 Task: Look for Airbnb options in Wuzhou, China from 15th December, 2023 to 22th December, 2023 for 2 adults.  With 1  bedroom having 1 bed and 1 bathroom. Property type can be hotel. Amenities needed are: washing machine.
Action: Mouse moved to (601, 113)
Screenshot: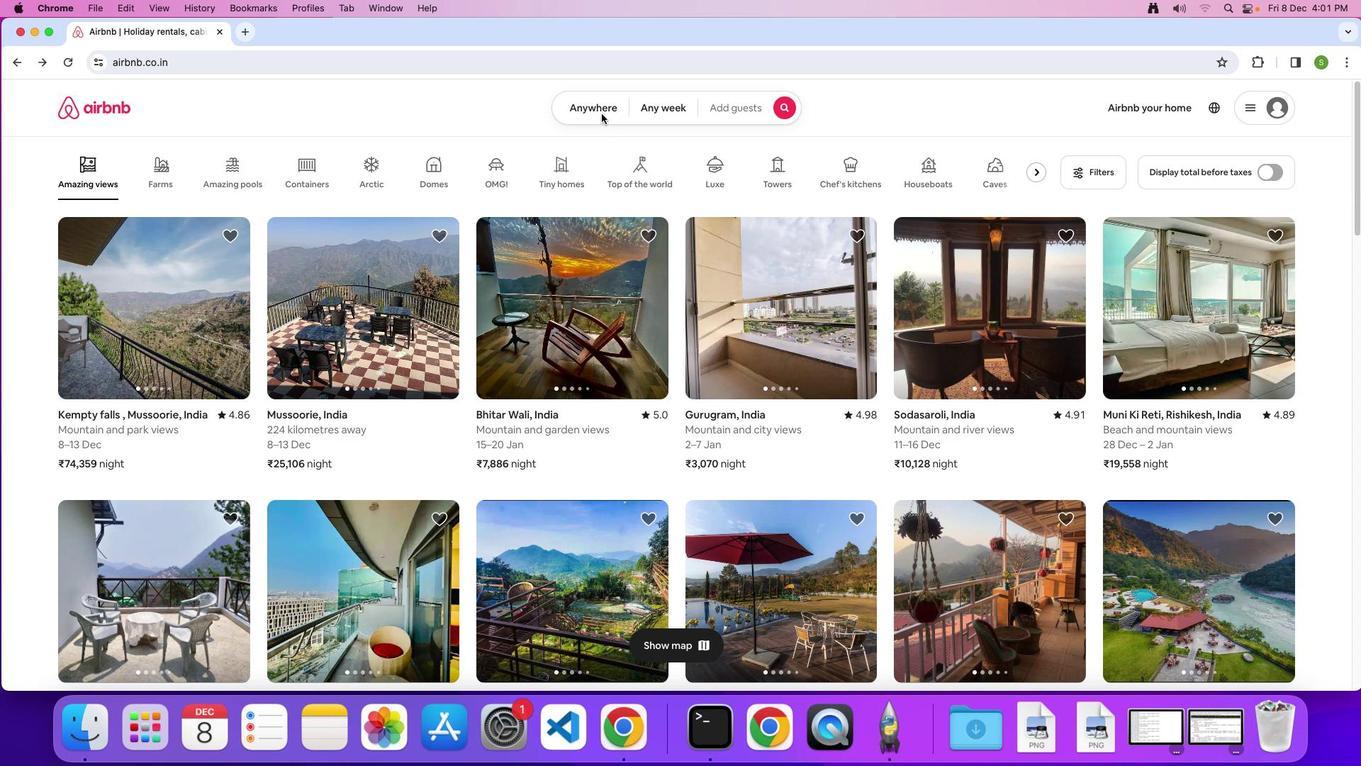 
Action: Mouse pressed left at (601, 113)
Screenshot: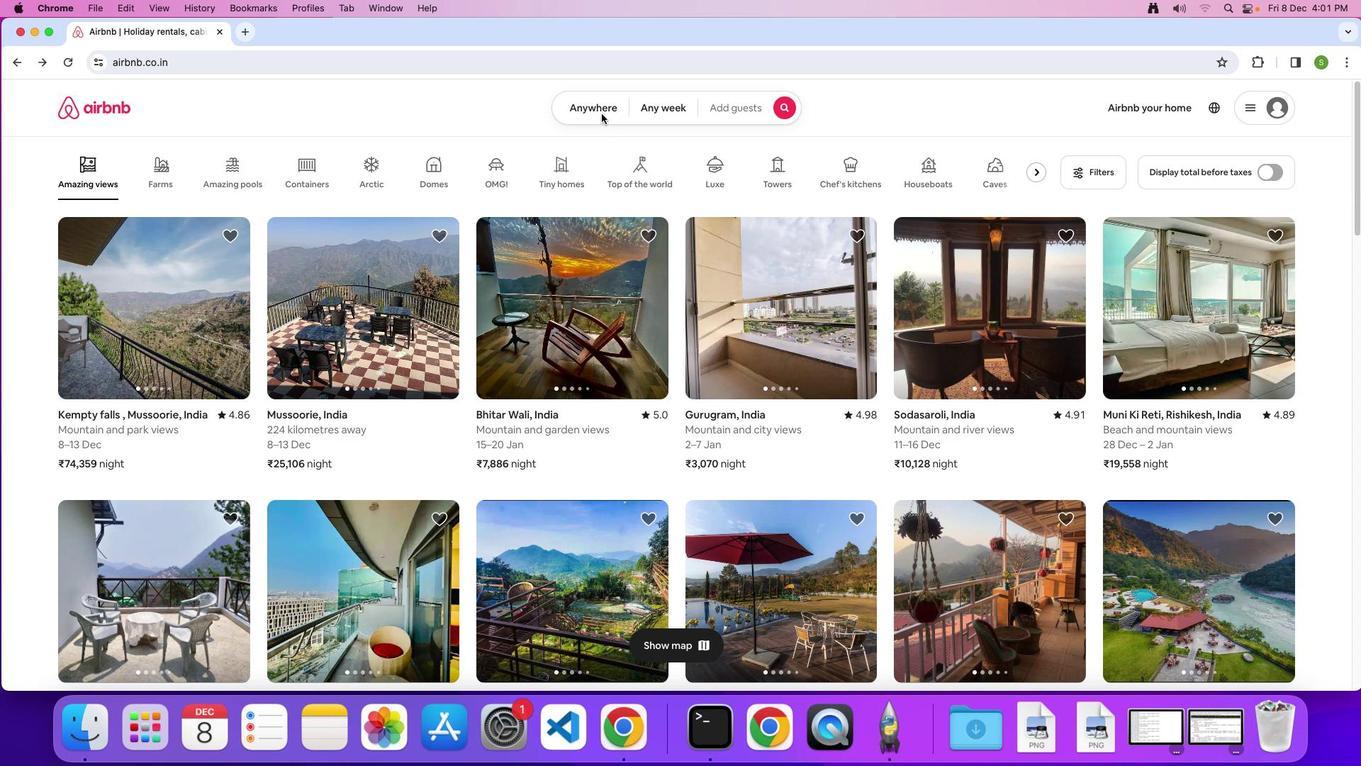 
Action: Mouse moved to (592, 113)
Screenshot: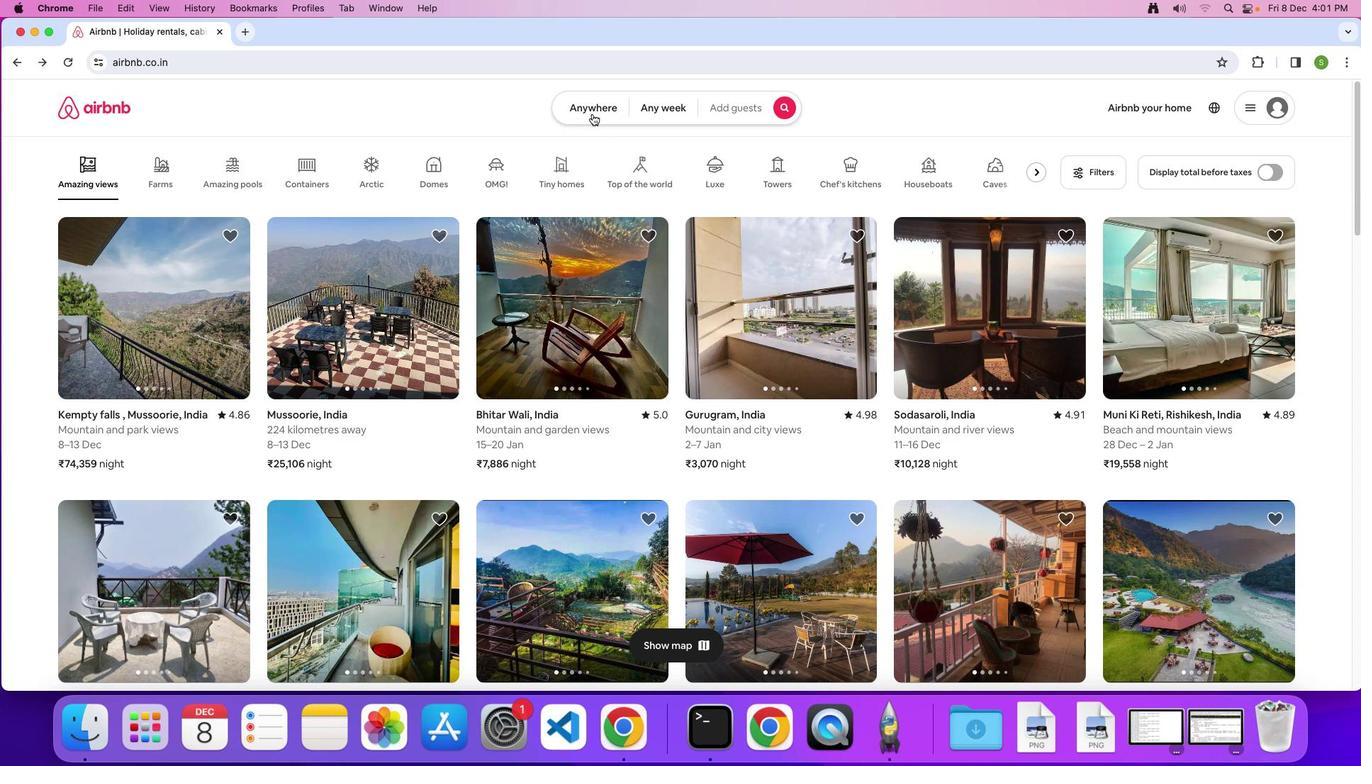 
Action: Mouse pressed left at (592, 113)
Screenshot: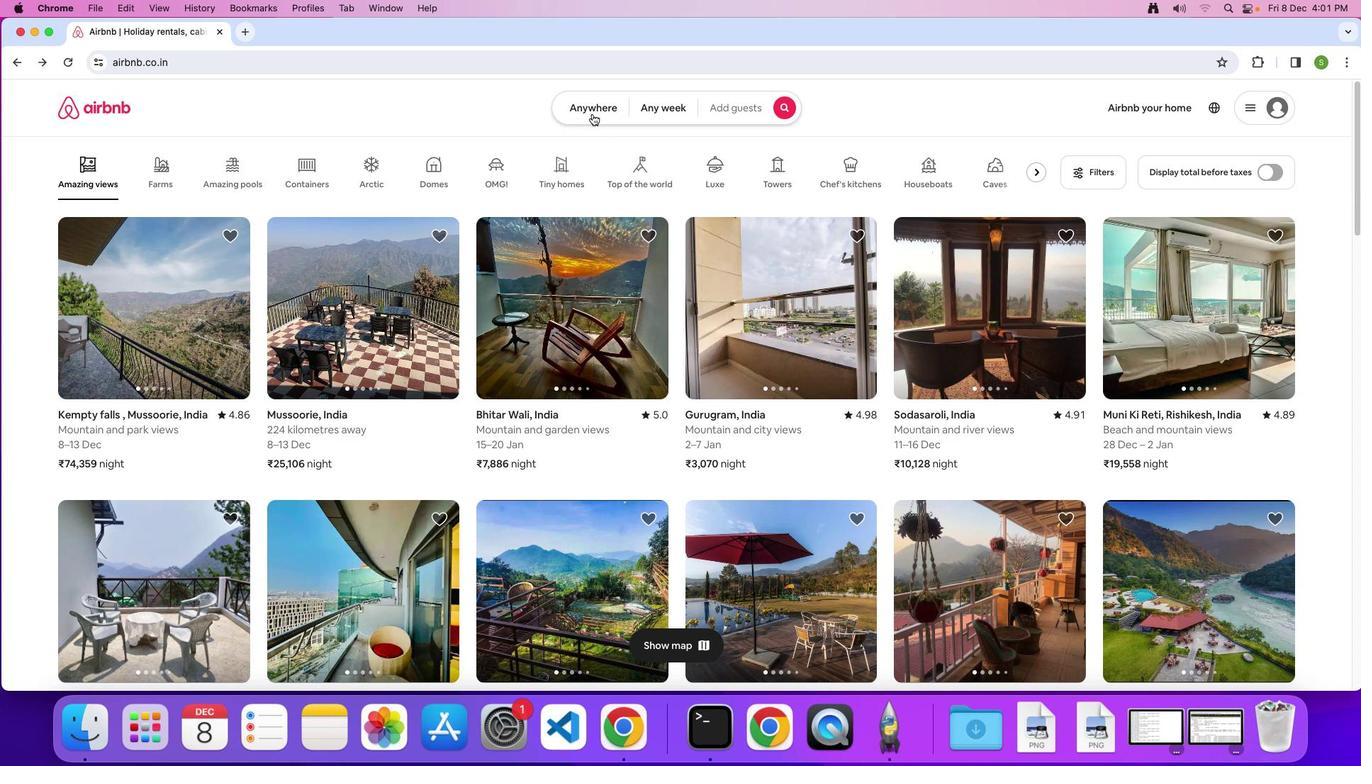 
Action: Mouse moved to (526, 163)
Screenshot: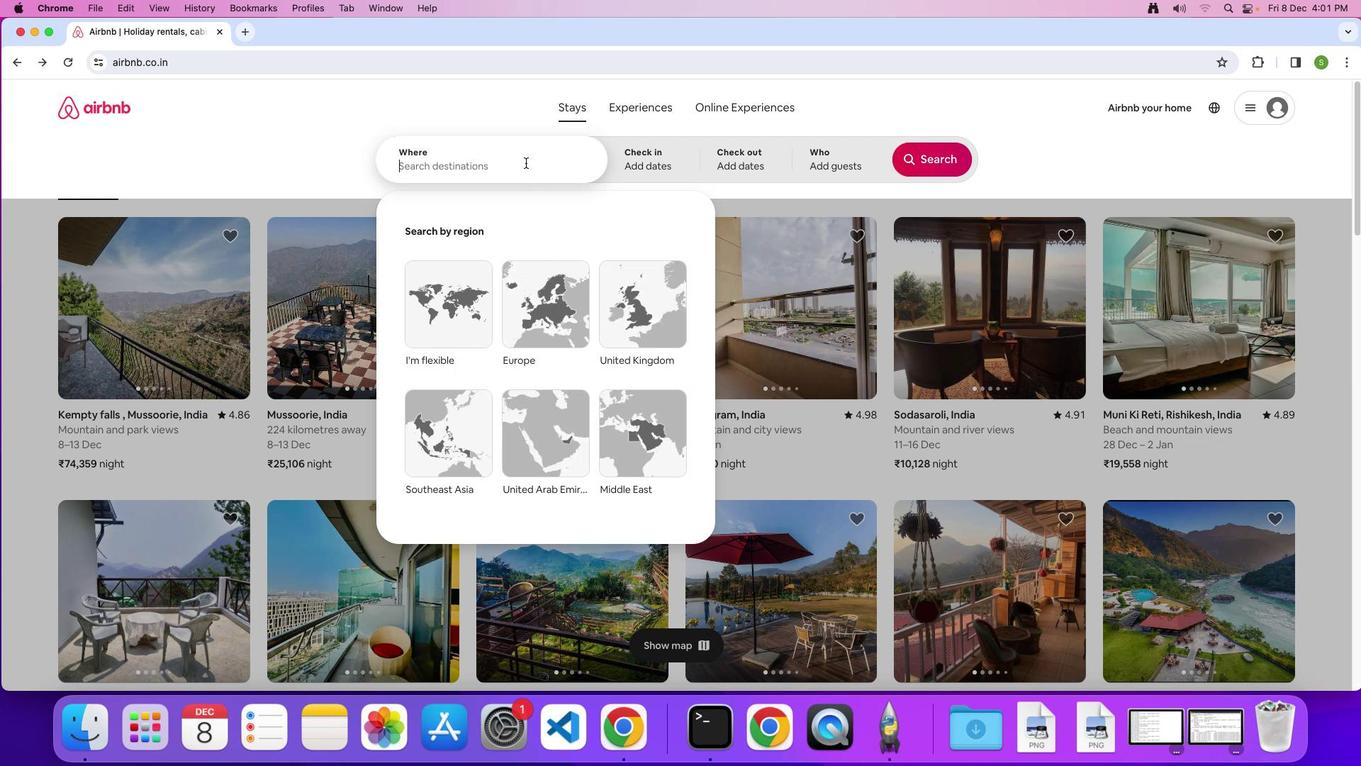 
Action: Mouse pressed left at (526, 163)
Screenshot: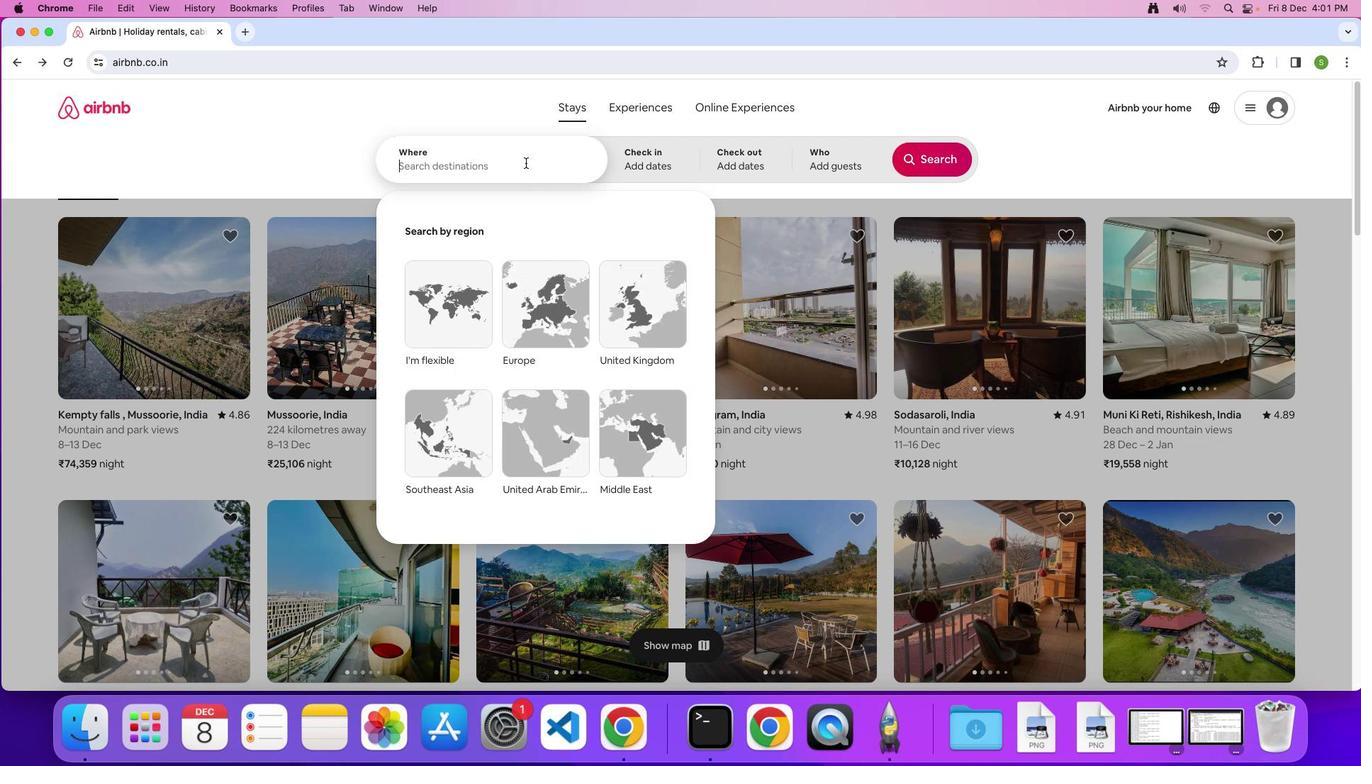 
Action: Key pressed Key.shift'W'Key.caps_lock'u''z''h''o''u'','Key.spaceKey.shift'C''h''i''n''a'Key.enter
Screenshot: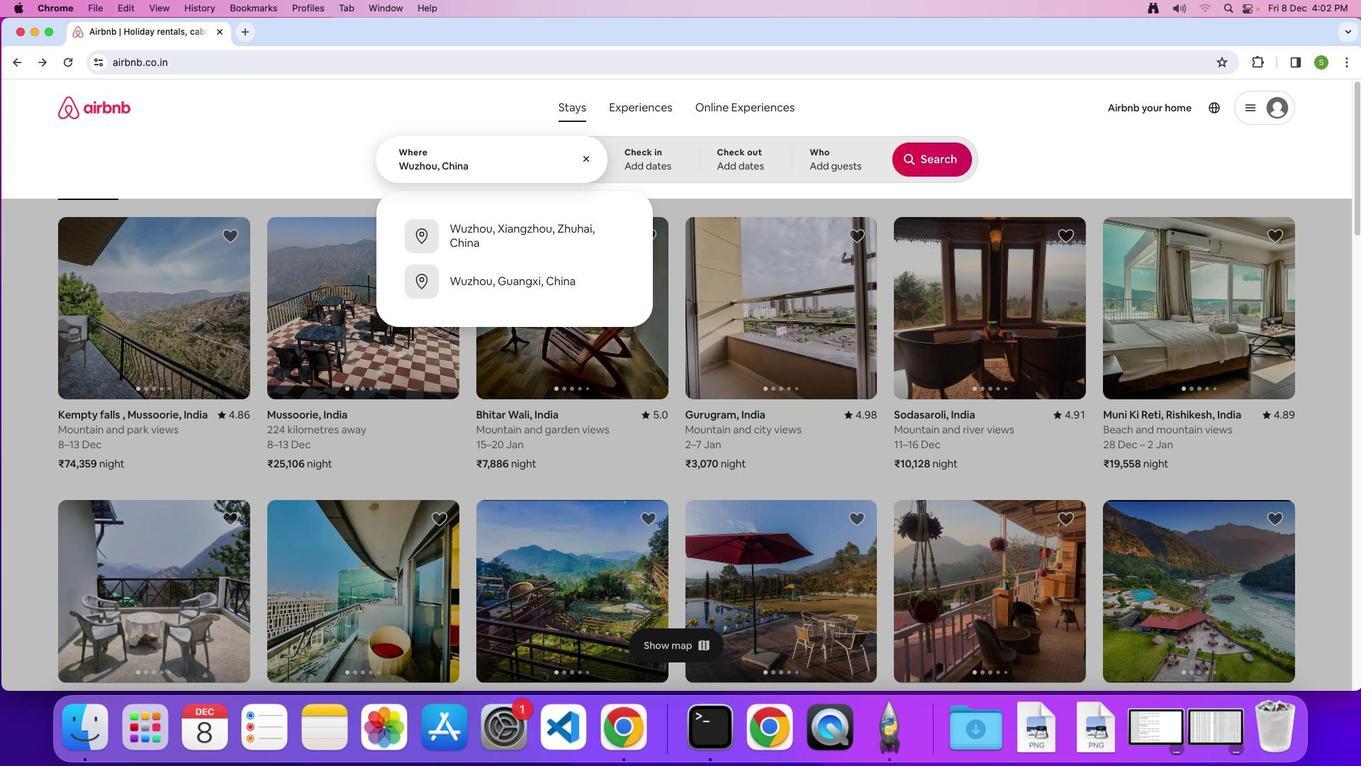 
Action: Mouse moved to (602, 407)
Screenshot: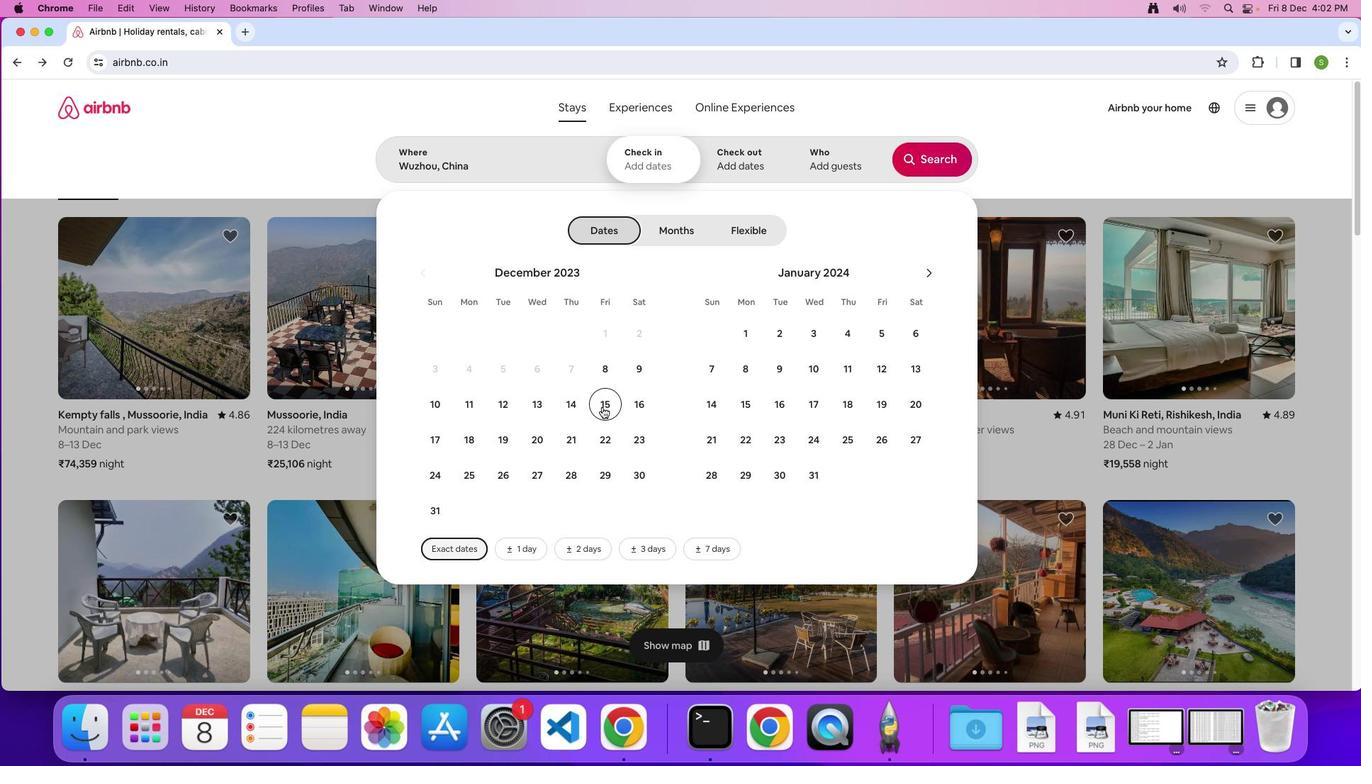 
Action: Mouse pressed left at (602, 407)
Screenshot: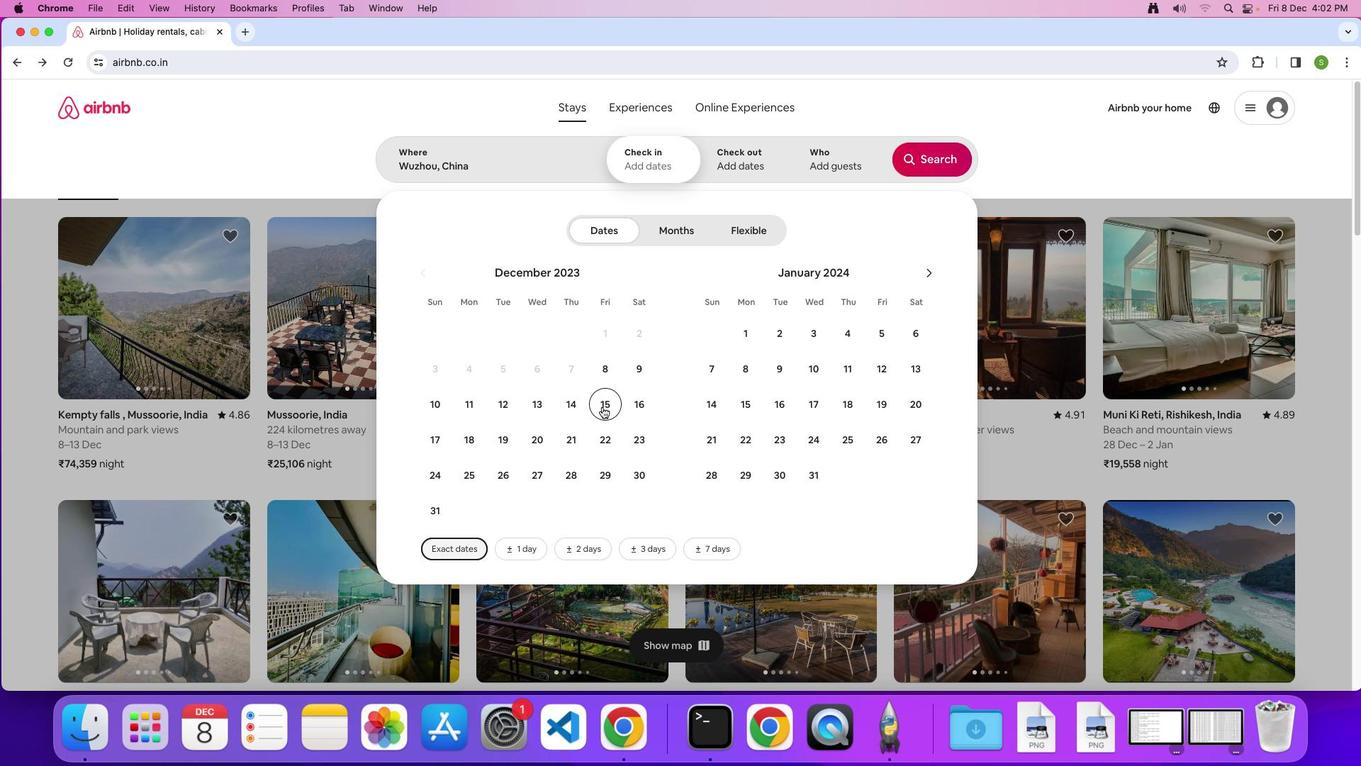 
Action: Mouse moved to (606, 434)
Screenshot: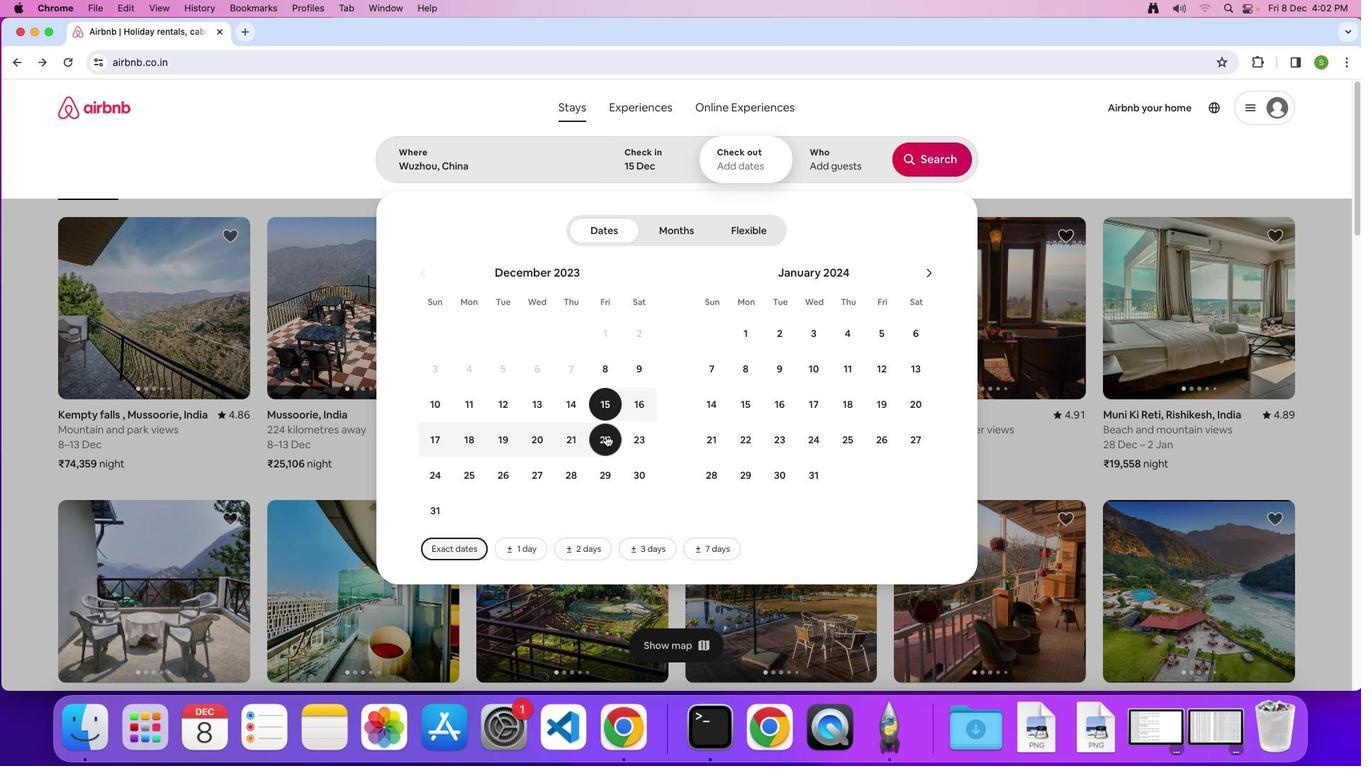 
Action: Mouse pressed left at (606, 434)
Screenshot: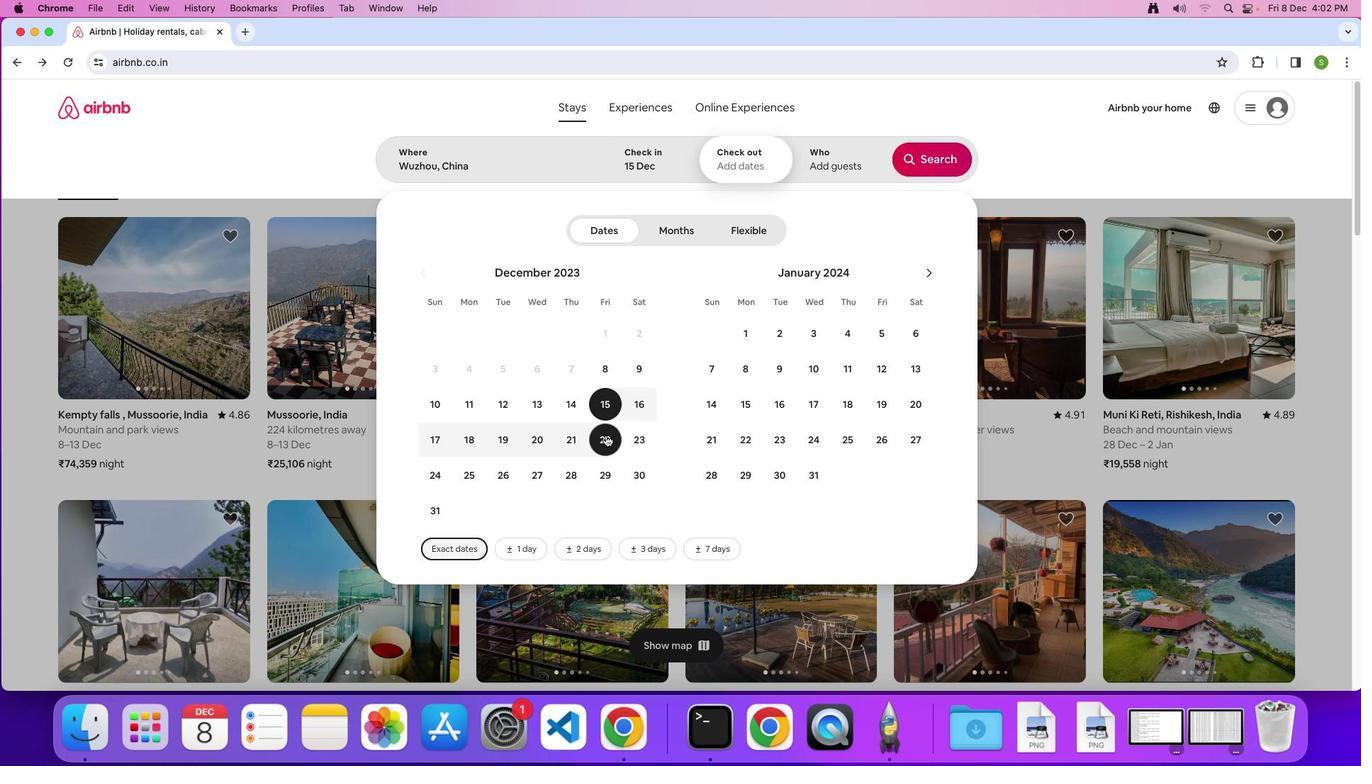 
Action: Mouse moved to (829, 163)
Screenshot: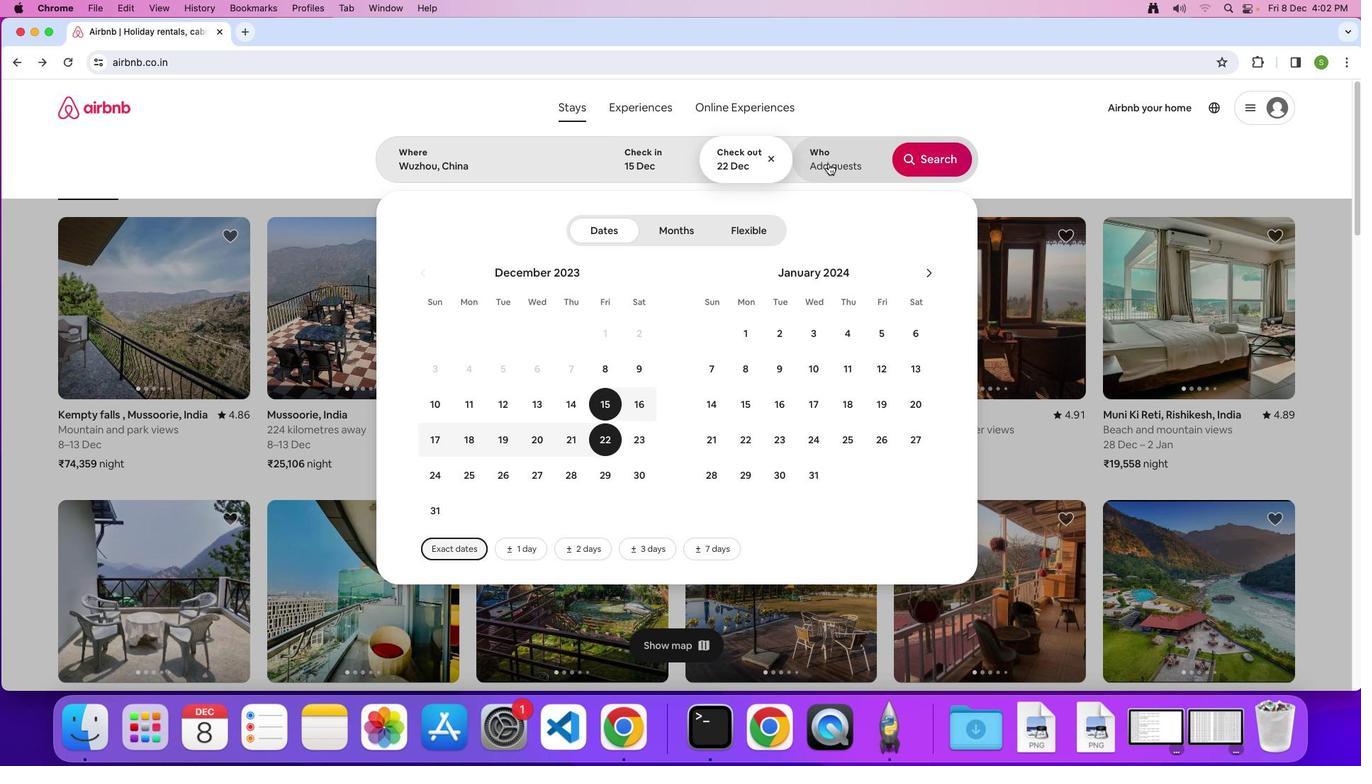 
Action: Mouse pressed left at (829, 163)
Screenshot: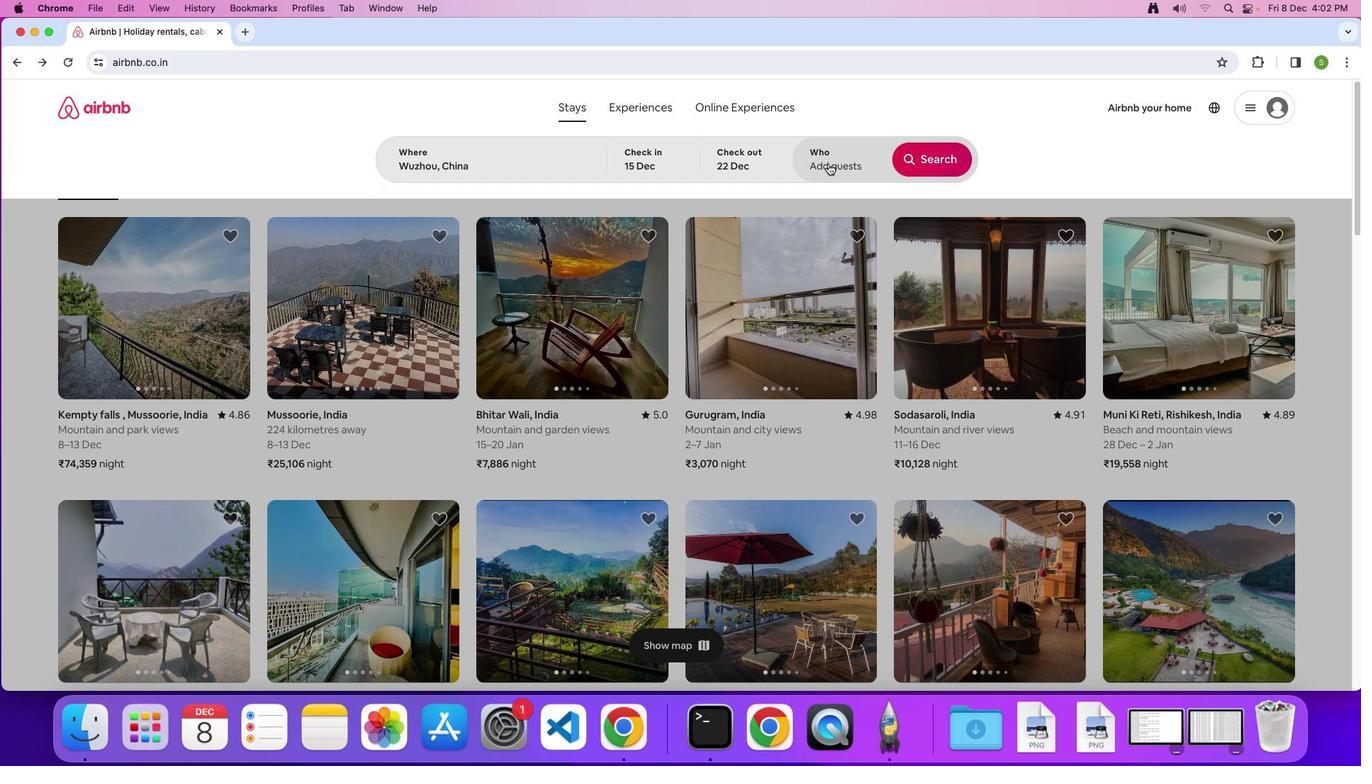 
Action: Mouse moved to (939, 236)
Screenshot: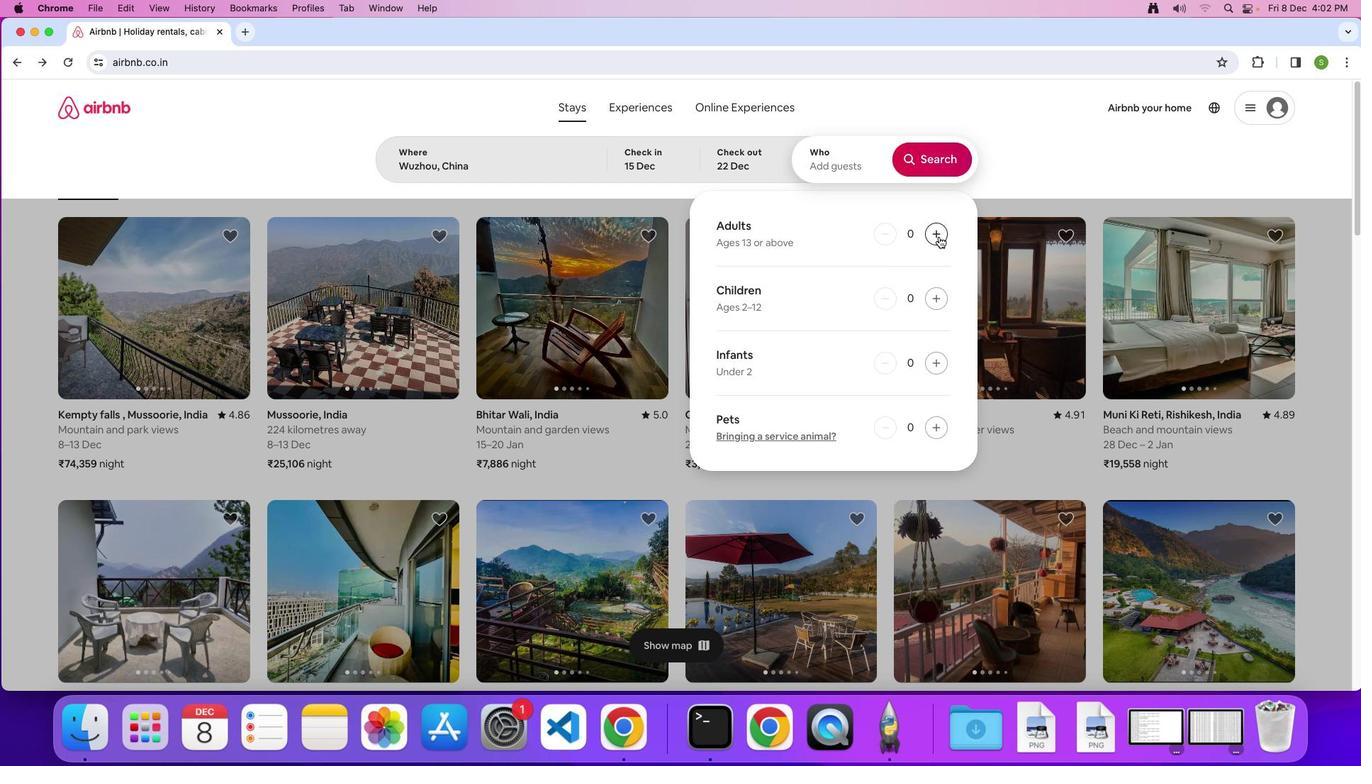 
Action: Mouse pressed left at (939, 236)
Screenshot: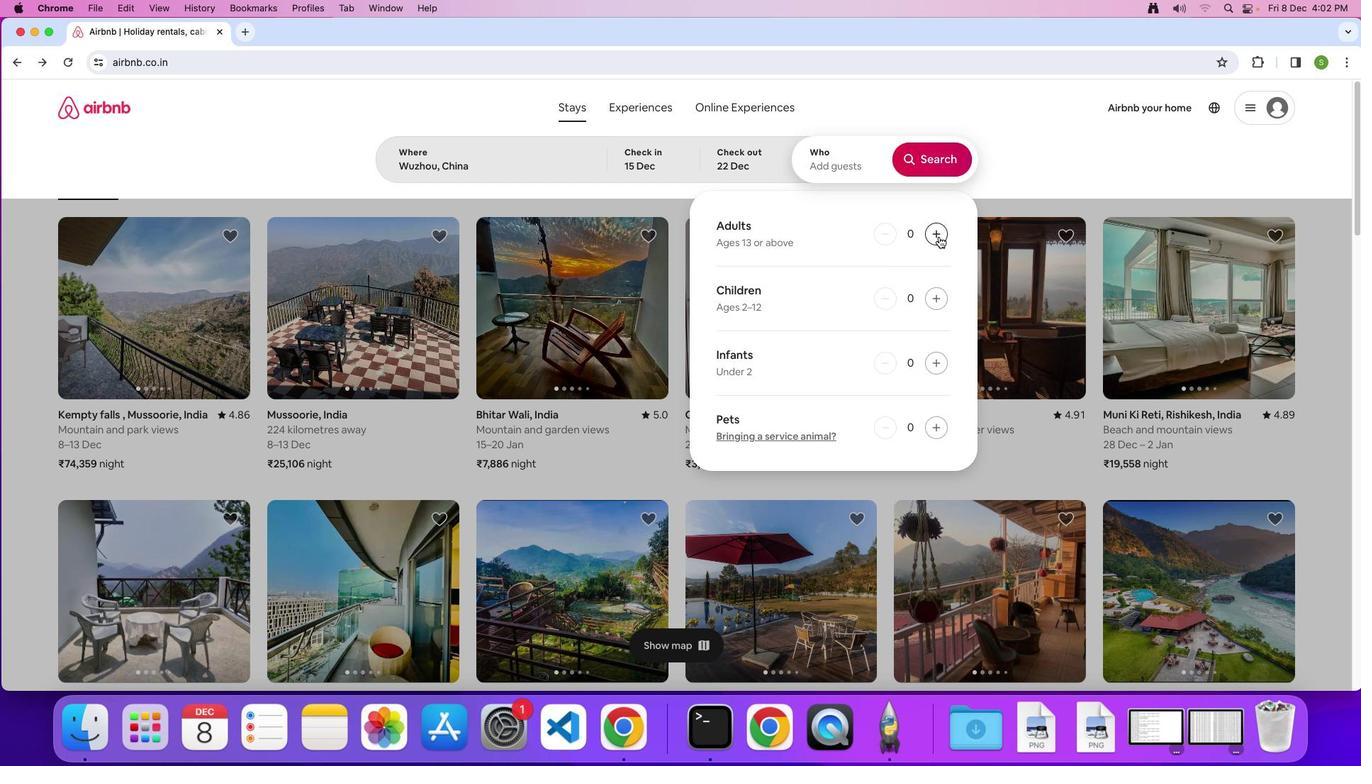 
Action: Mouse pressed left at (939, 236)
Screenshot: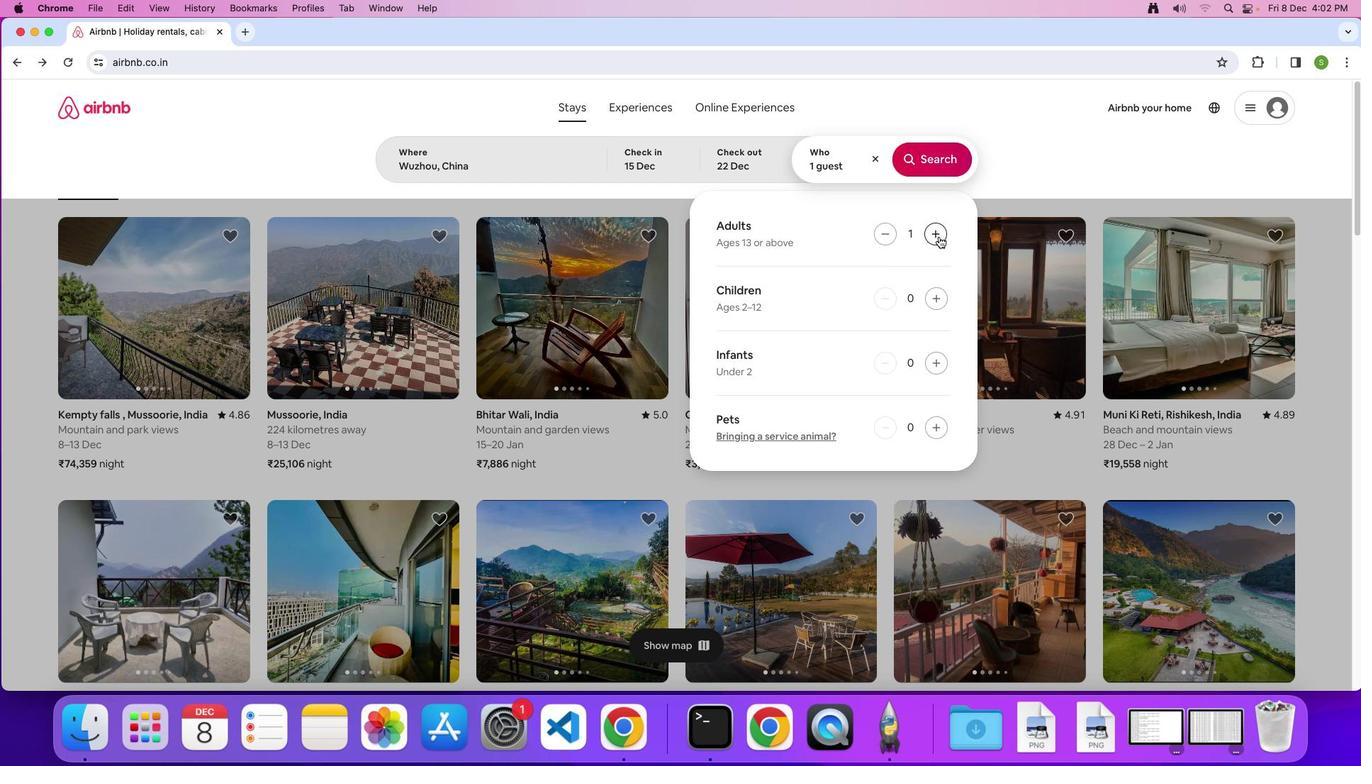 
Action: Mouse moved to (939, 165)
Screenshot: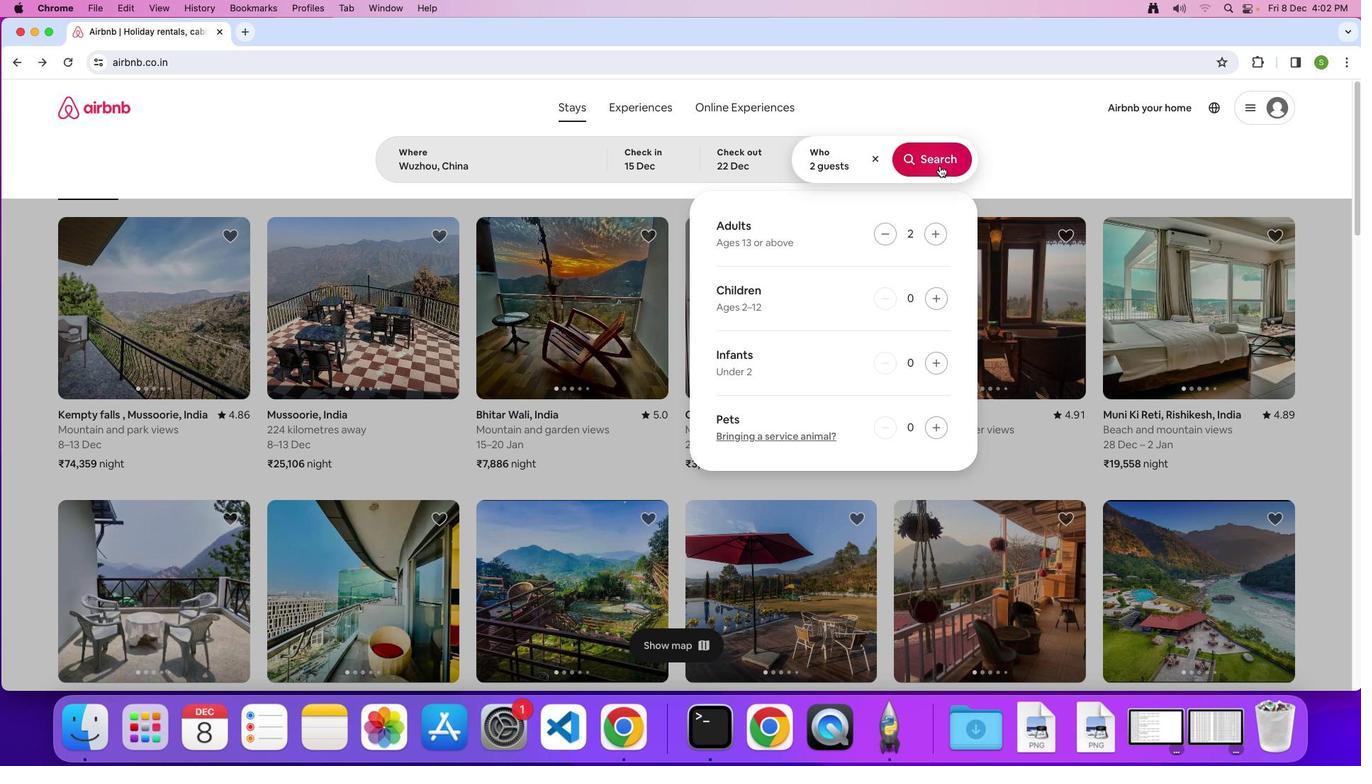 
Action: Mouse pressed left at (939, 165)
Screenshot: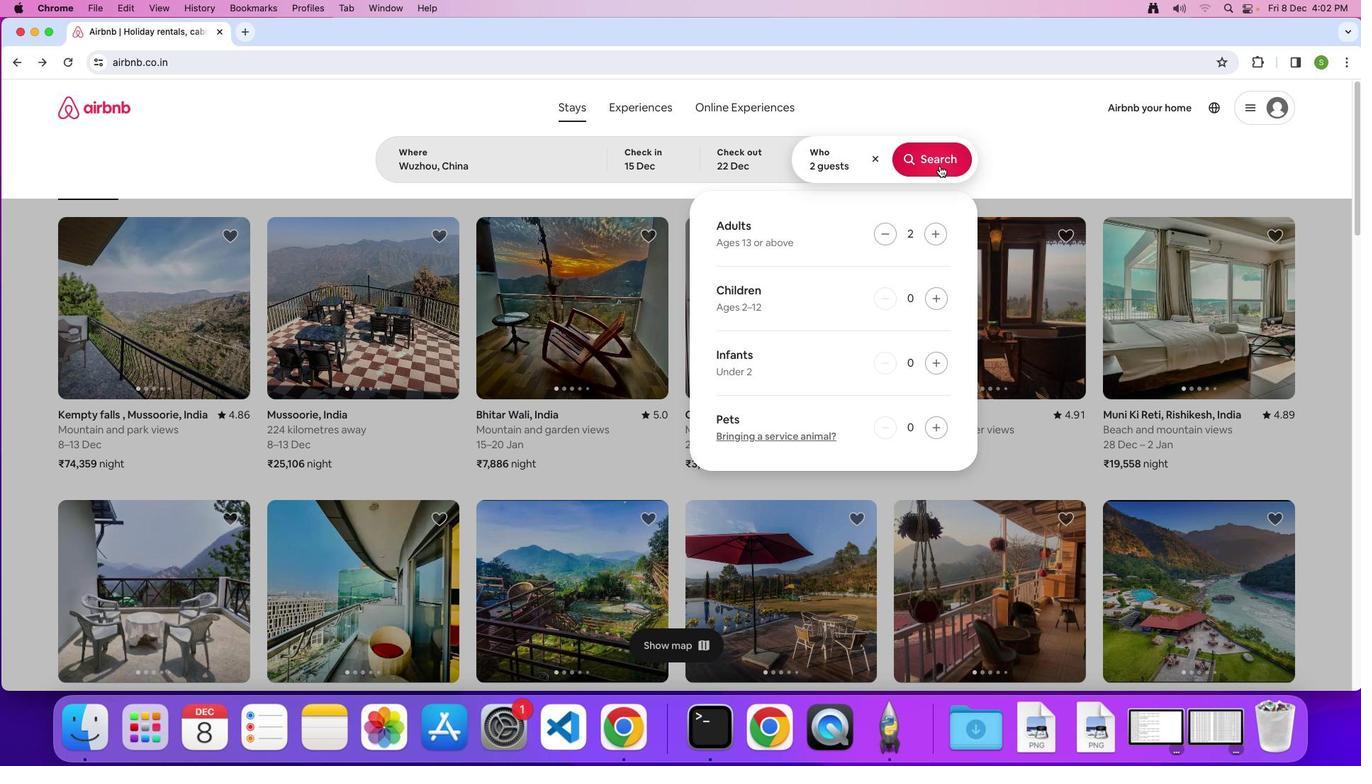 
Action: Mouse moved to (1151, 163)
Screenshot: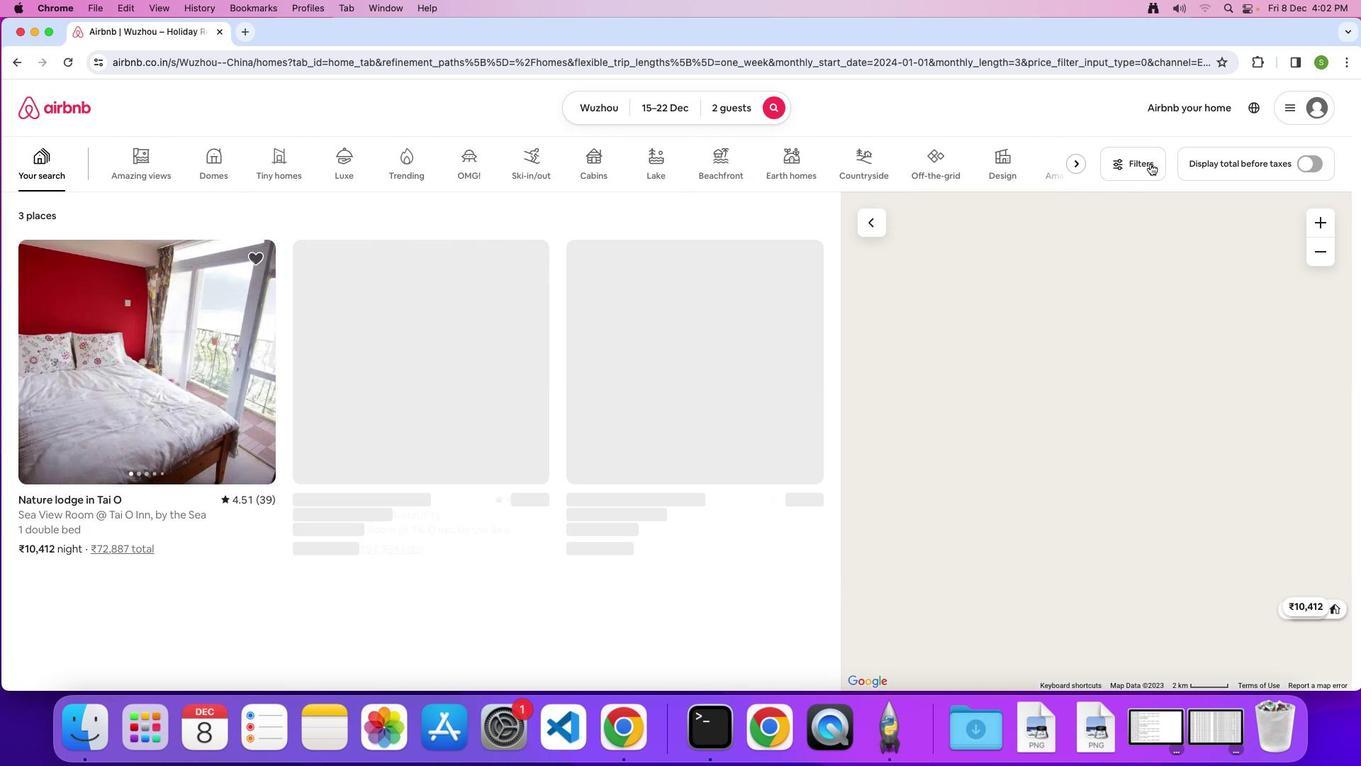 
Action: Mouse pressed left at (1151, 163)
Screenshot: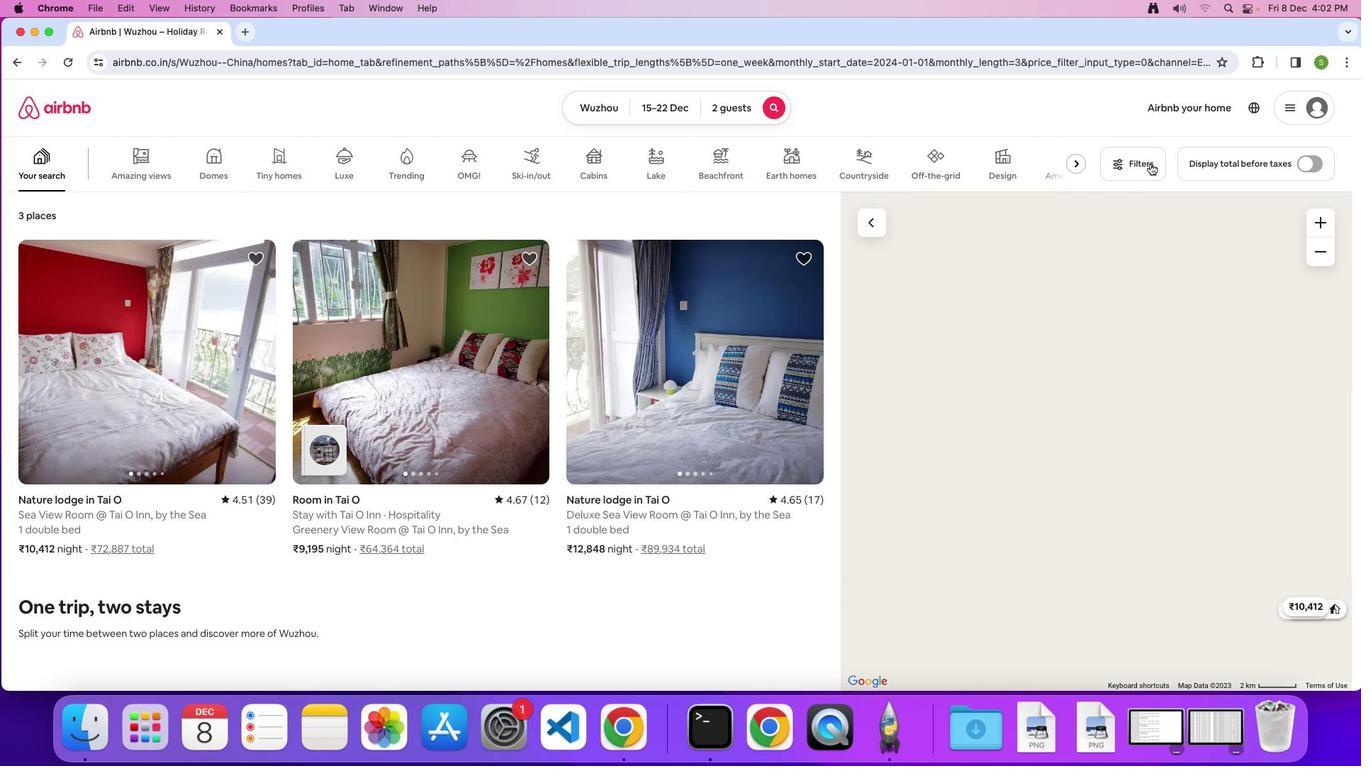
Action: Mouse moved to (690, 436)
Screenshot: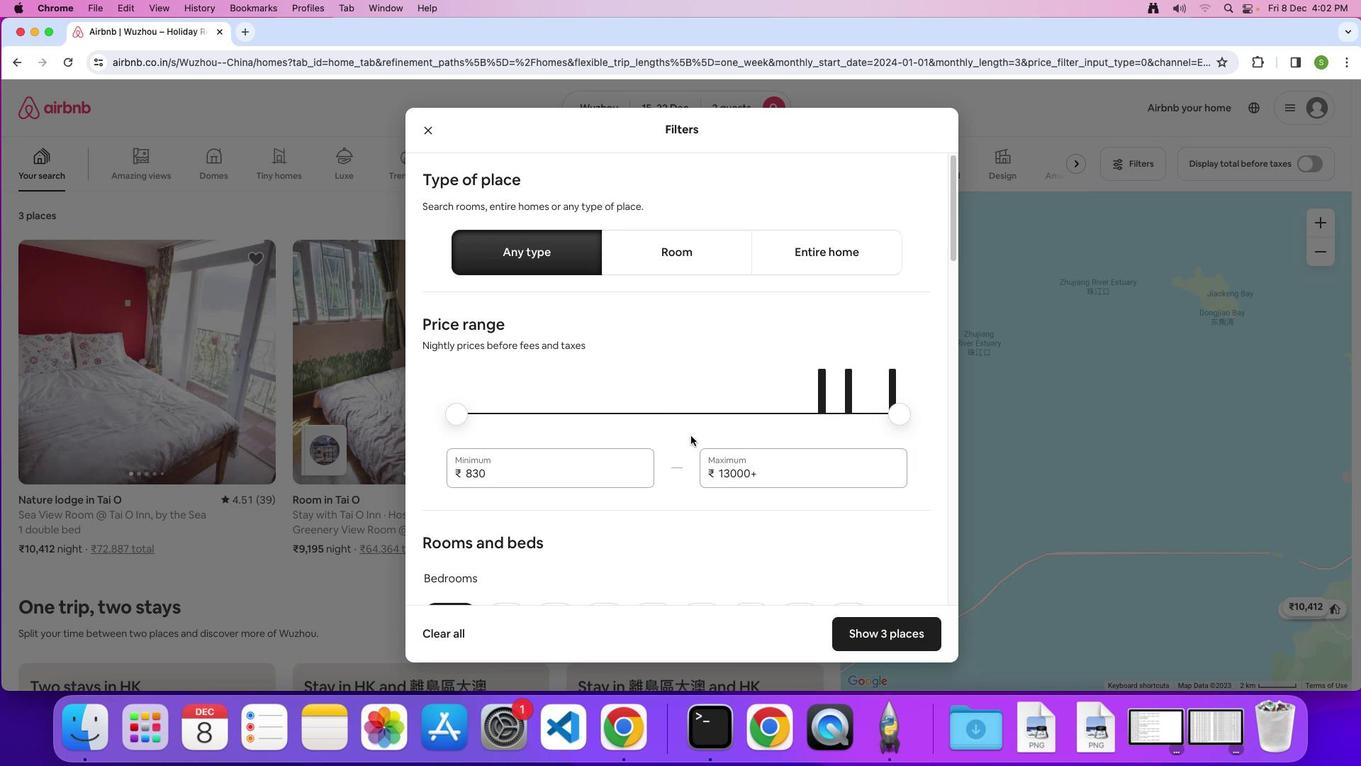 
Action: Mouse scrolled (690, 436) with delta (0, 0)
Screenshot: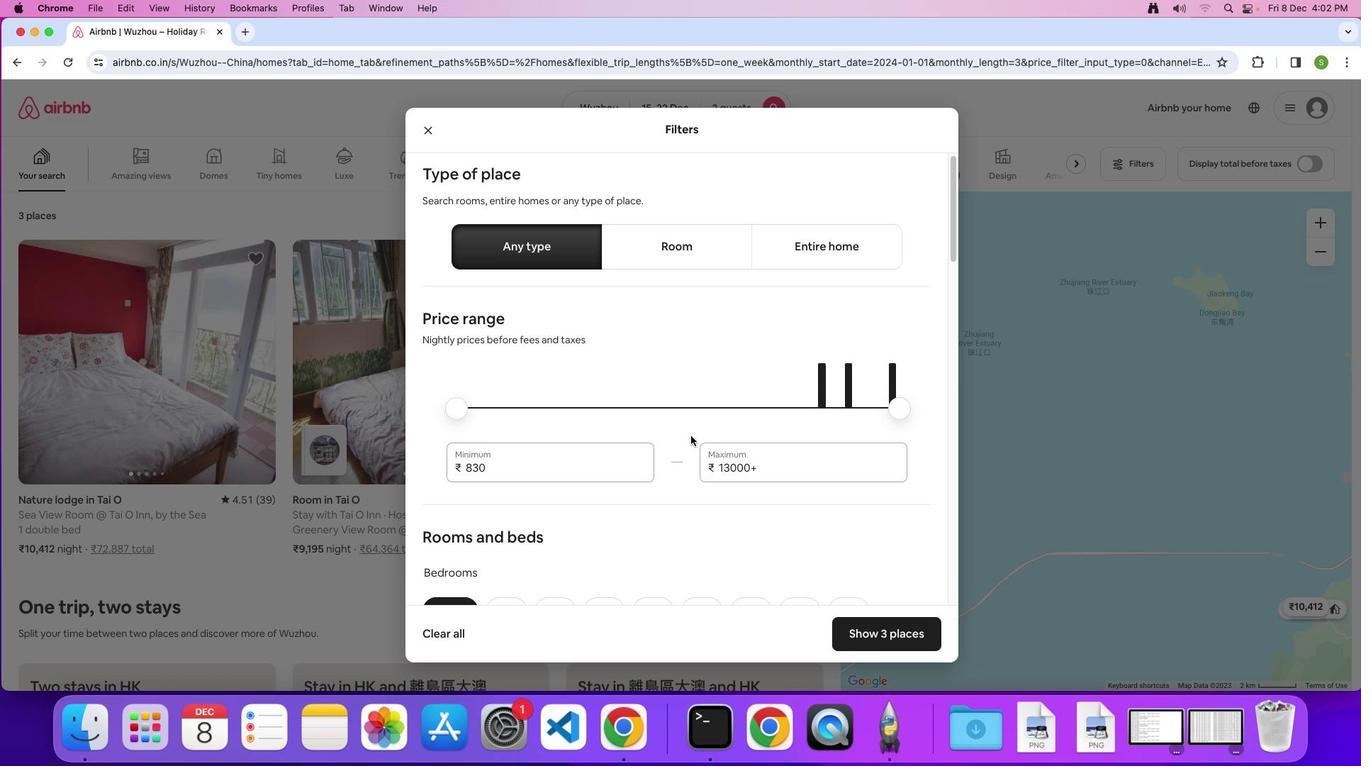 
Action: Mouse scrolled (690, 436) with delta (0, 0)
Screenshot: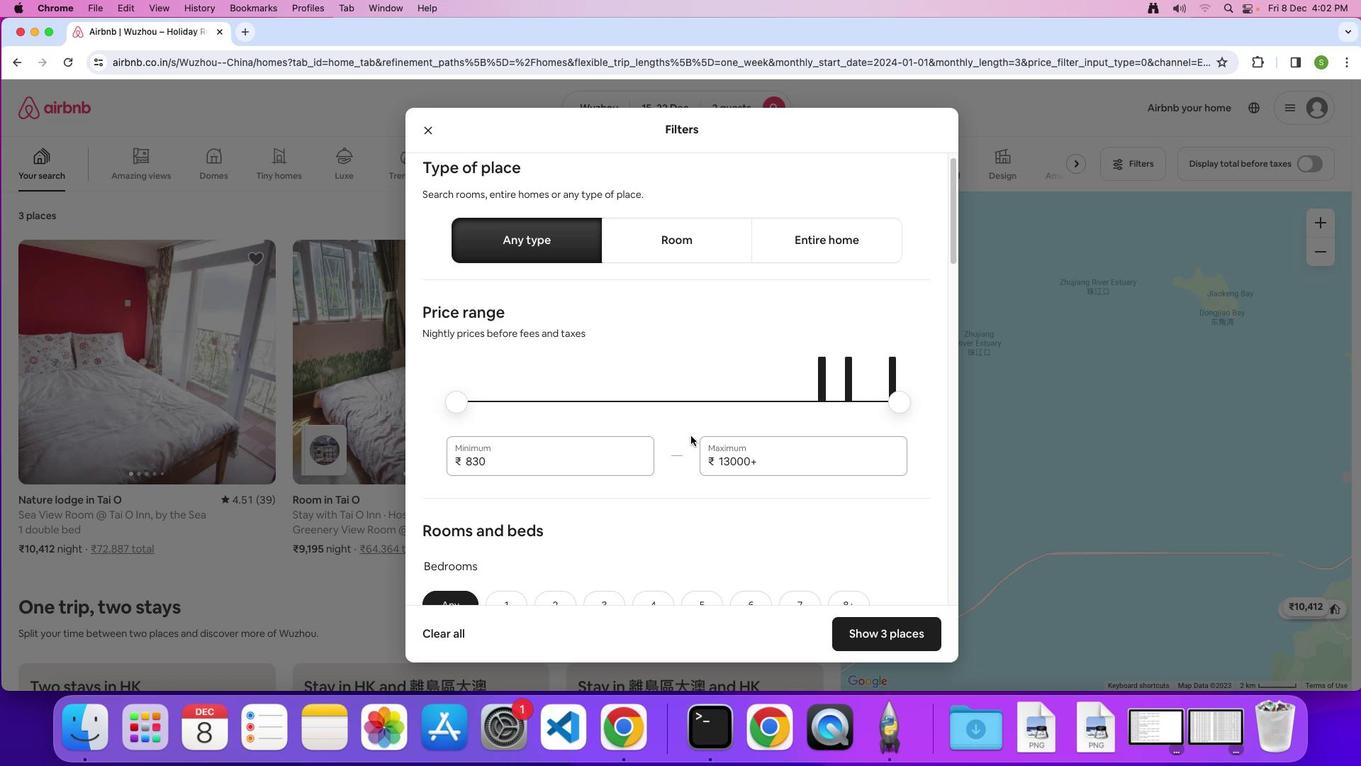 
Action: Mouse scrolled (690, 436) with delta (0, 0)
Screenshot: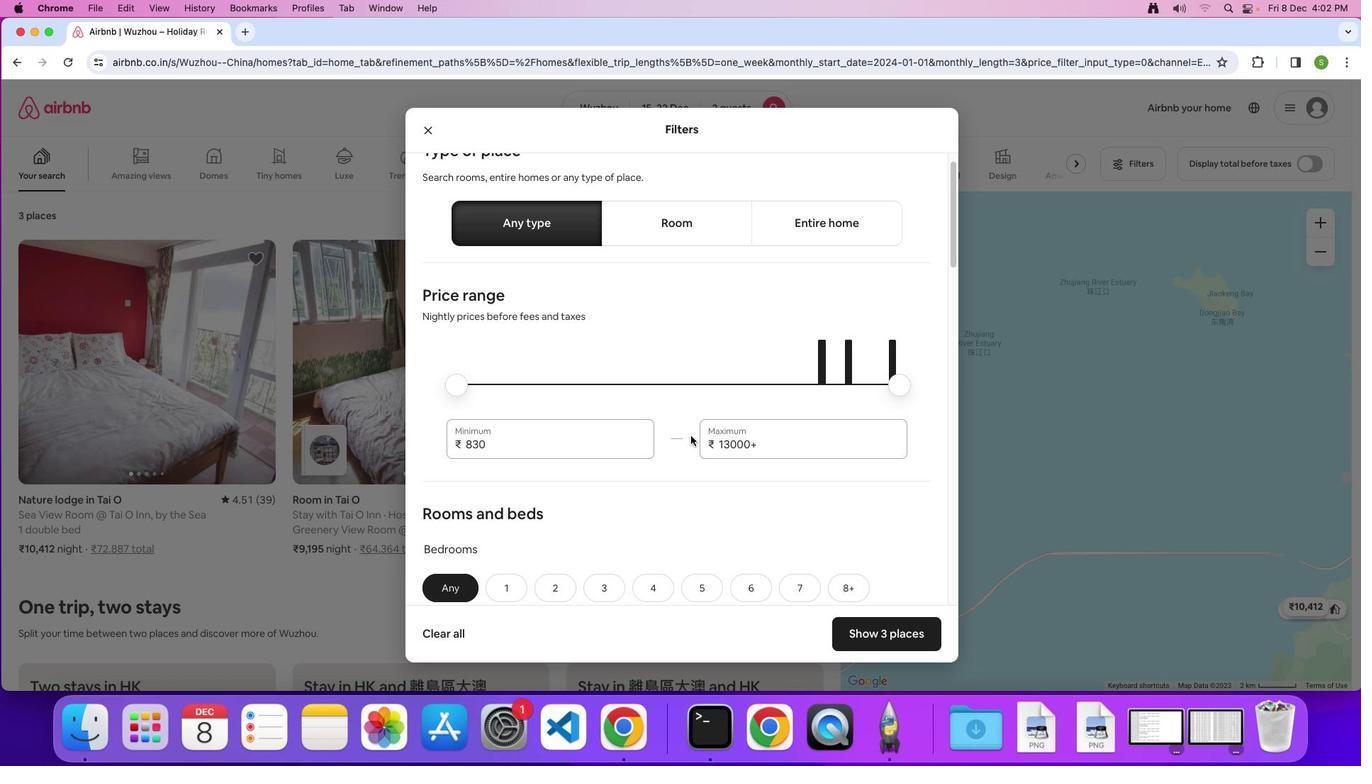 
Action: Mouse scrolled (690, 436) with delta (0, 0)
Screenshot: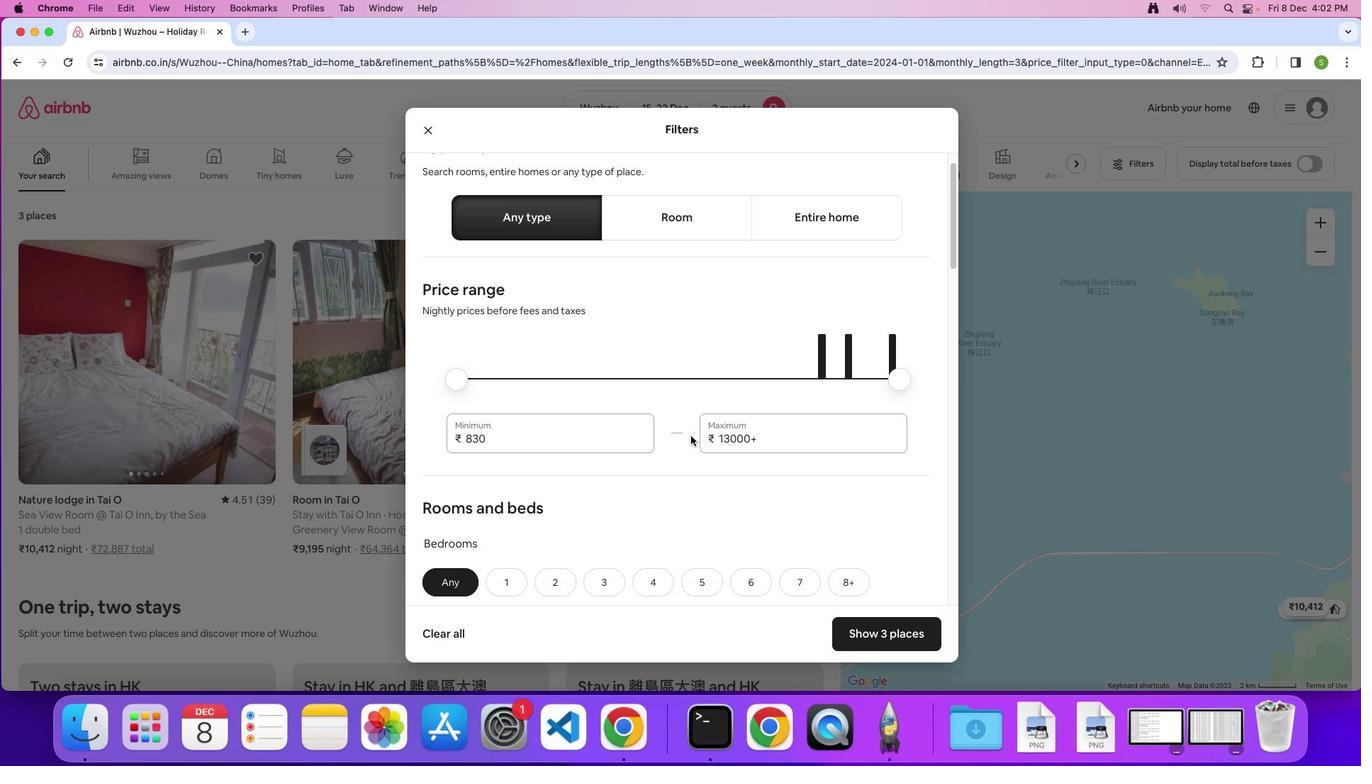 
Action: Mouse scrolled (690, 436) with delta (0, 0)
Screenshot: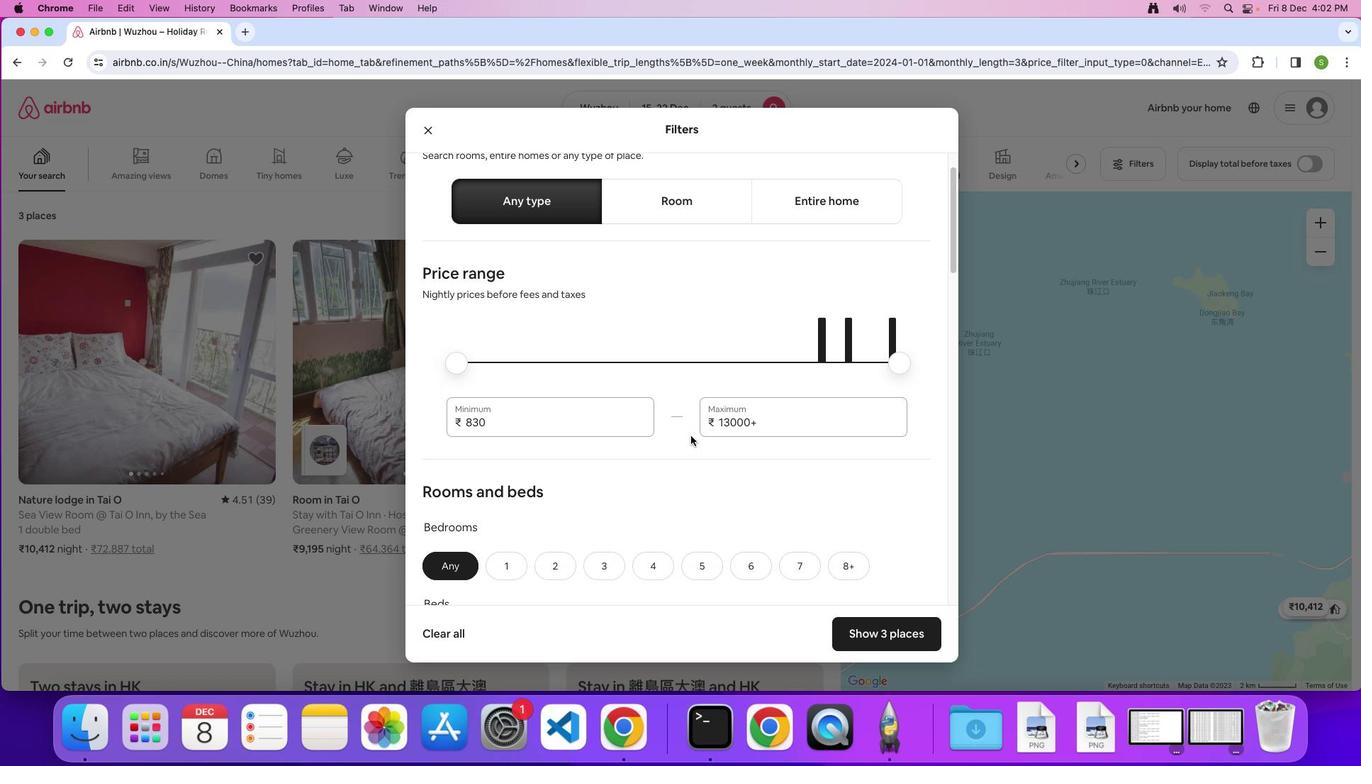 
Action: Mouse scrolled (690, 436) with delta (0, 0)
Screenshot: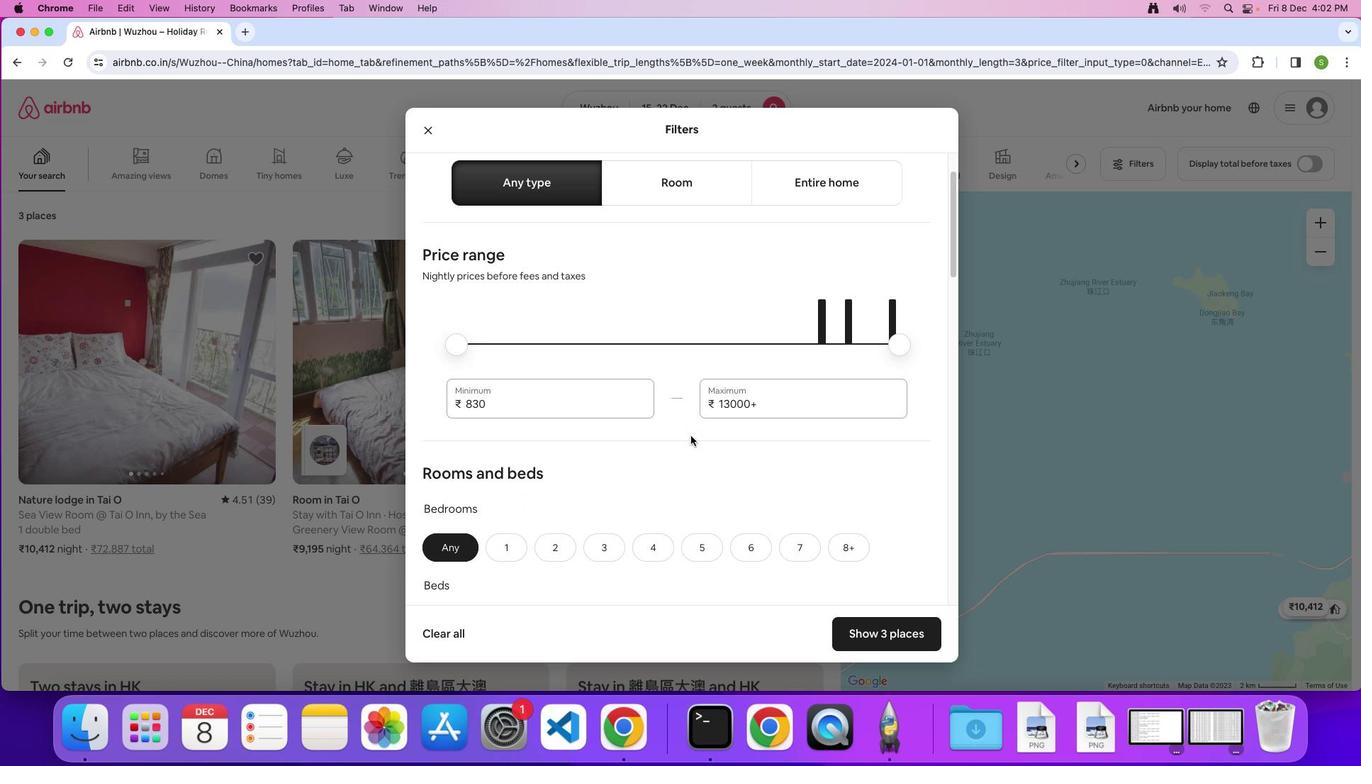 
Action: Mouse scrolled (690, 436) with delta (0, 0)
Screenshot: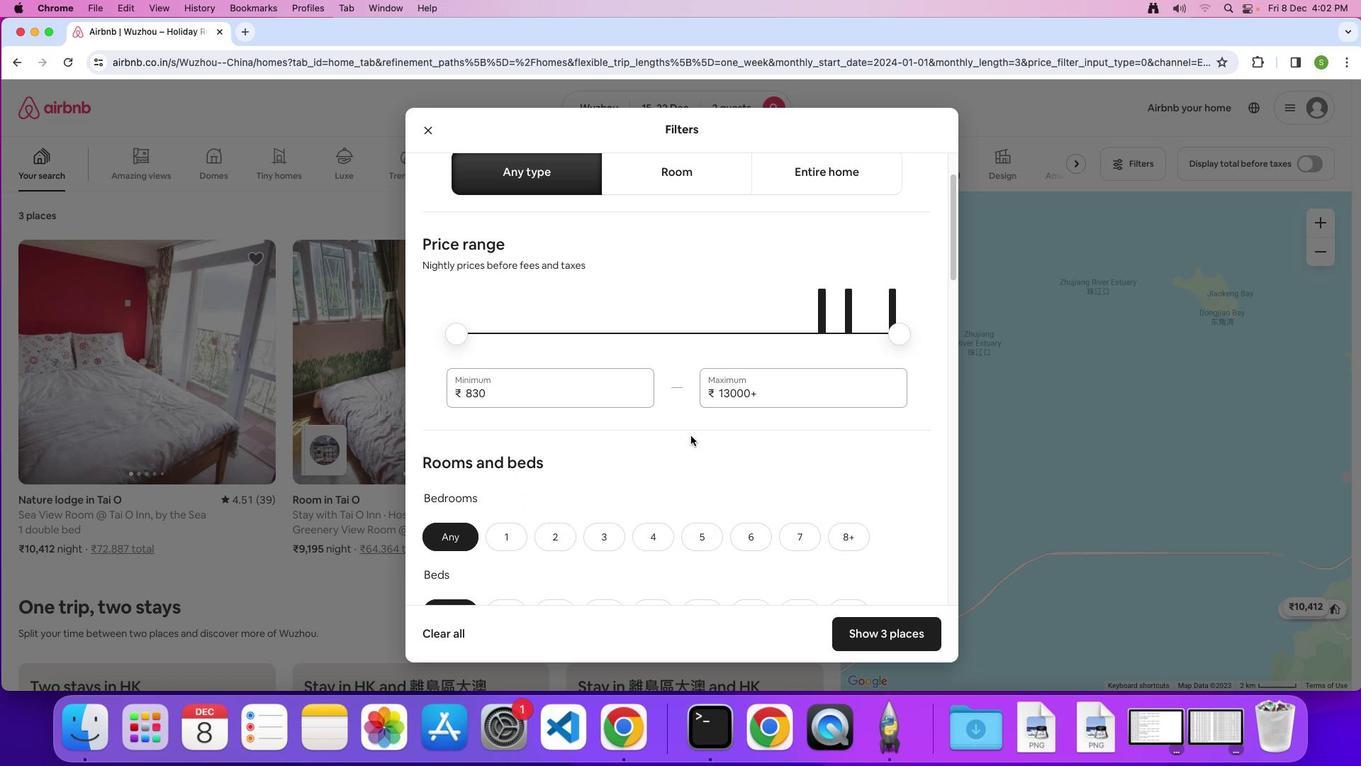 
Action: Mouse scrolled (690, 436) with delta (0, 0)
Screenshot: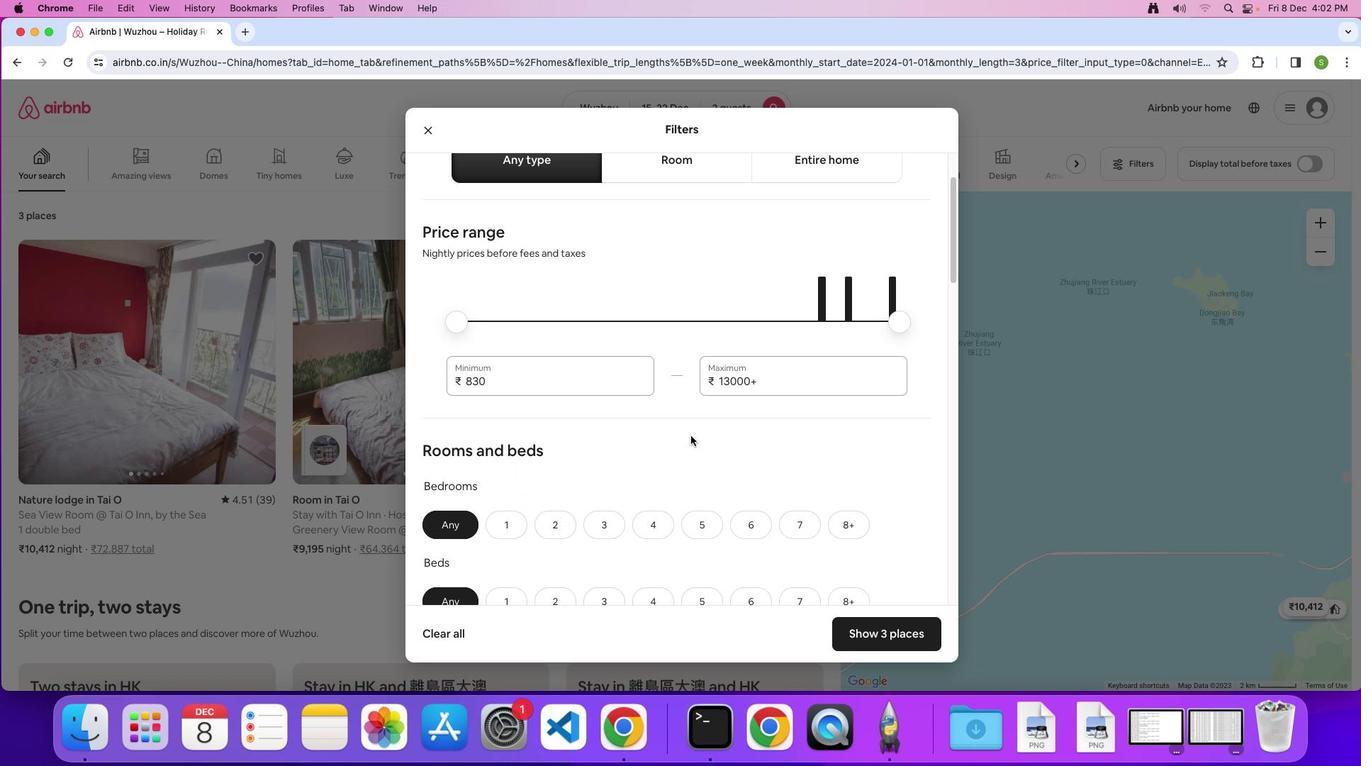 
Action: Mouse scrolled (690, 436) with delta (0, 0)
Screenshot: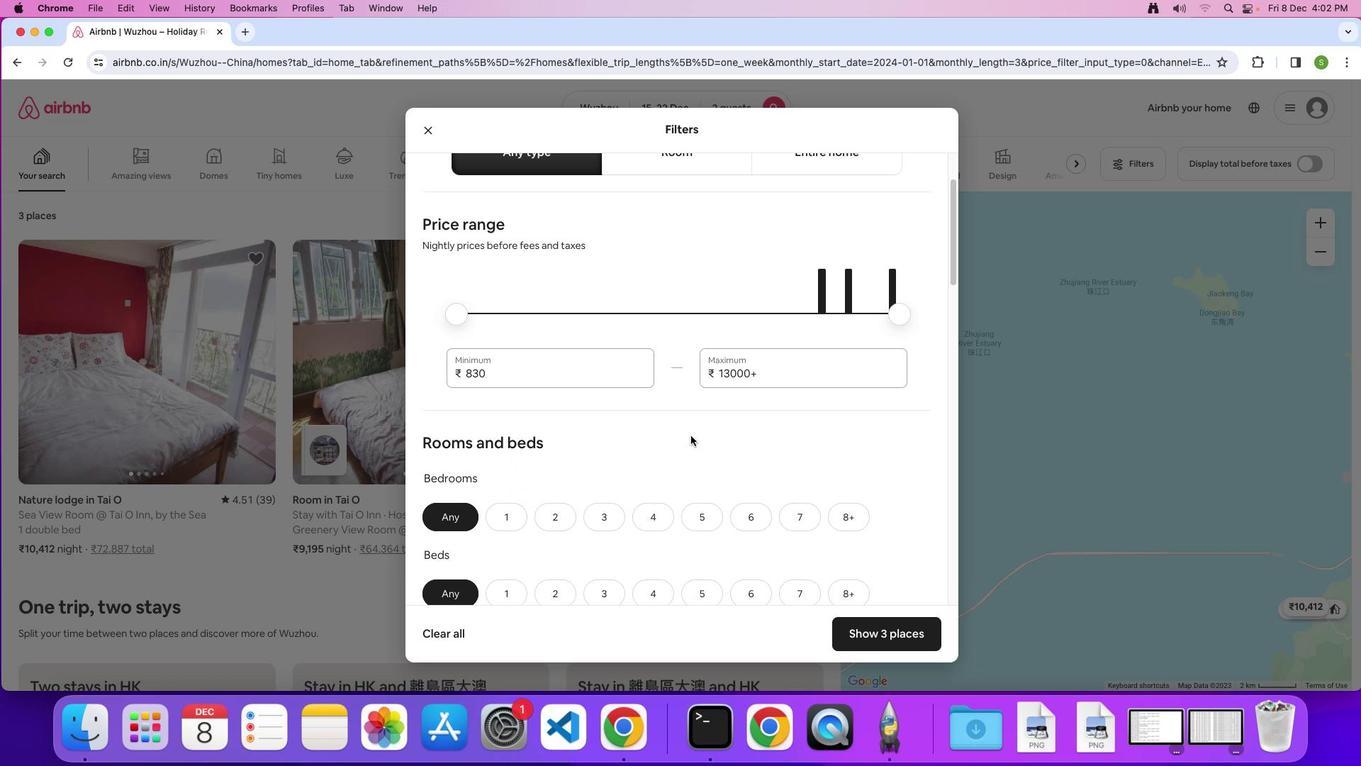 
Action: Mouse scrolled (690, 436) with delta (0, 0)
Screenshot: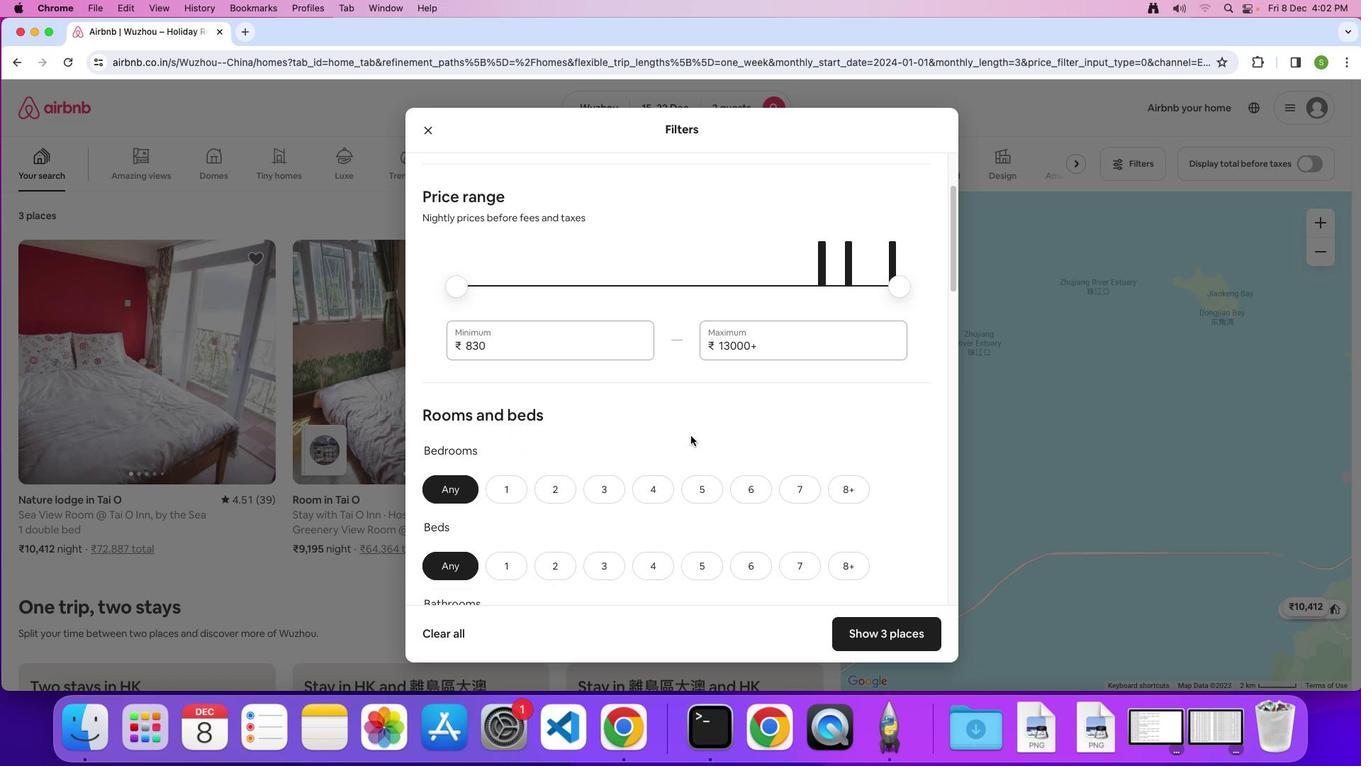
Action: Mouse scrolled (690, 436) with delta (0, 0)
Screenshot: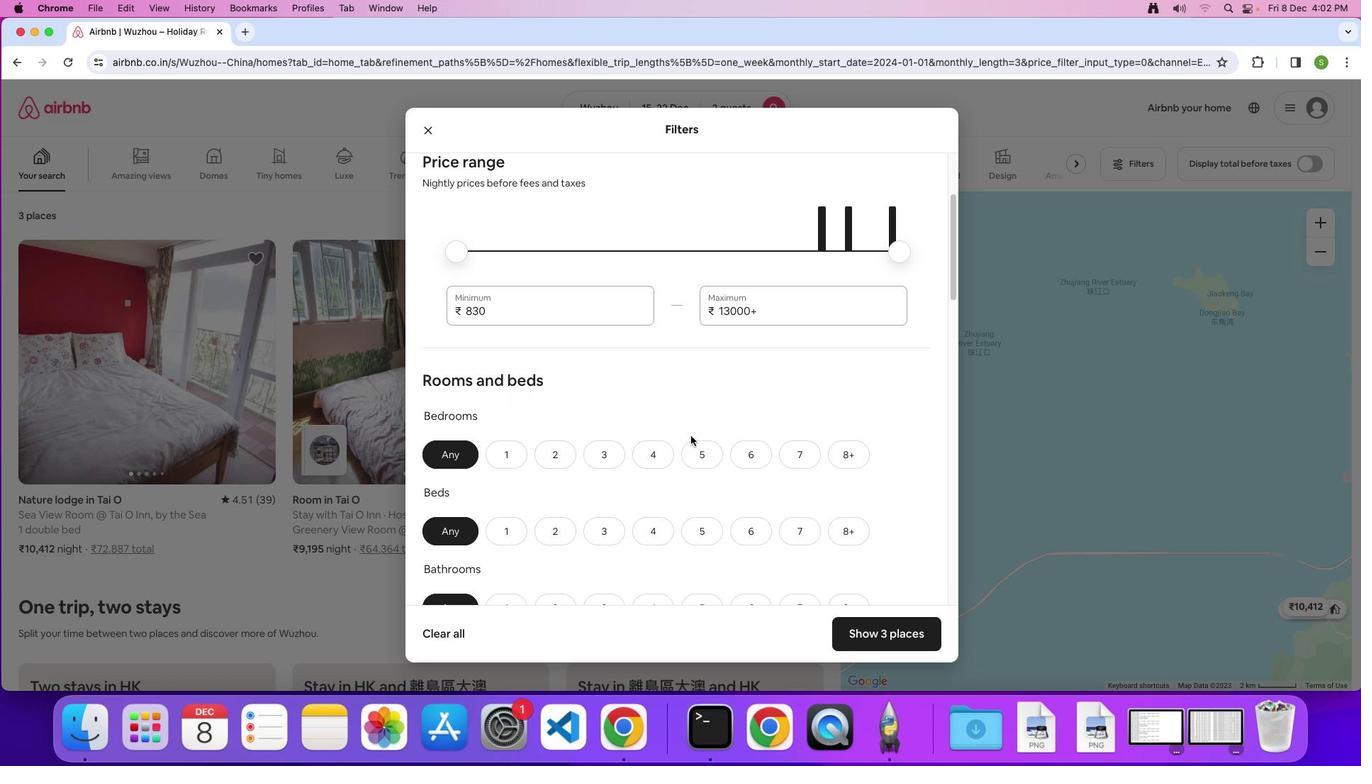 
Action: Mouse scrolled (690, 436) with delta (0, 0)
Screenshot: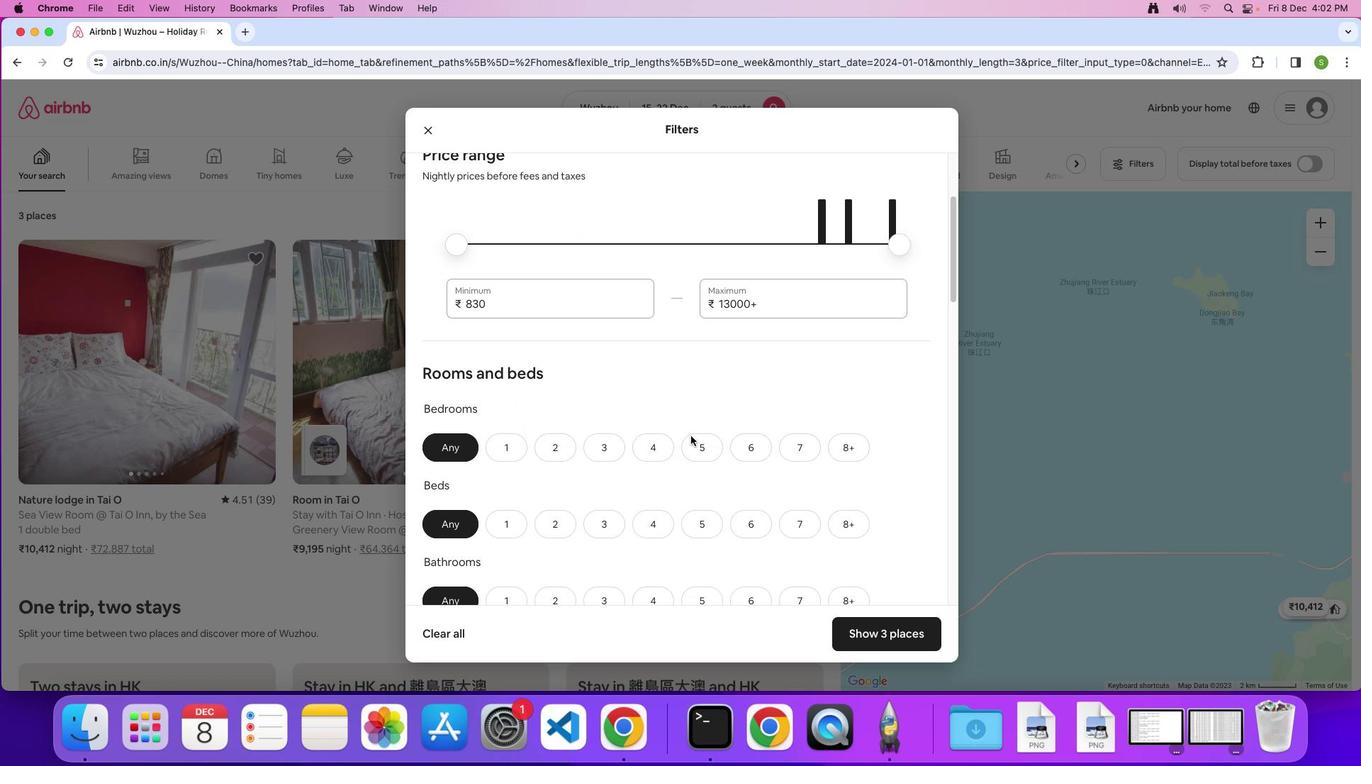 
Action: Mouse scrolled (690, 436) with delta (0, 0)
Screenshot: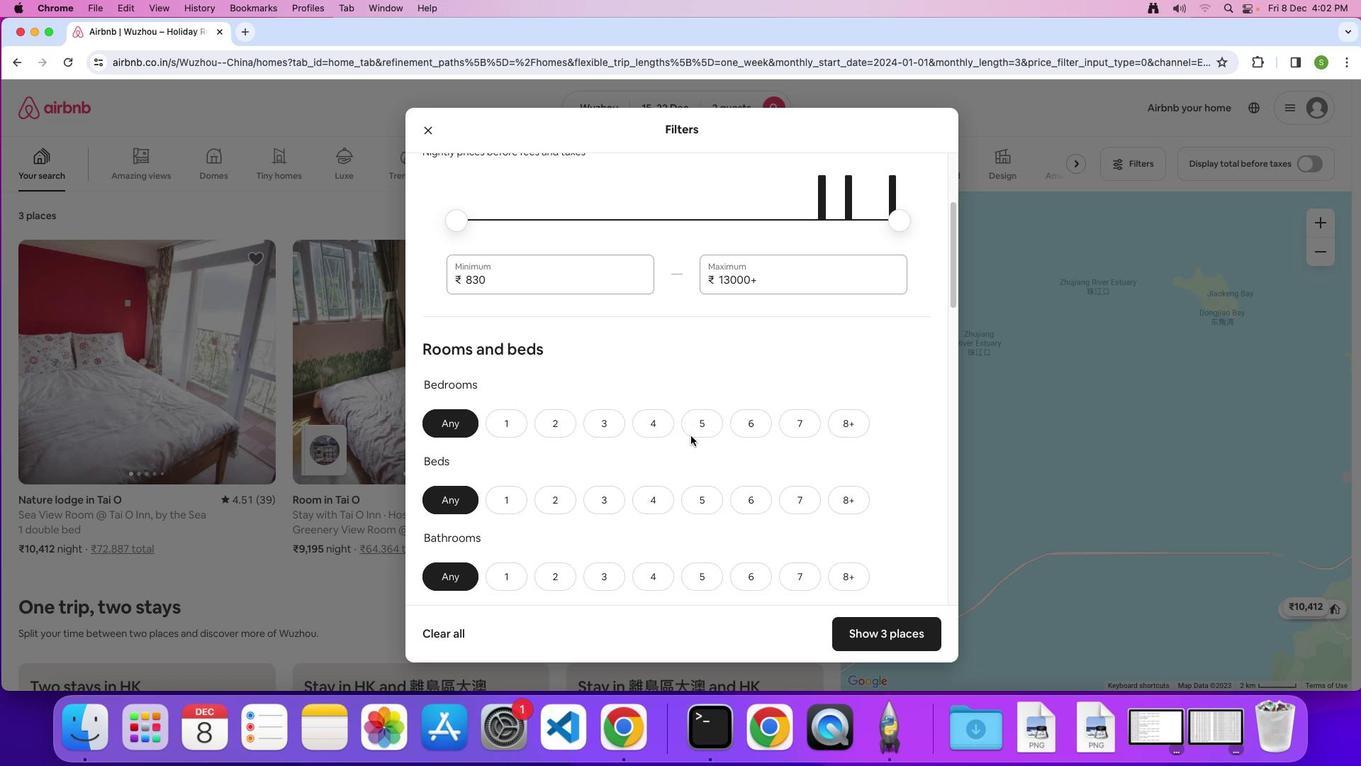 
Action: Mouse scrolled (690, 436) with delta (0, 0)
Screenshot: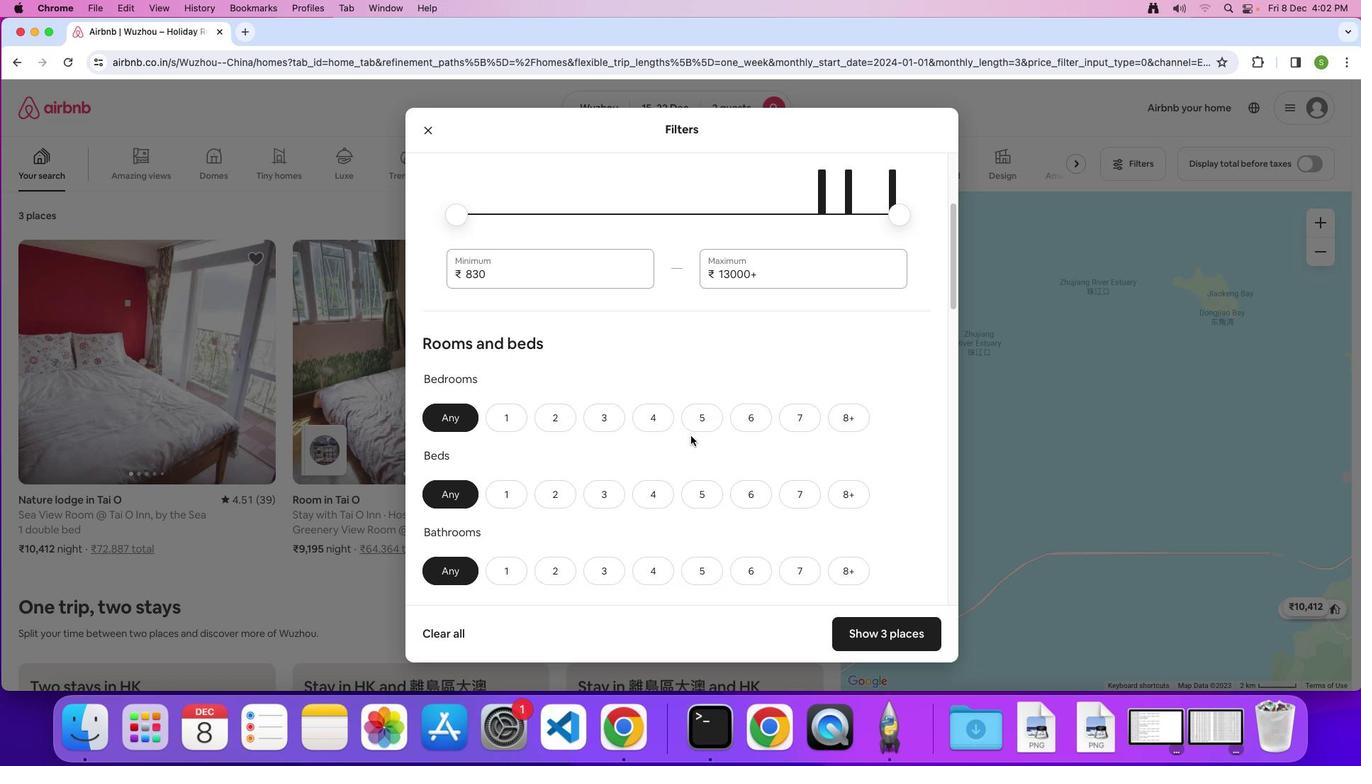 
Action: Mouse scrolled (690, 436) with delta (0, -1)
Screenshot: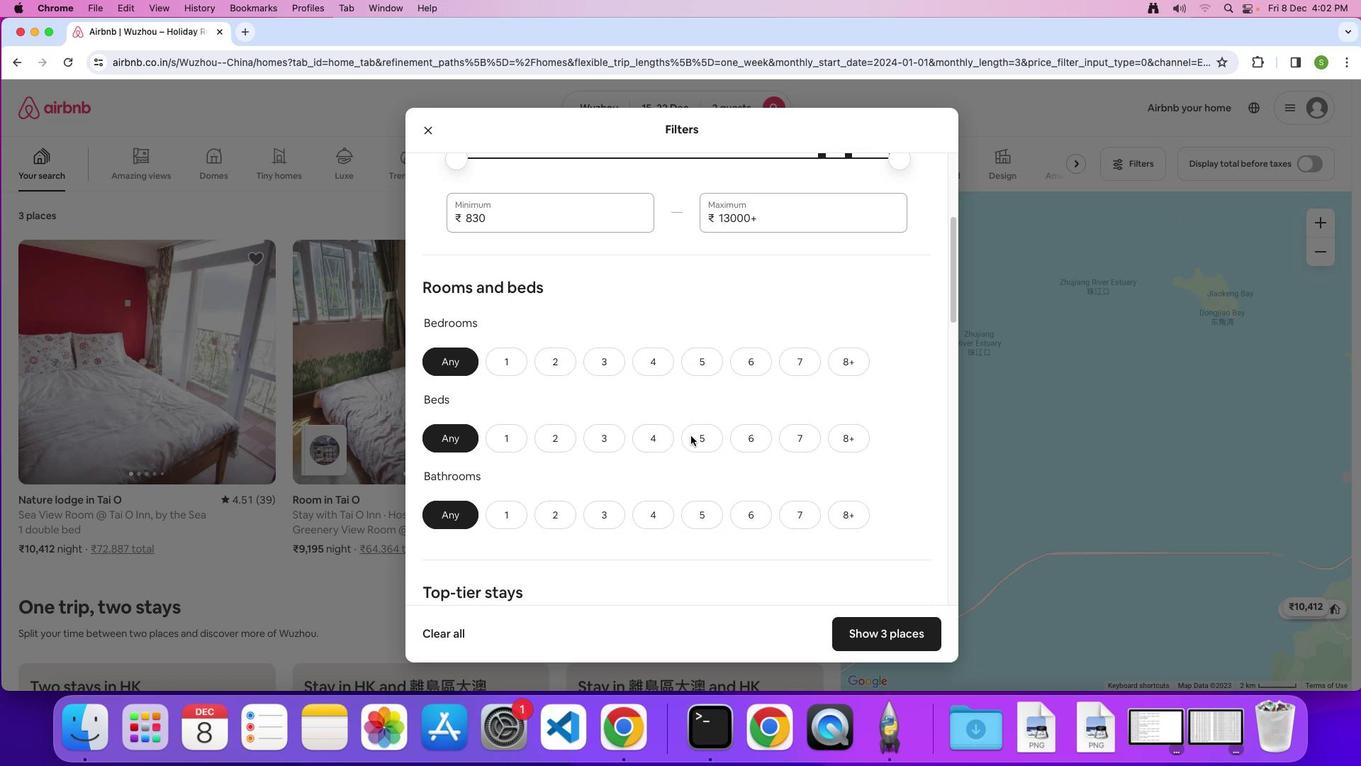 
Action: Mouse moved to (502, 324)
Screenshot: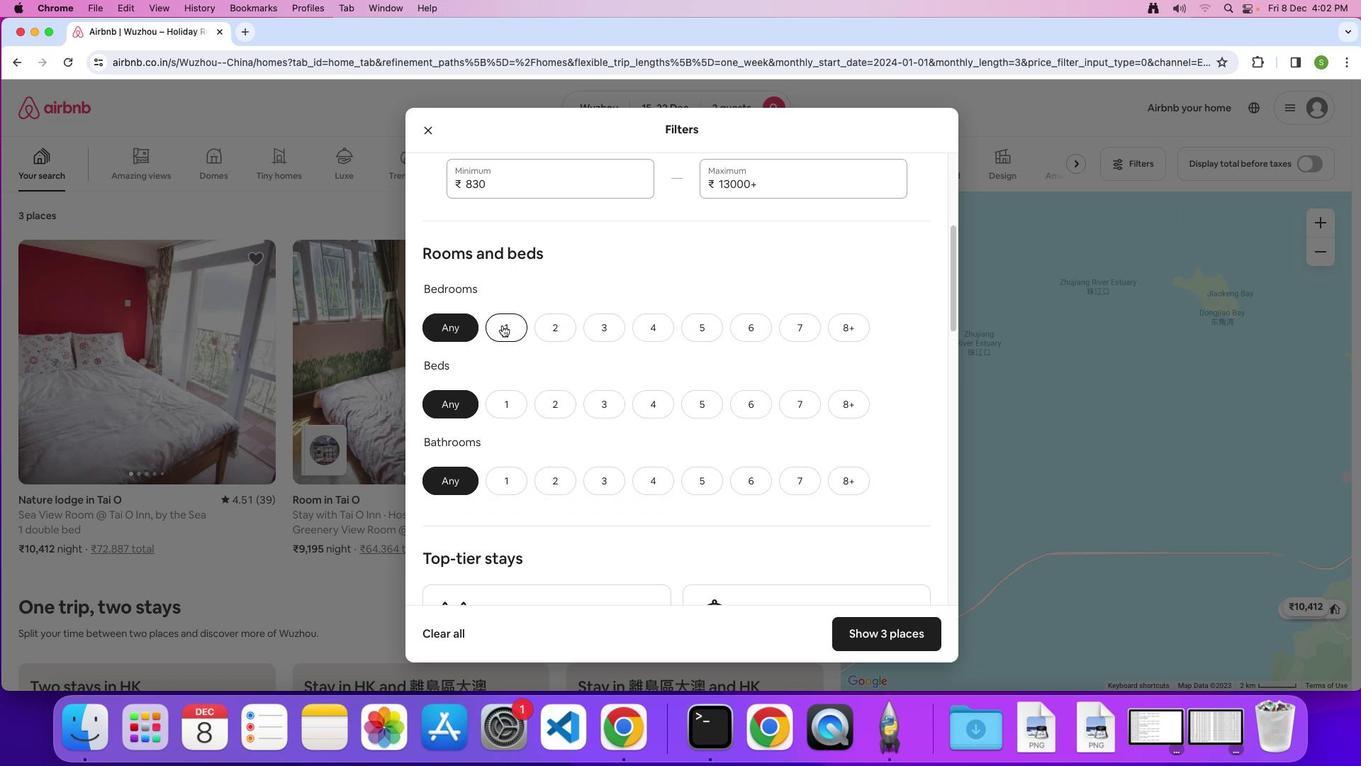 
Action: Mouse pressed left at (502, 324)
Screenshot: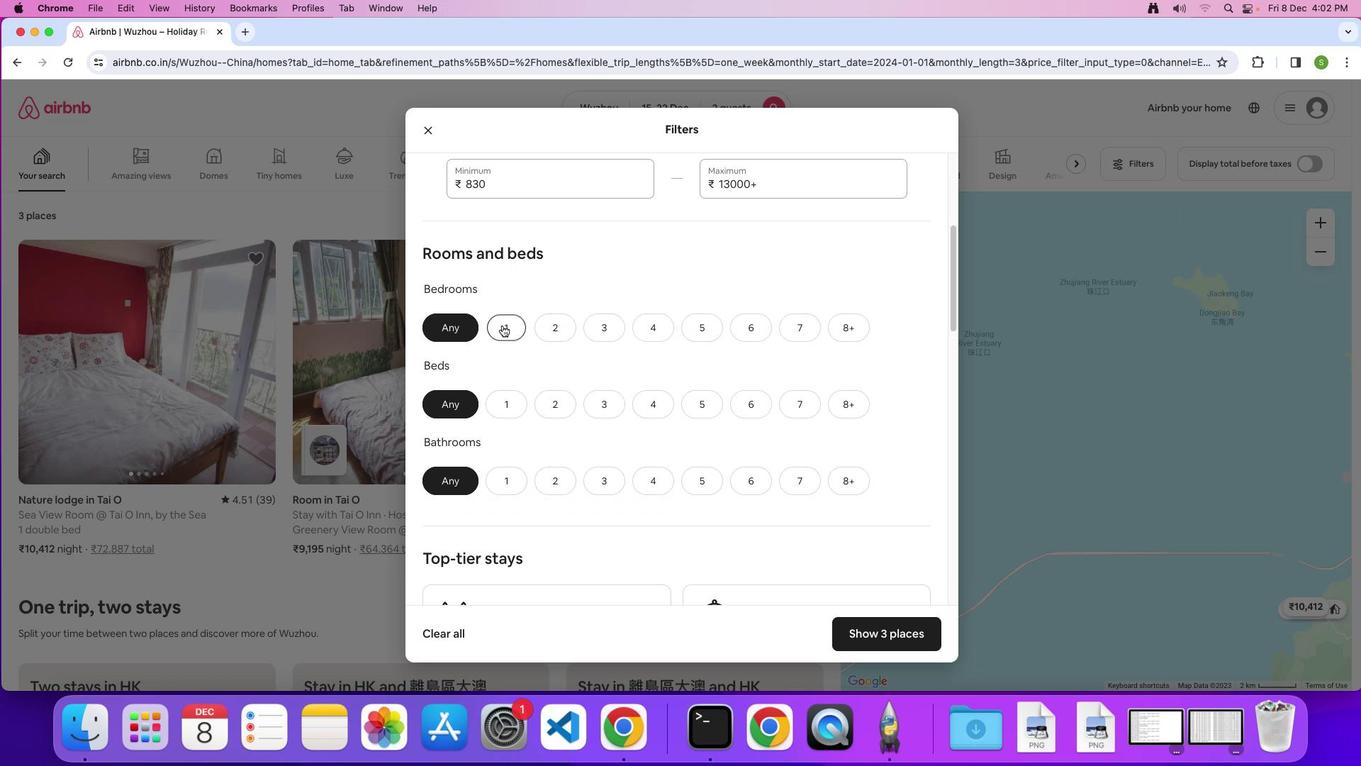 
Action: Mouse moved to (499, 400)
Screenshot: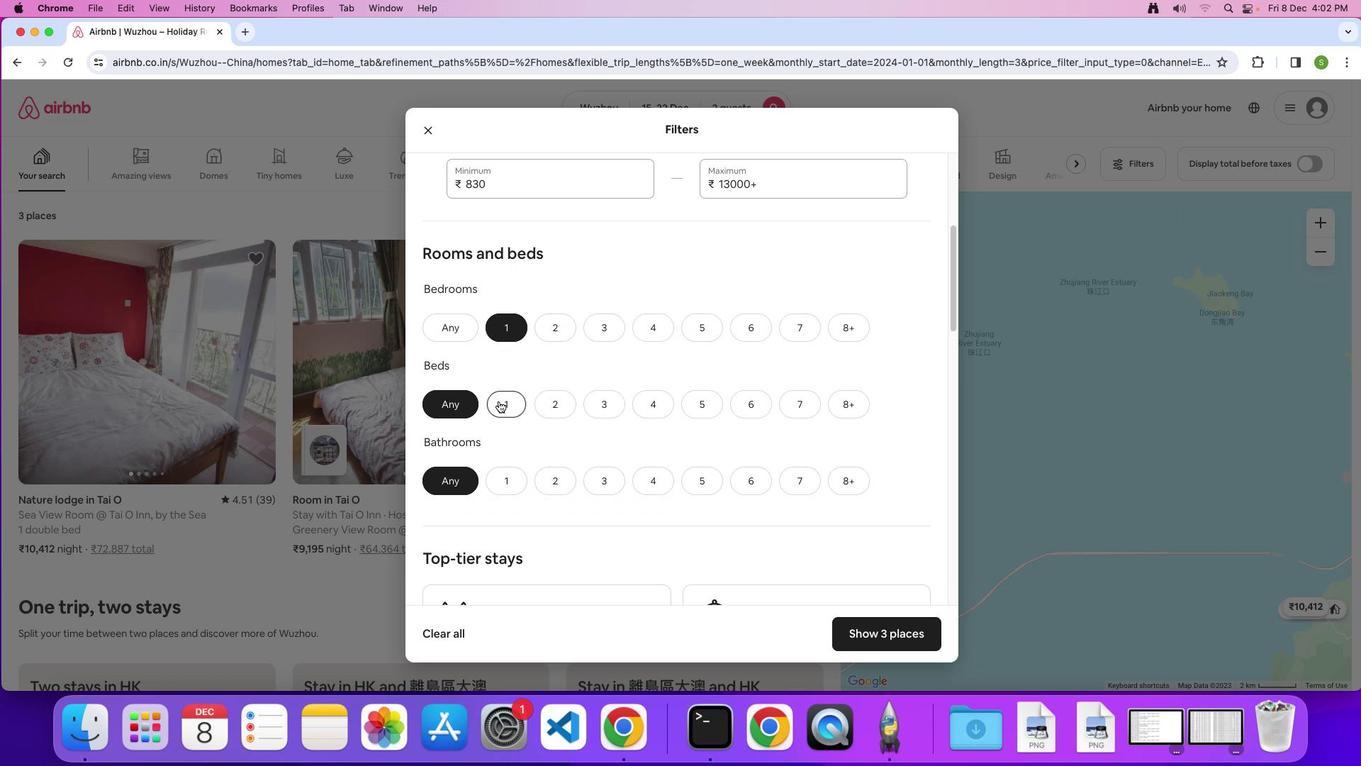 
Action: Mouse pressed left at (499, 400)
Screenshot: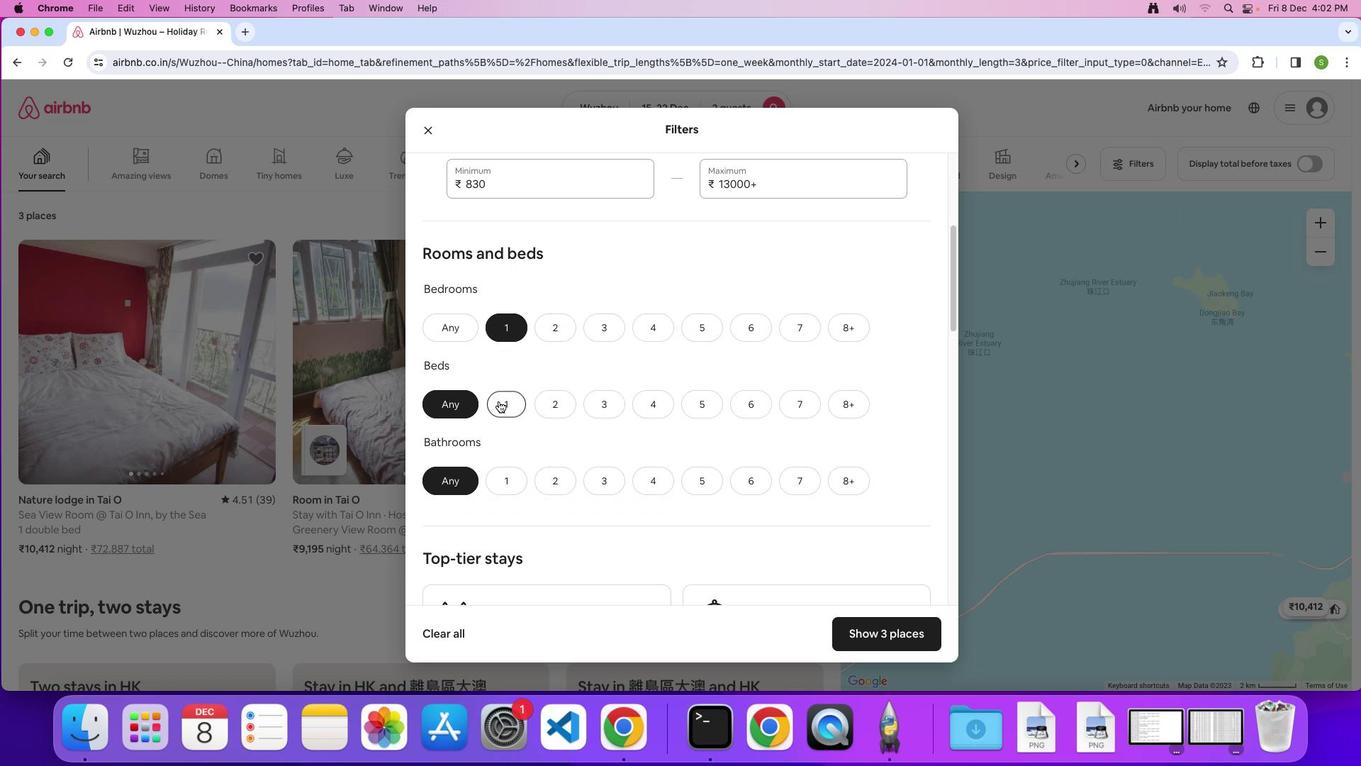 
Action: Mouse moved to (496, 475)
Screenshot: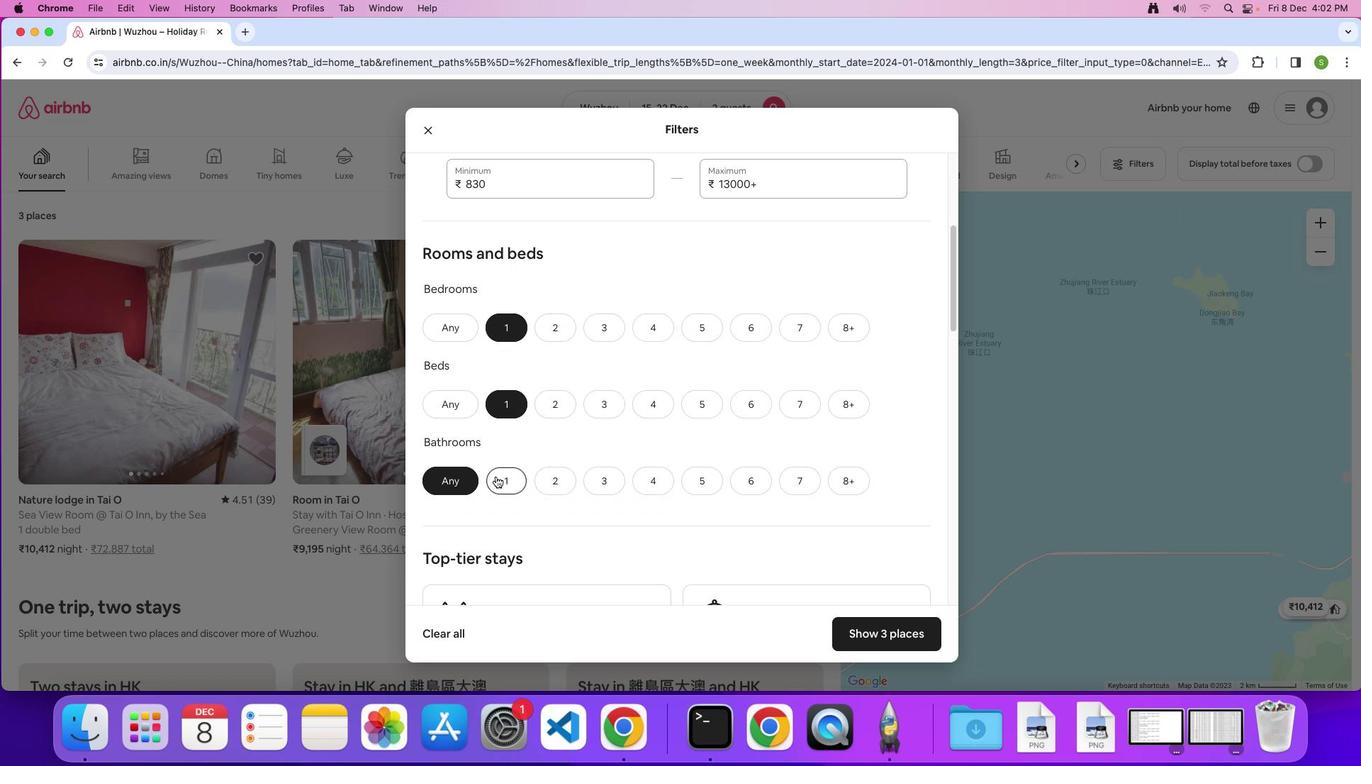 
Action: Mouse pressed left at (496, 475)
Screenshot: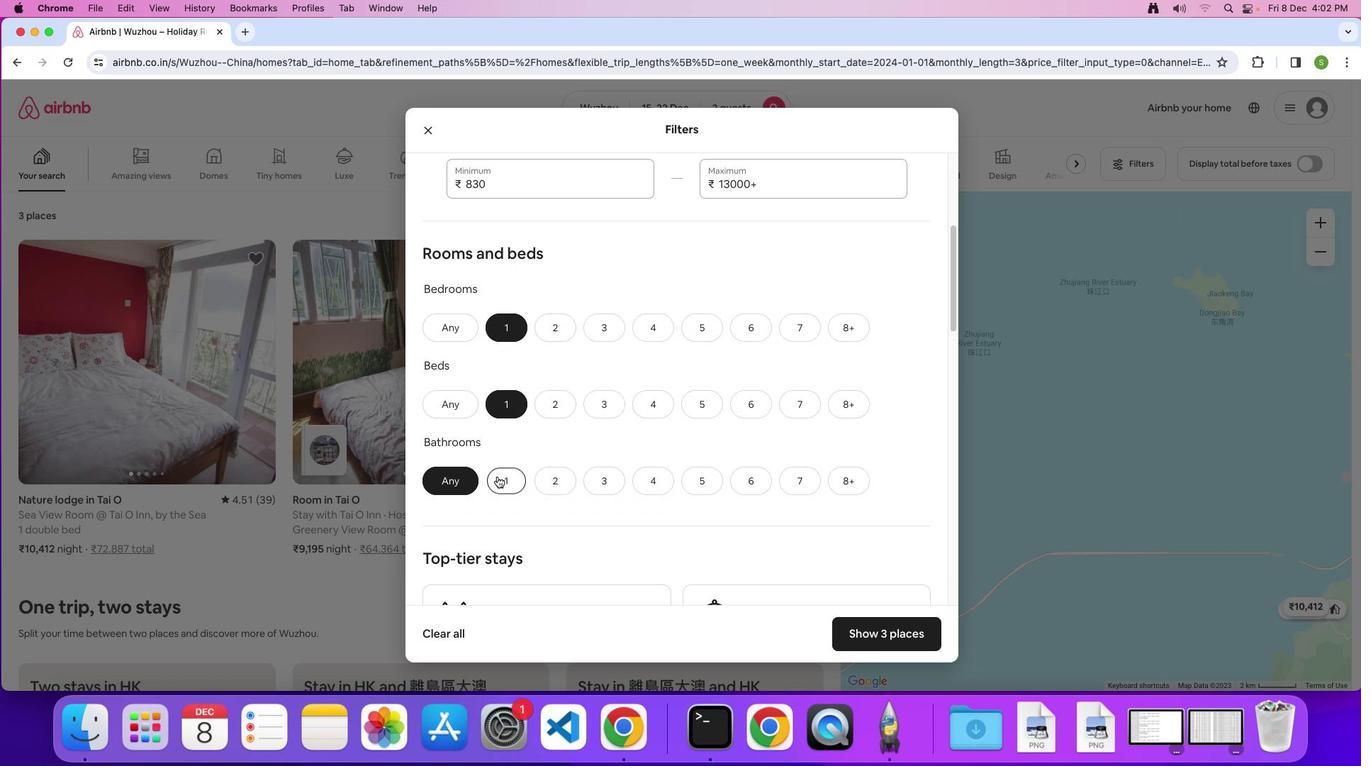 
Action: Mouse moved to (701, 411)
Screenshot: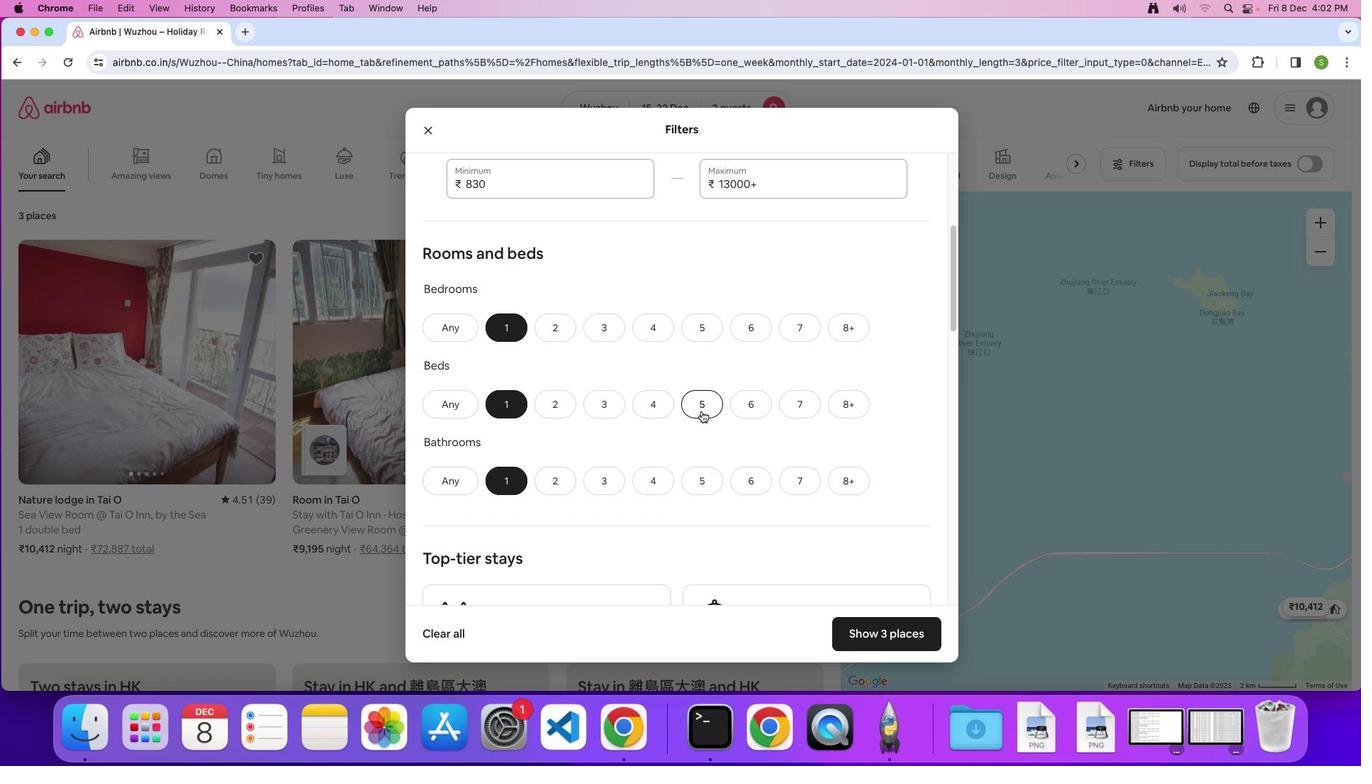
Action: Mouse scrolled (701, 411) with delta (0, 0)
Screenshot: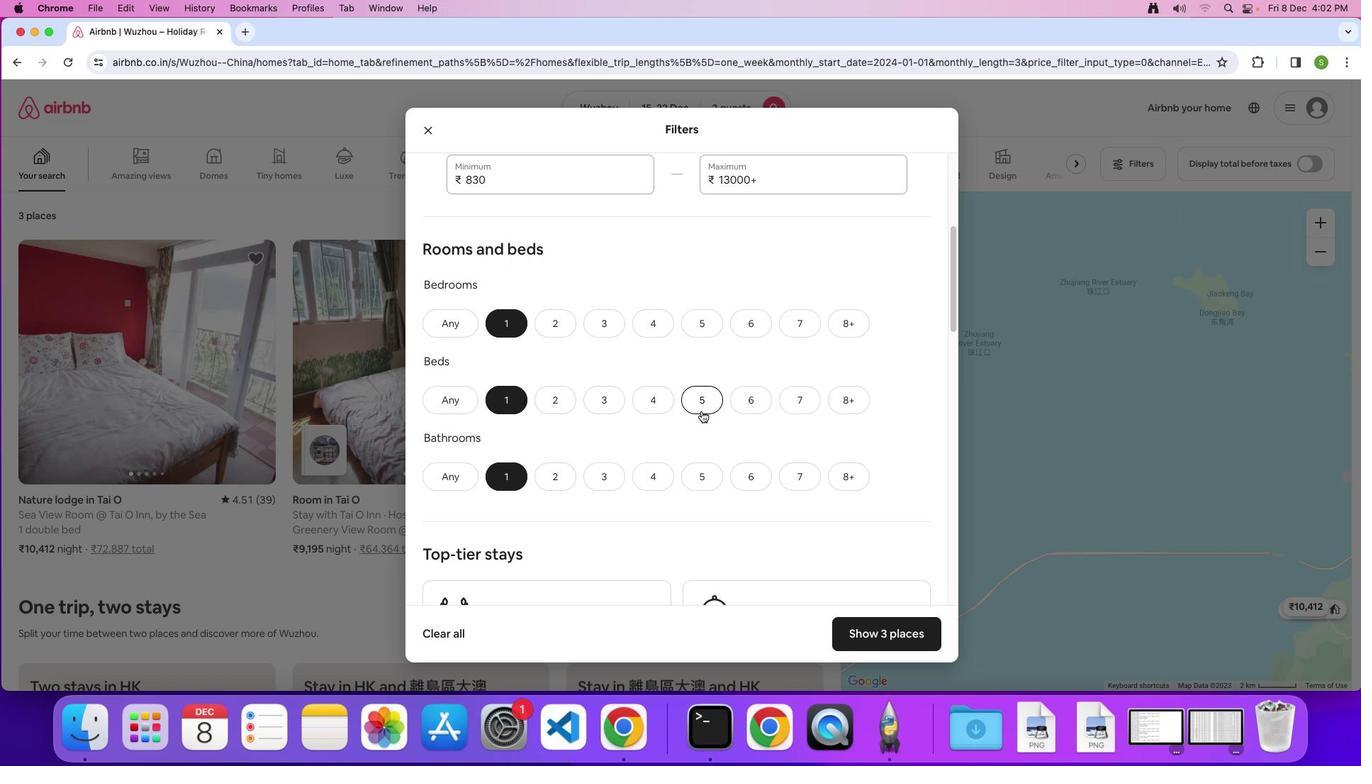 
Action: Mouse scrolled (701, 411) with delta (0, 0)
Screenshot: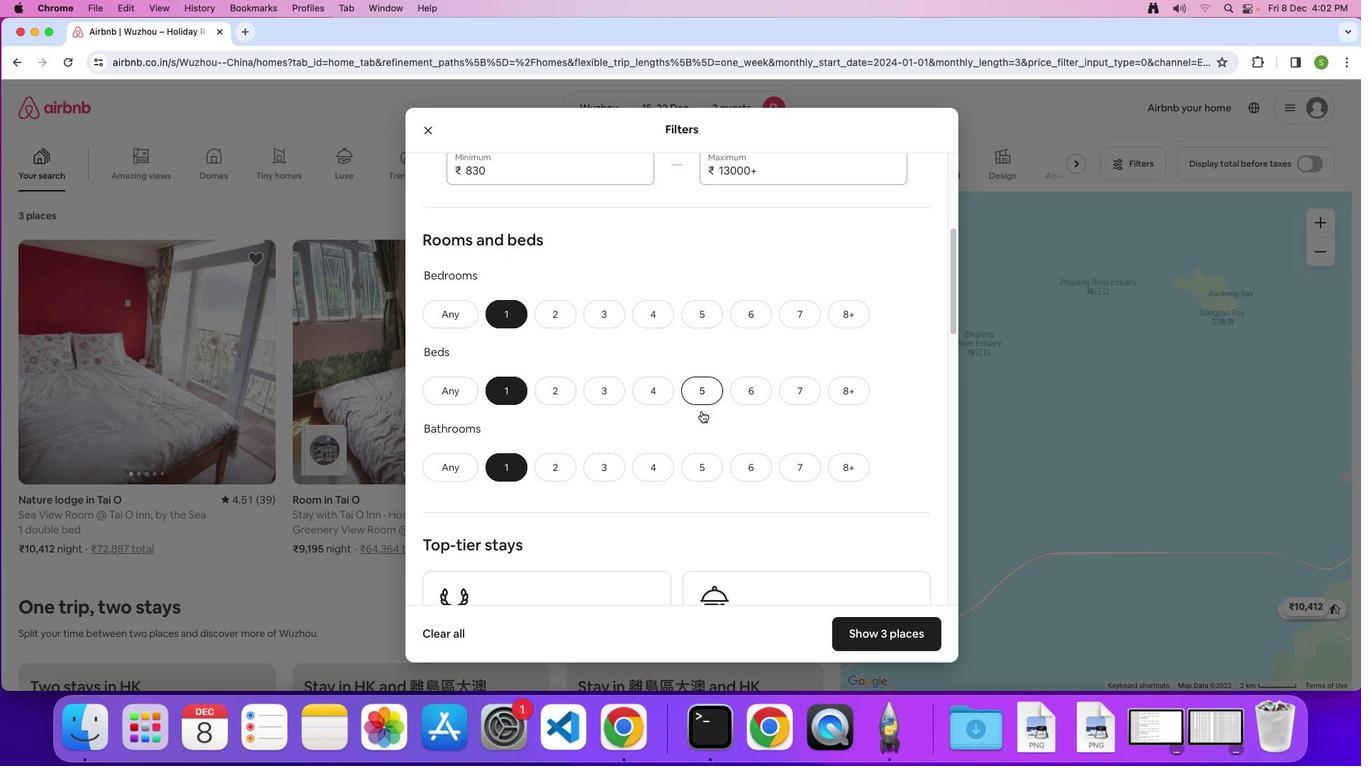 
Action: Mouse moved to (701, 411)
Screenshot: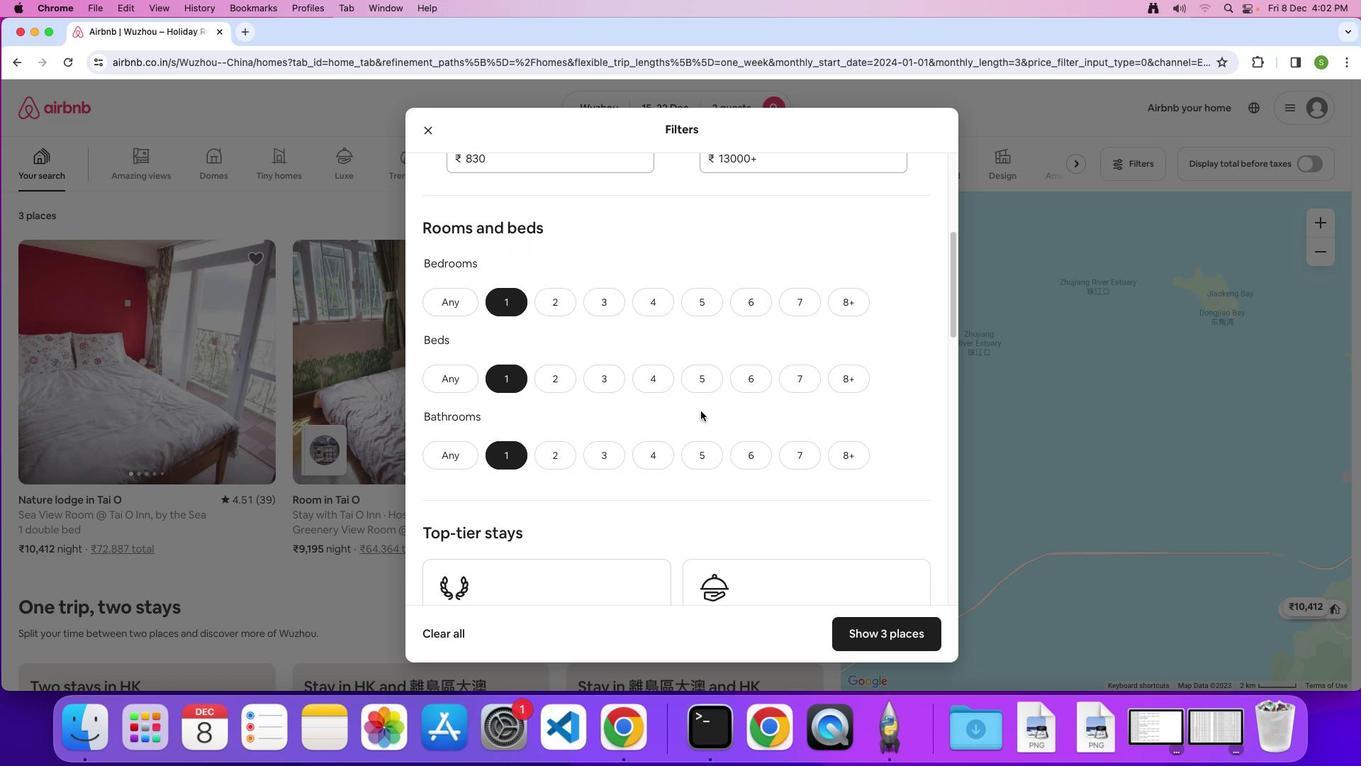 
Action: Mouse scrolled (701, 411) with delta (0, 0)
Screenshot: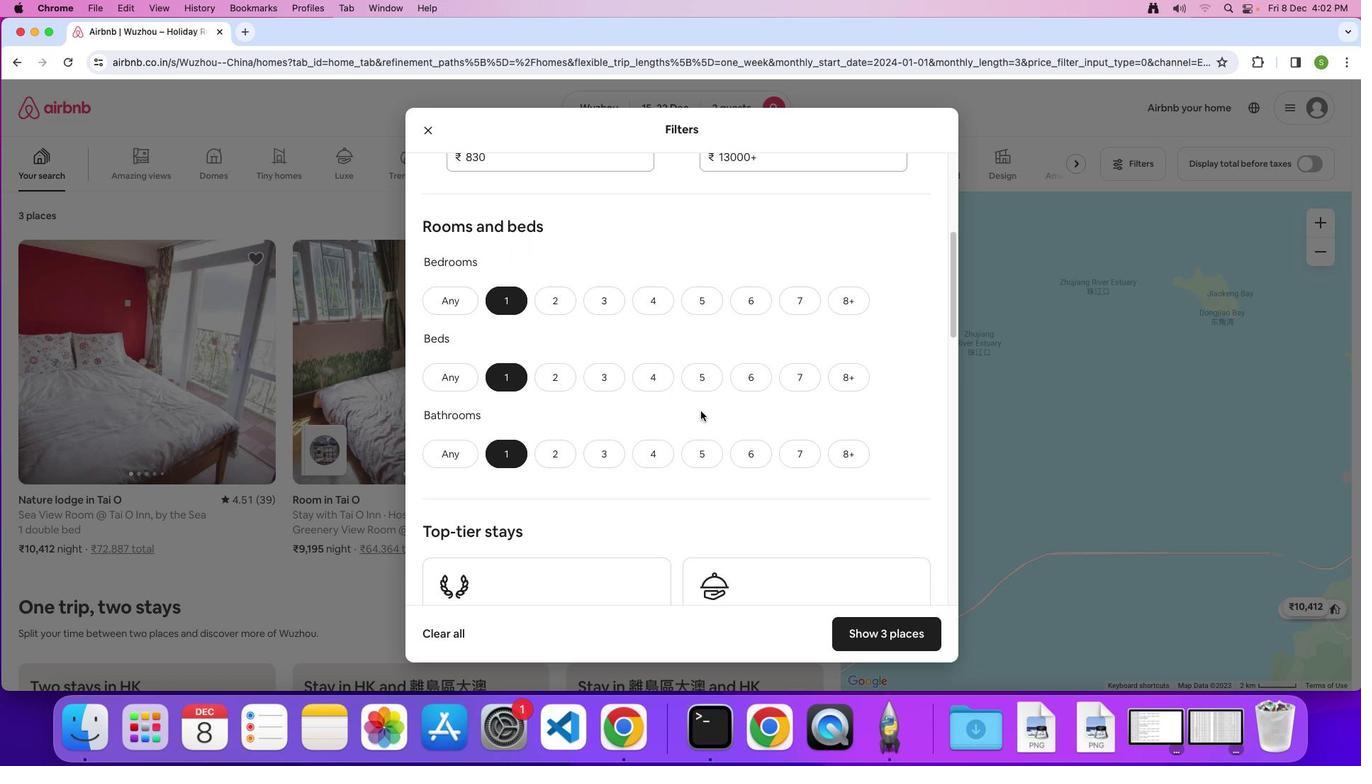 
Action: Mouse scrolled (701, 411) with delta (0, 0)
Screenshot: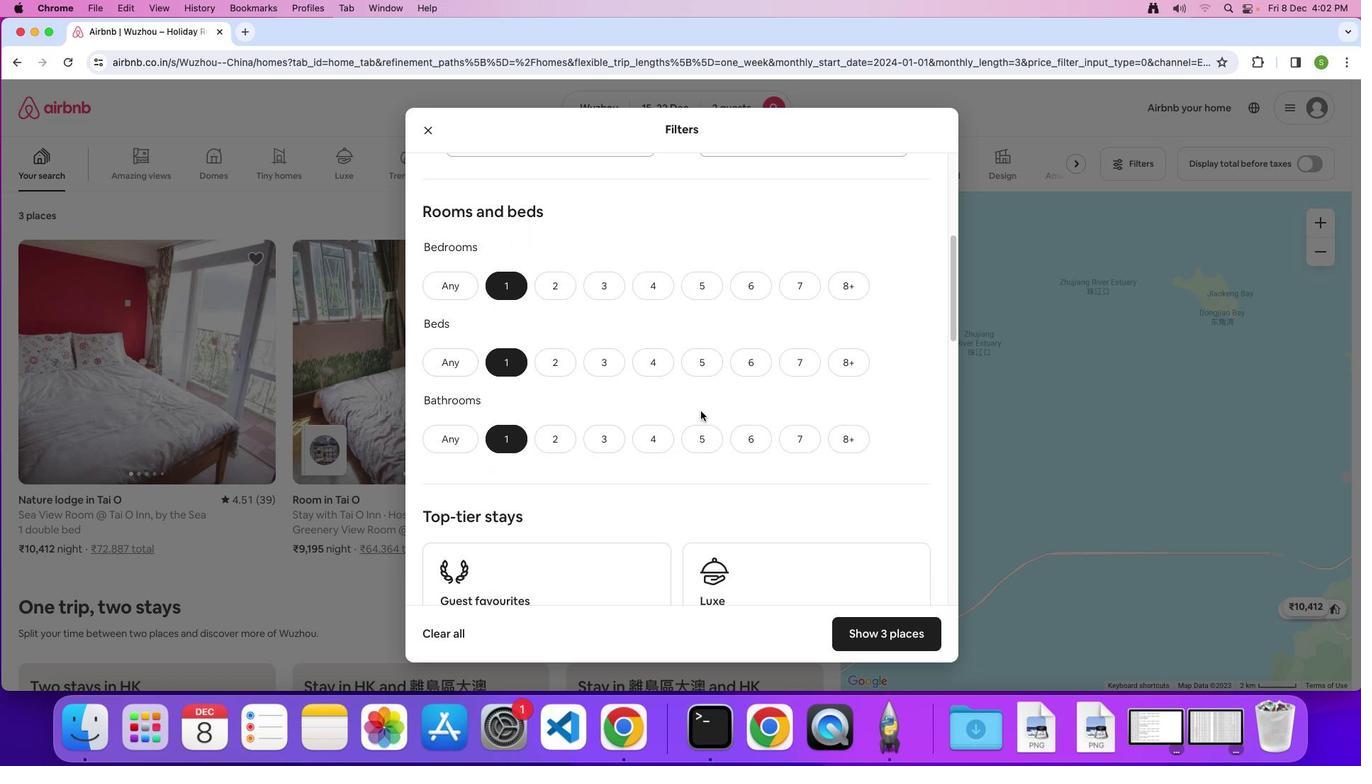 
Action: Mouse scrolled (701, 411) with delta (0, -1)
Screenshot: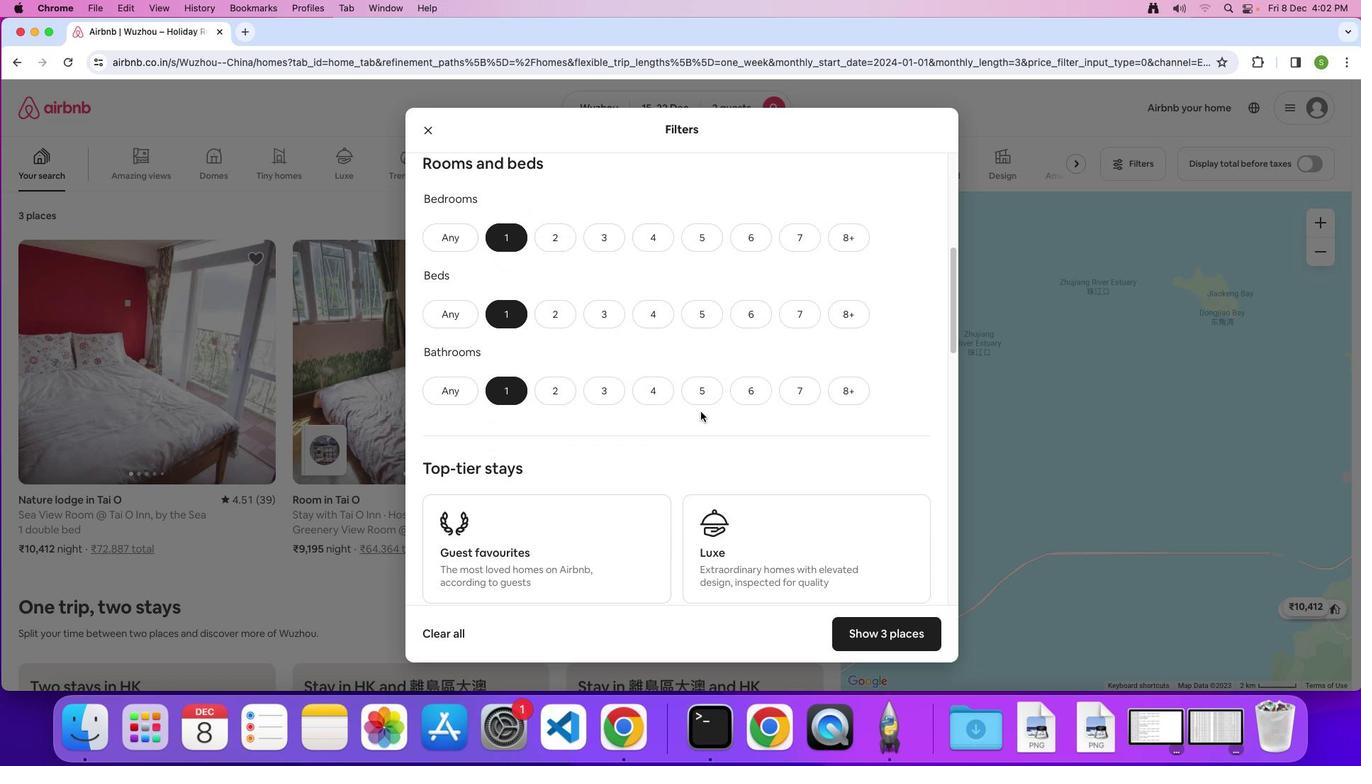 
Action: Mouse moved to (700, 411)
Screenshot: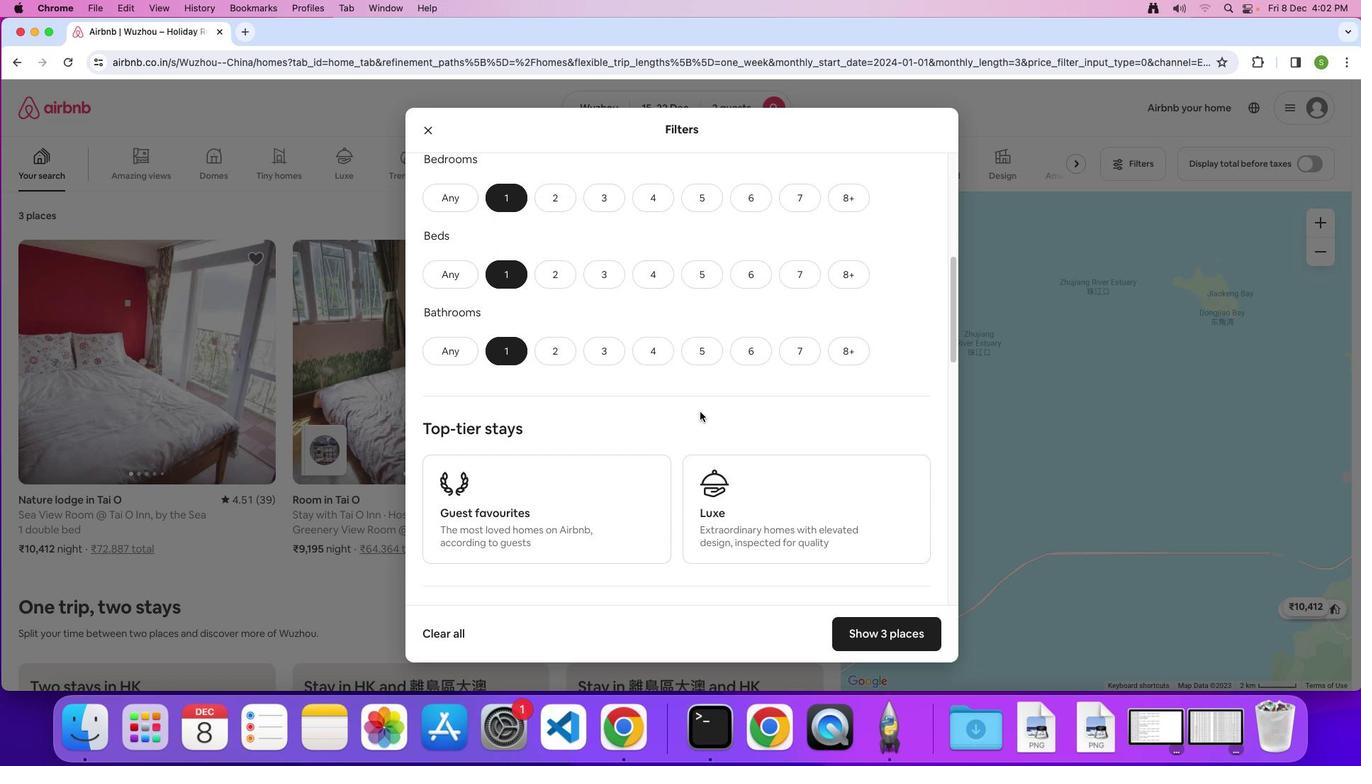 
Action: Mouse scrolled (700, 411) with delta (0, 0)
Screenshot: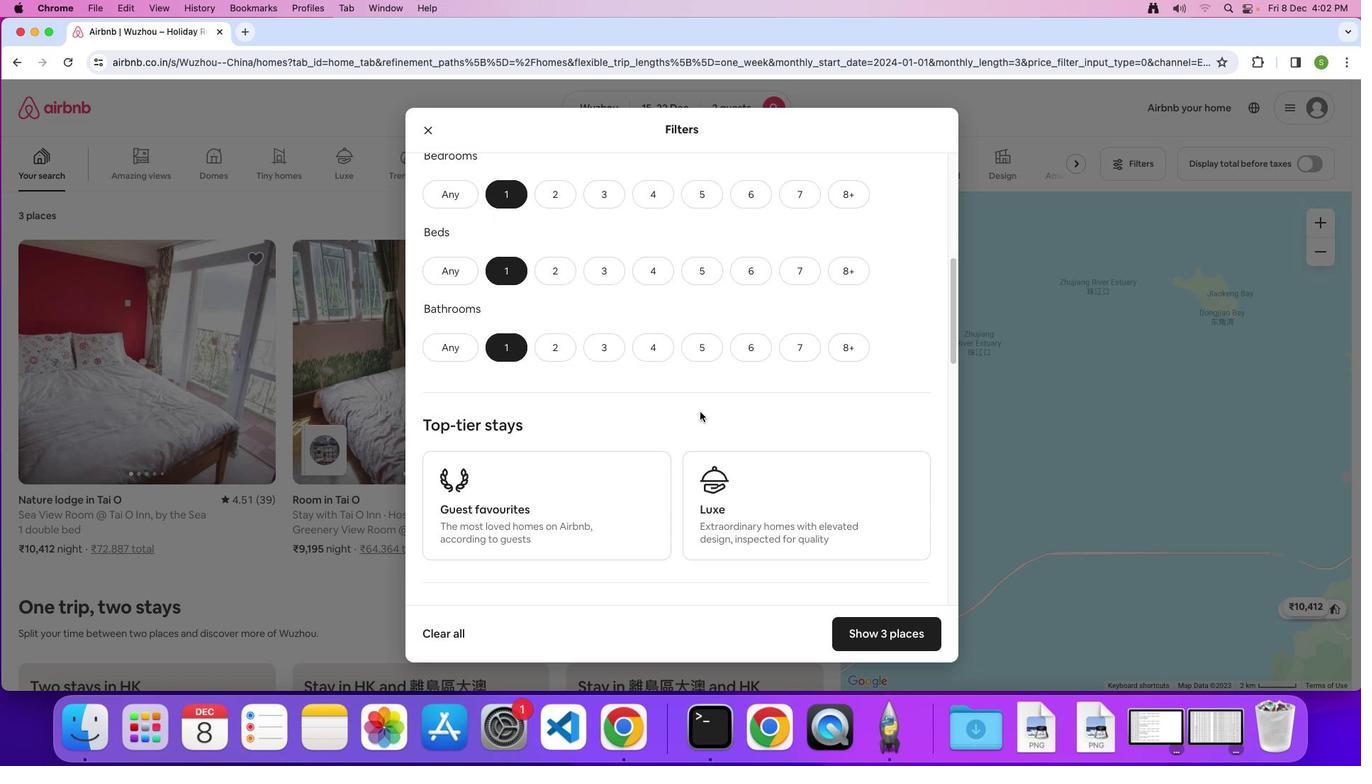 
Action: Mouse scrolled (700, 411) with delta (0, 0)
Screenshot: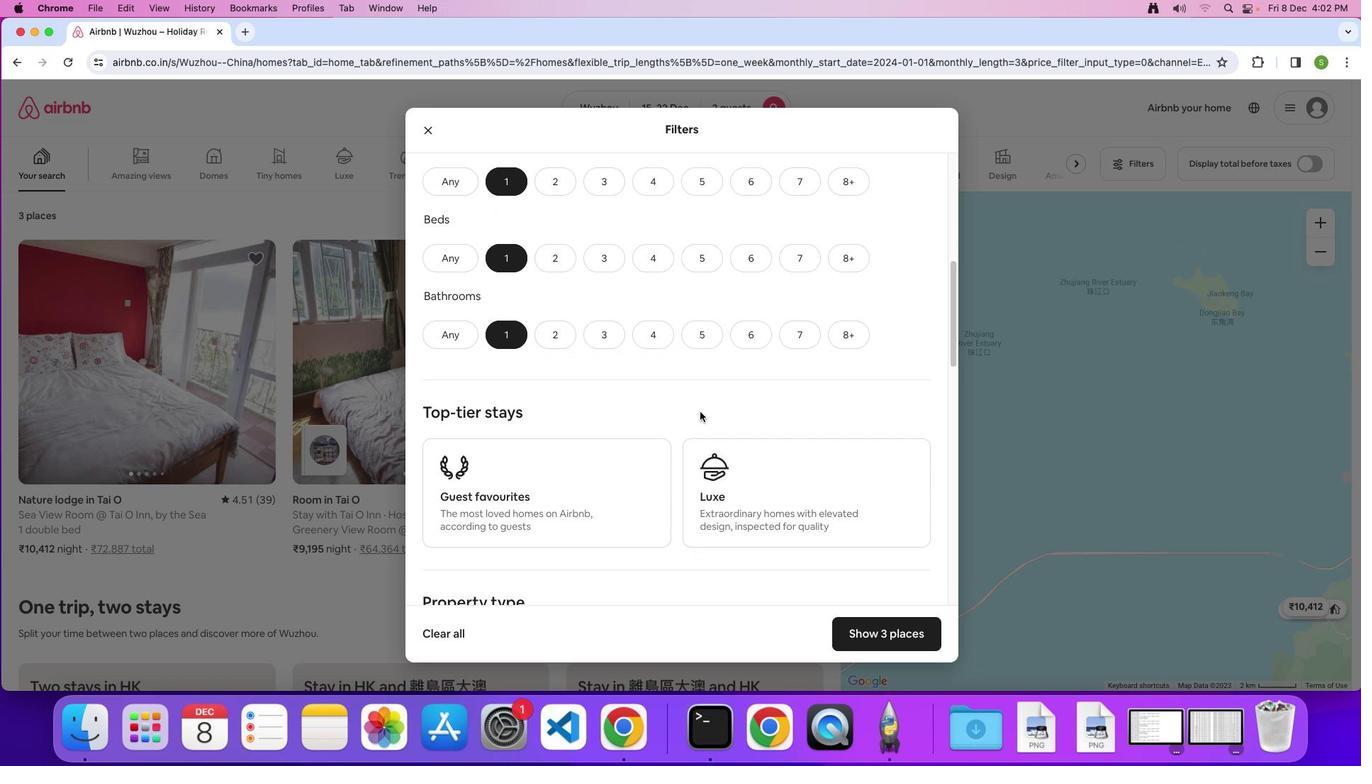 
Action: Mouse scrolled (700, 411) with delta (0, -1)
Screenshot: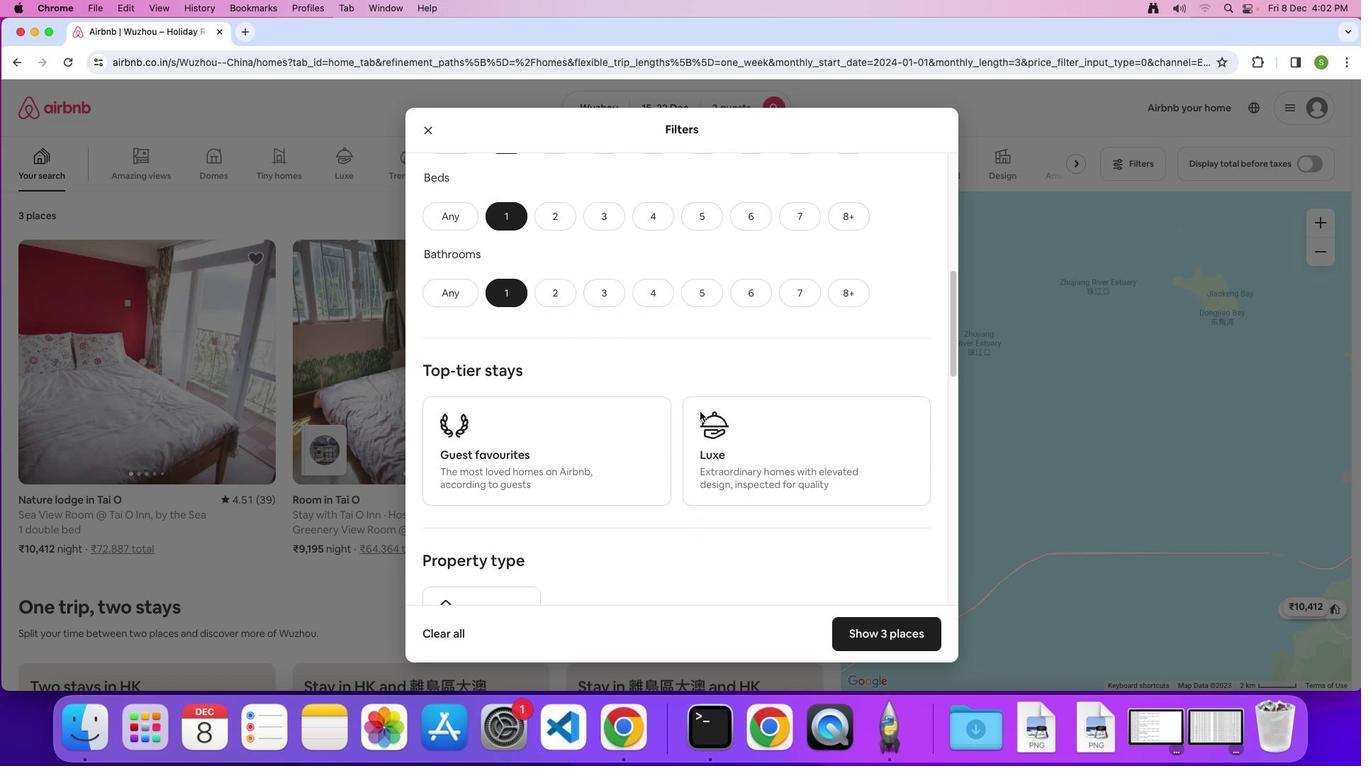 
Action: Mouse scrolled (700, 411) with delta (0, 0)
Screenshot: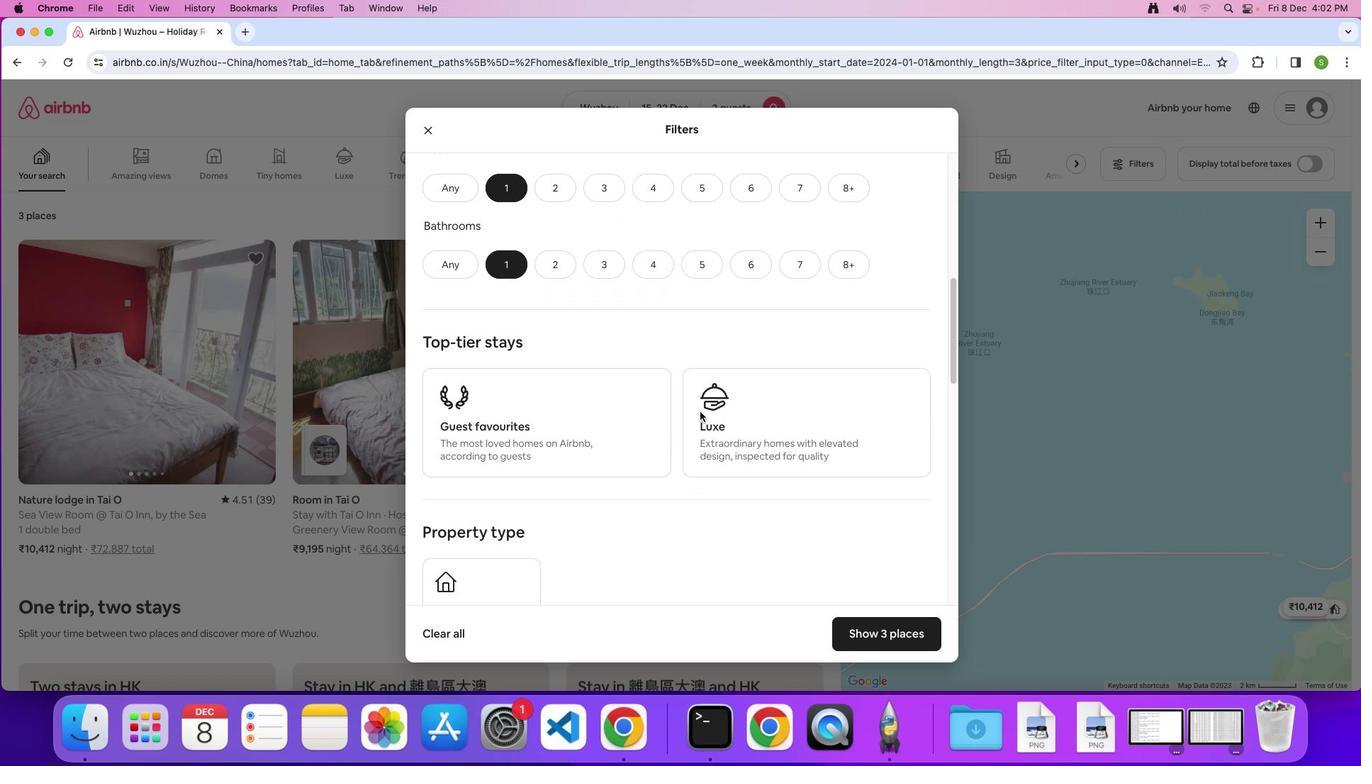 
Action: Mouse scrolled (700, 411) with delta (0, 0)
Screenshot: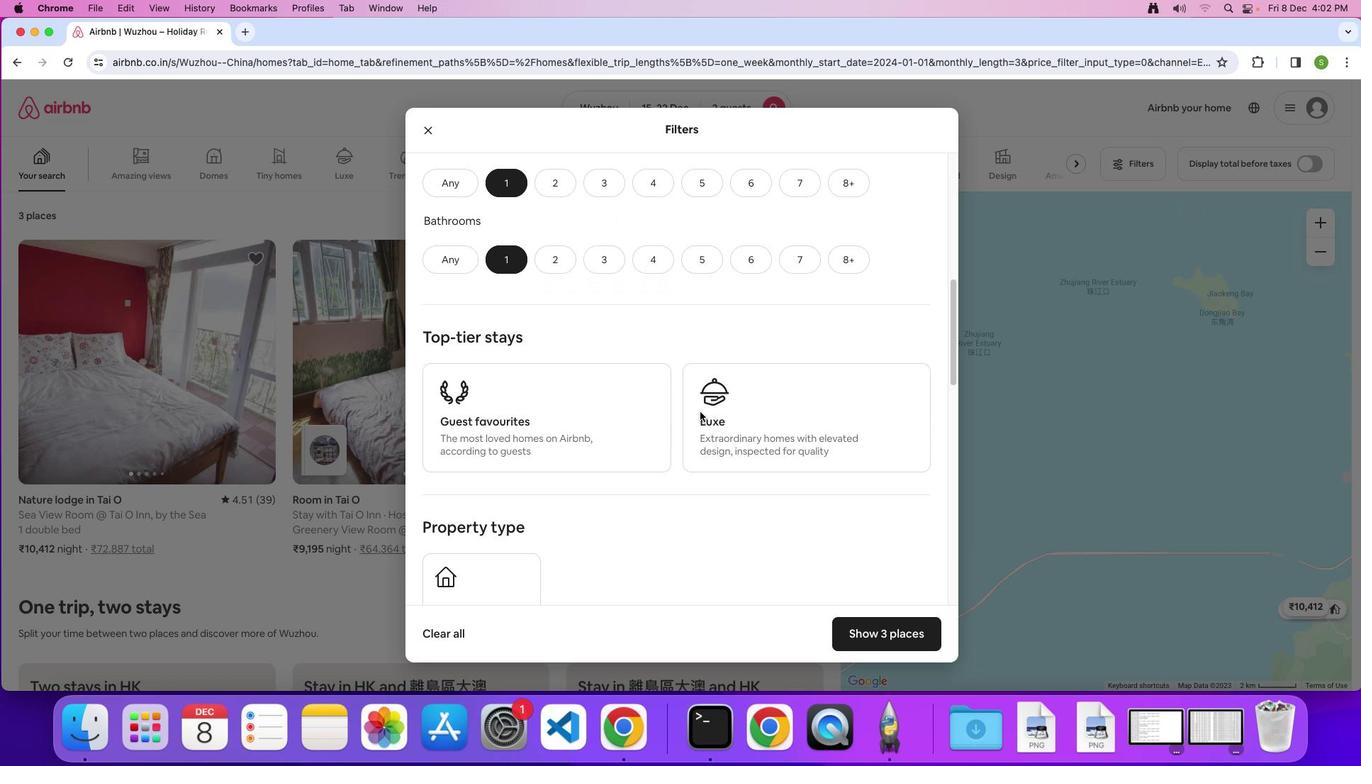 
Action: Mouse scrolled (700, 411) with delta (0, 0)
Screenshot: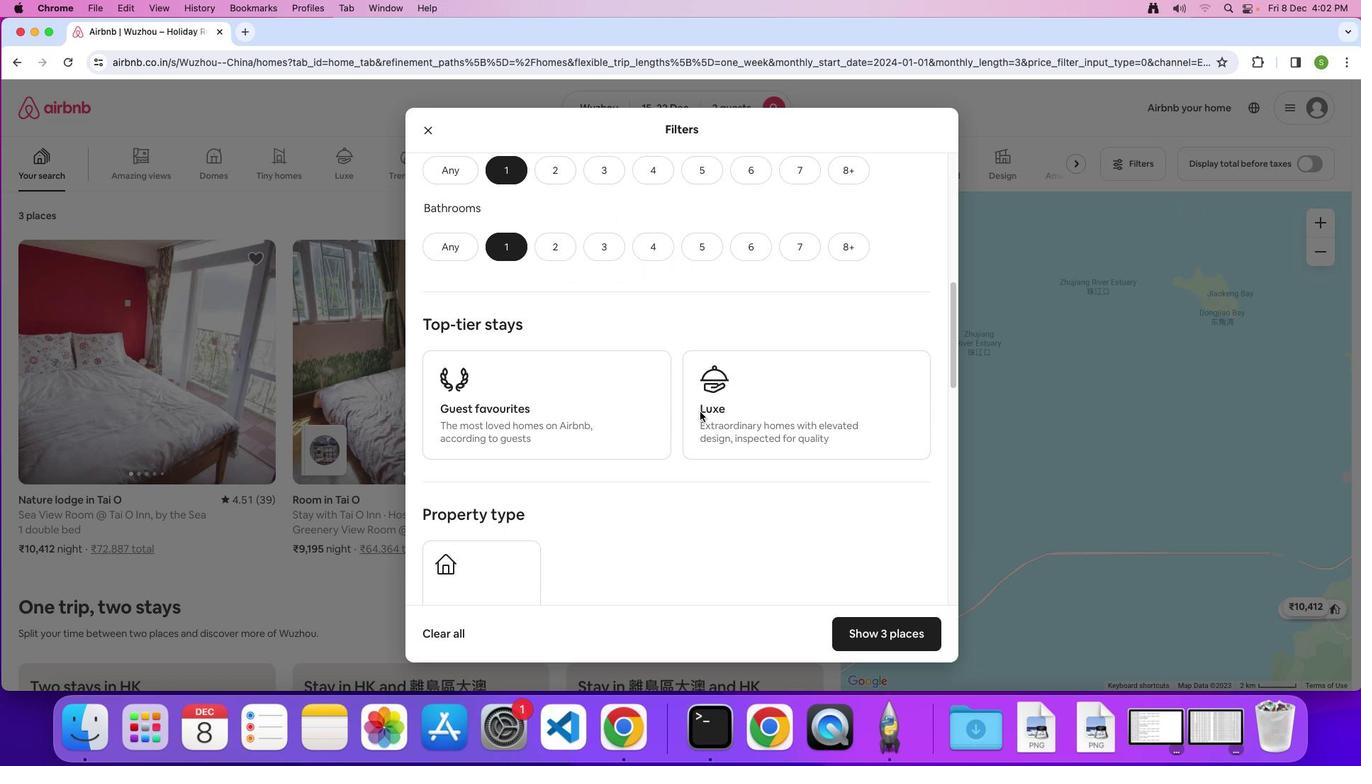 
Action: Mouse scrolled (700, 411) with delta (0, 0)
Screenshot: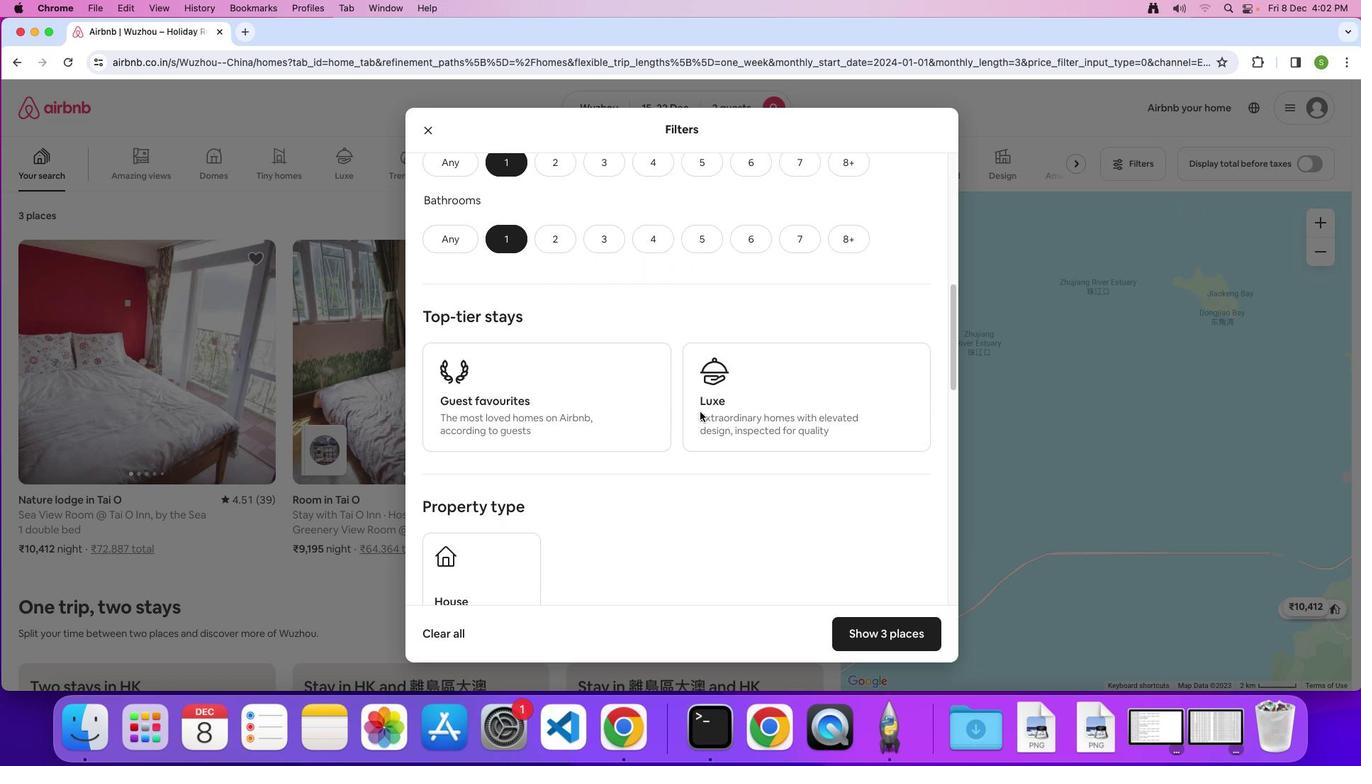 
Action: Mouse scrolled (700, 411) with delta (0, -1)
Screenshot: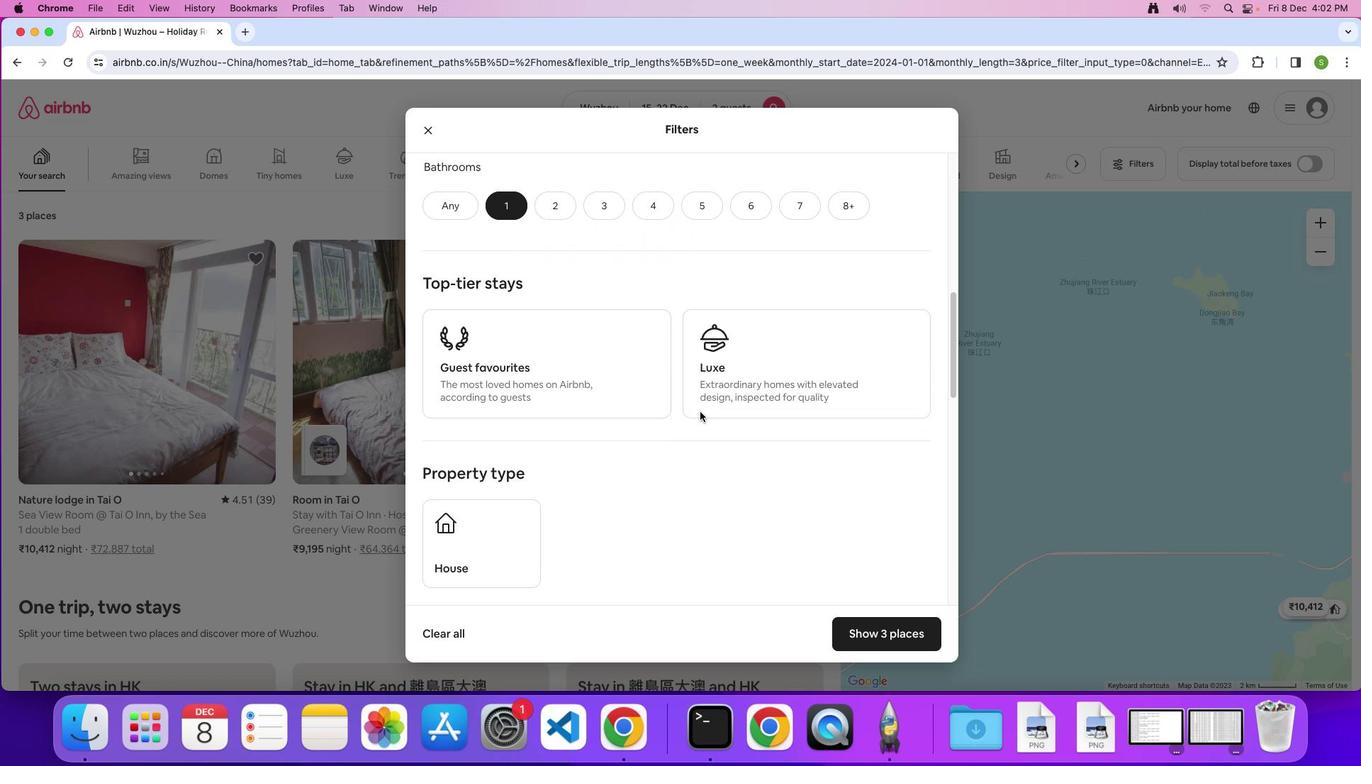 
Action: Mouse scrolled (700, 411) with delta (0, 0)
Screenshot: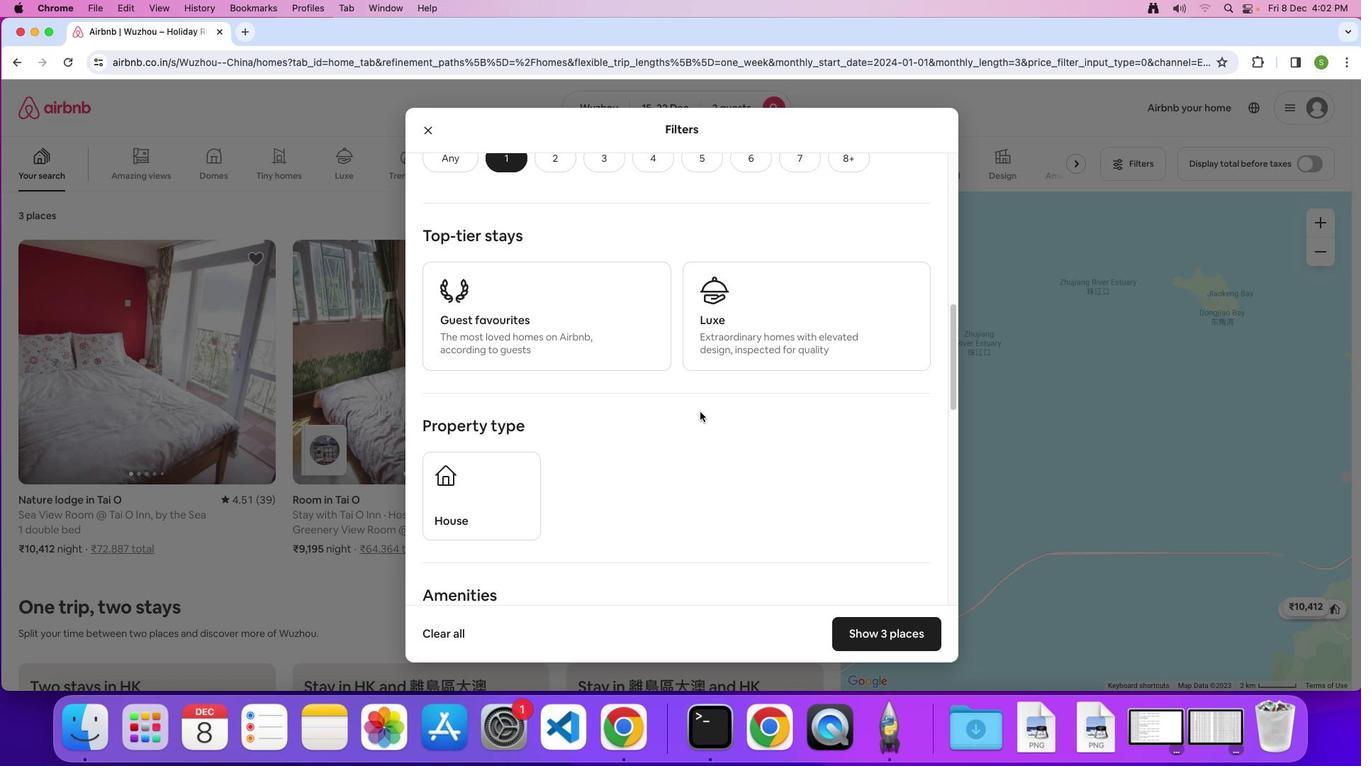 
Action: Mouse scrolled (700, 411) with delta (0, 0)
Screenshot: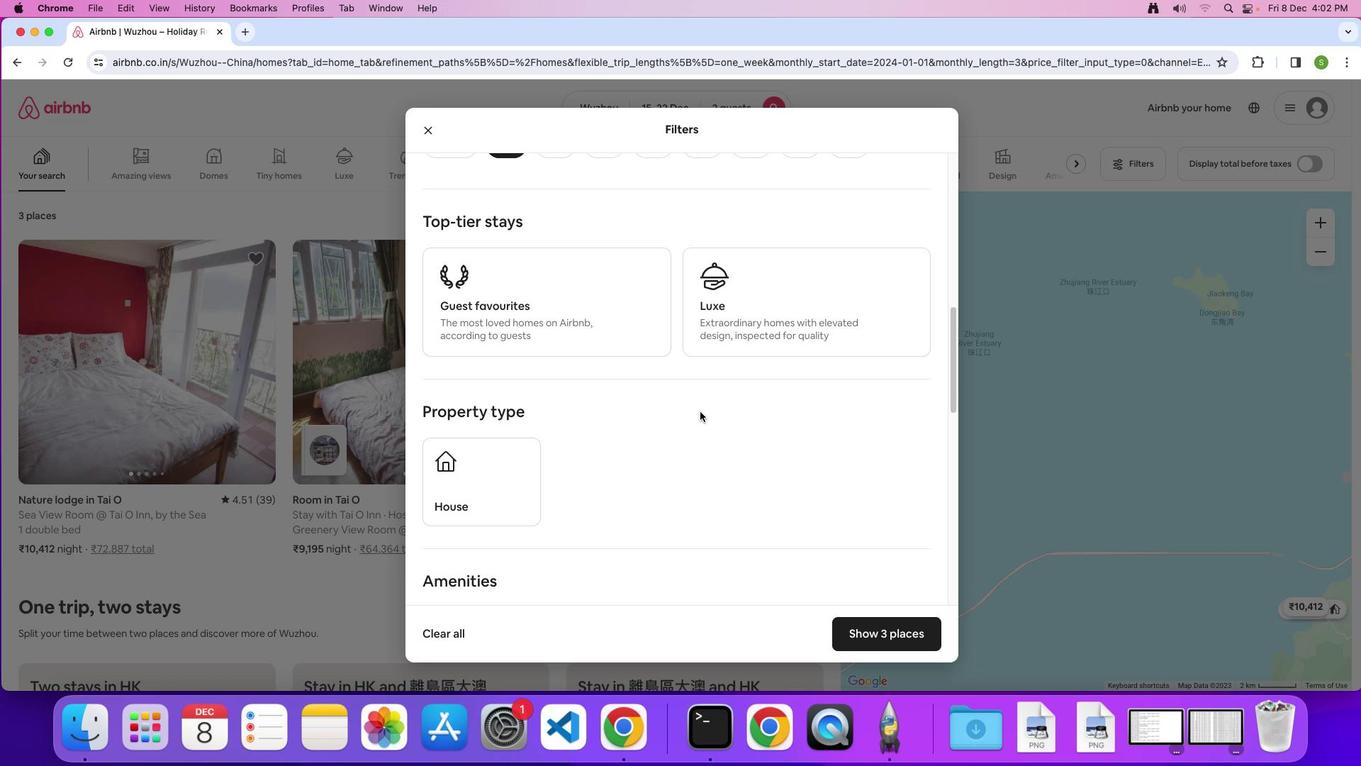 
Action: Mouse moved to (700, 412)
Screenshot: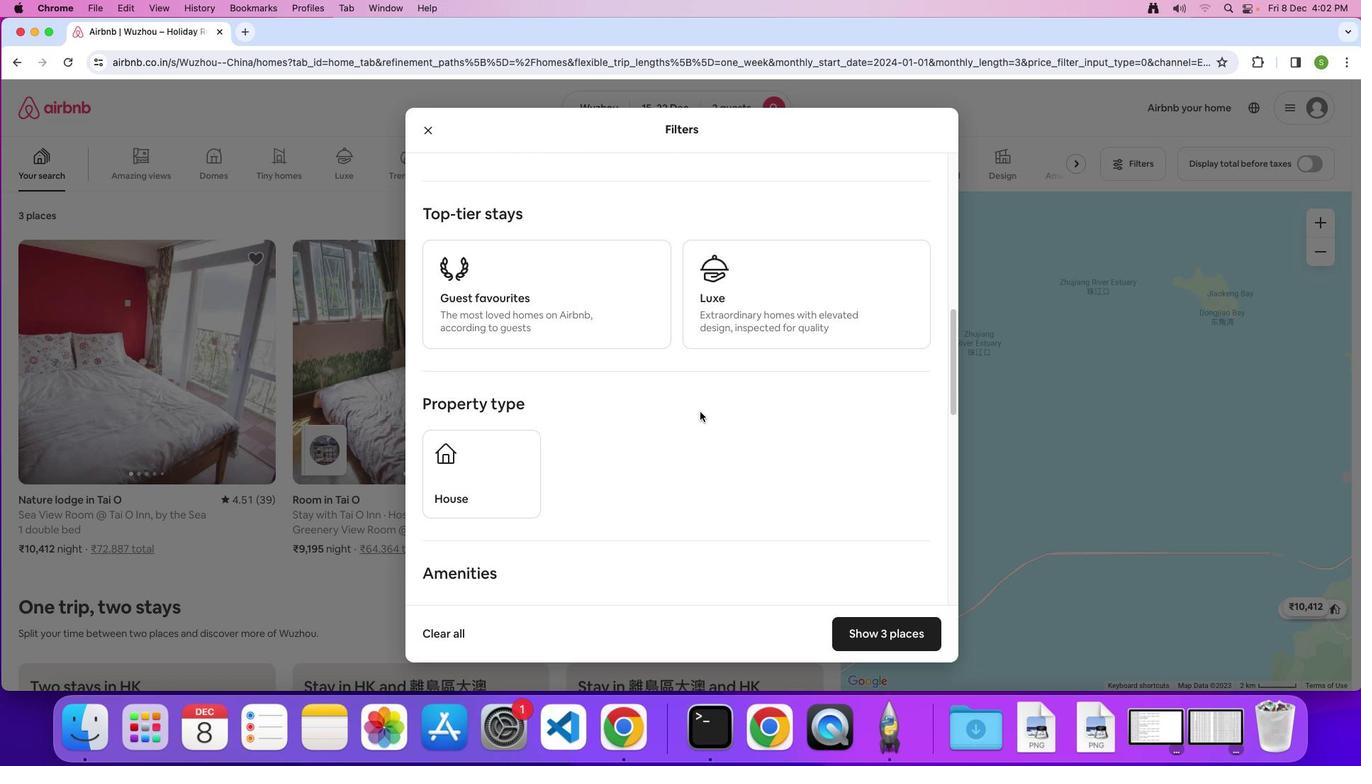 
Action: Mouse scrolled (700, 412) with delta (0, 0)
Screenshot: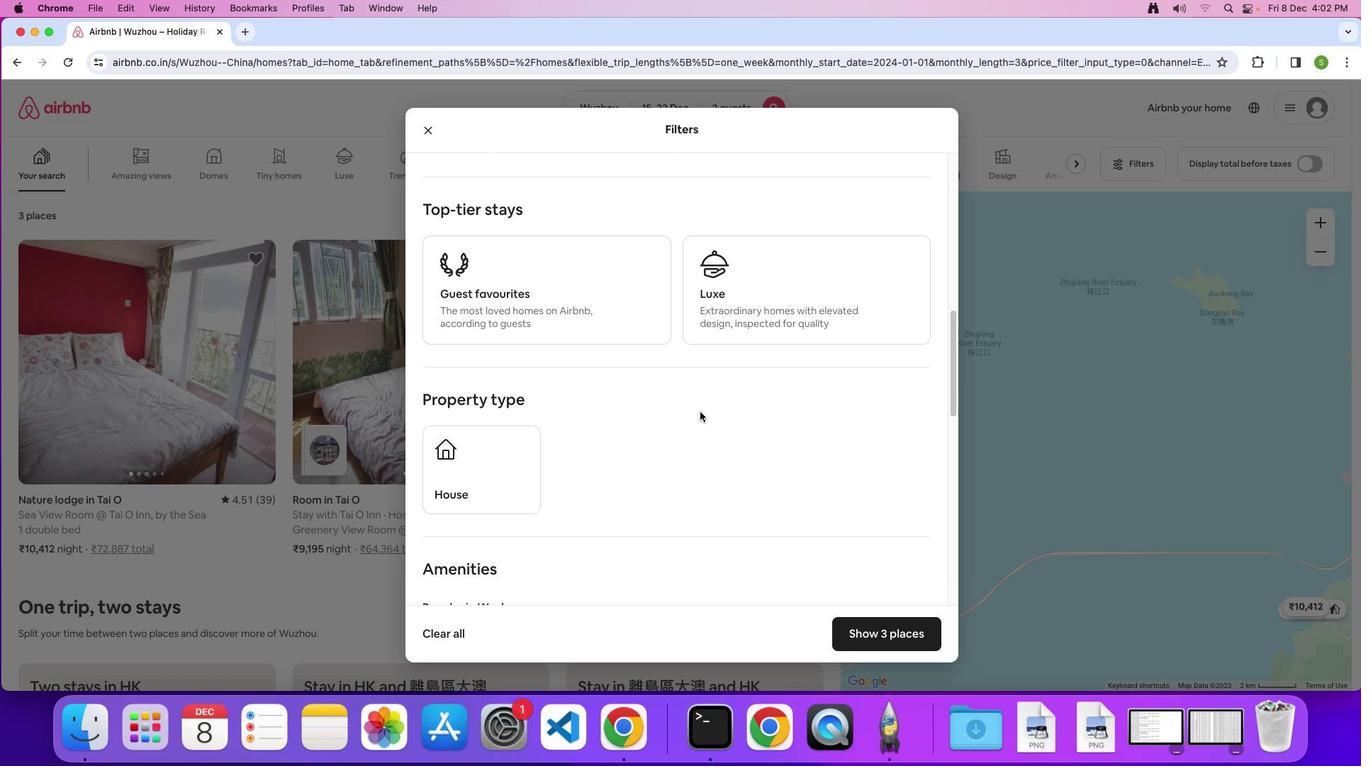 
Action: Mouse scrolled (700, 412) with delta (0, 0)
Screenshot: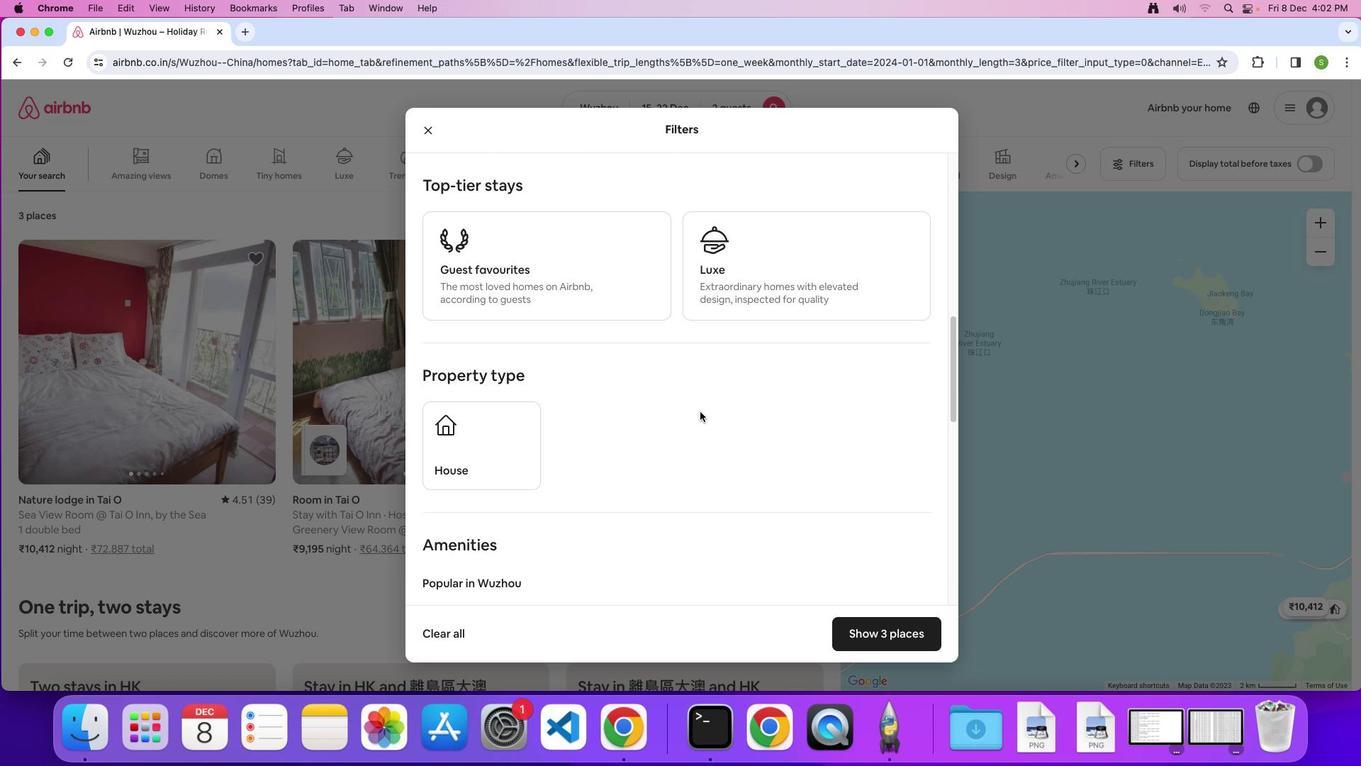 
Action: Mouse scrolled (700, 412) with delta (0, -1)
Screenshot: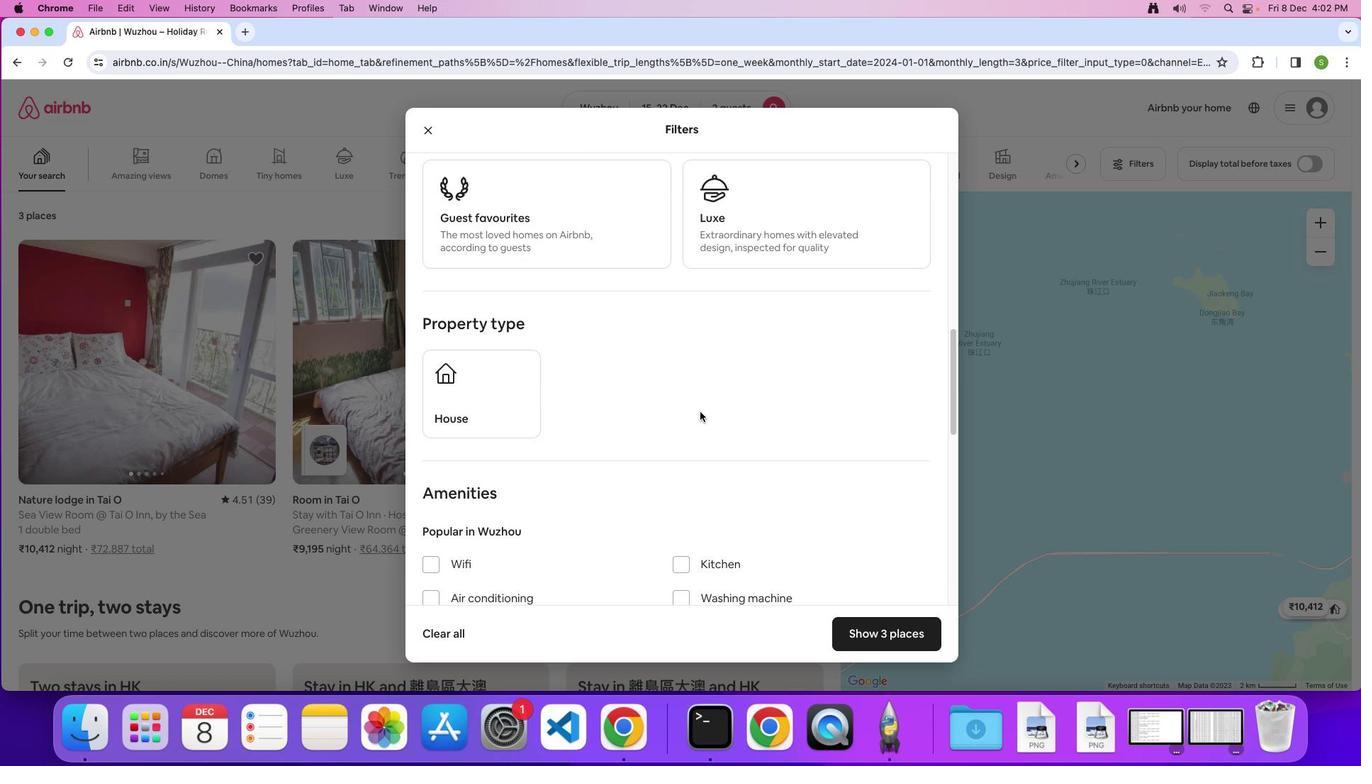 
Action: Mouse scrolled (700, 412) with delta (0, 0)
Screenshot: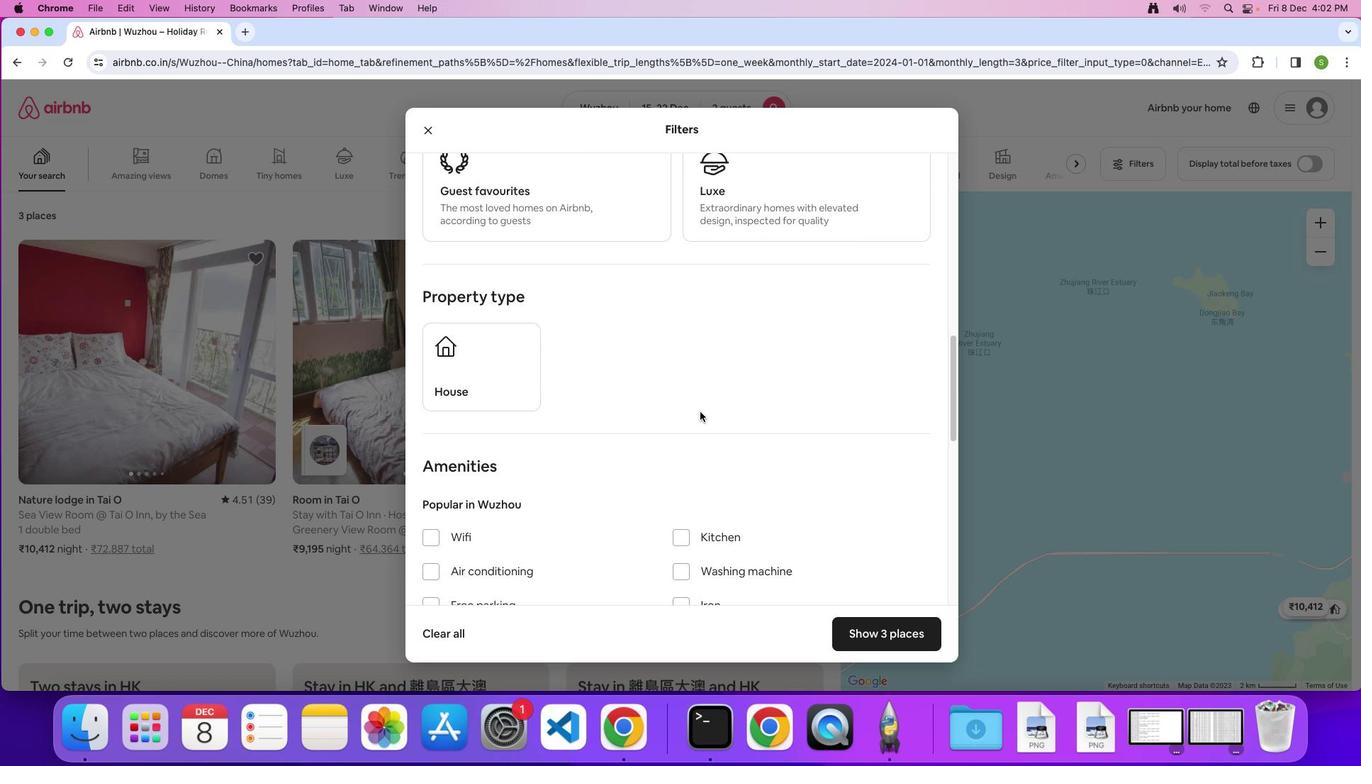 
Action: Mouse scrolled (700, 412) with delta (0, 0)
Screenshot: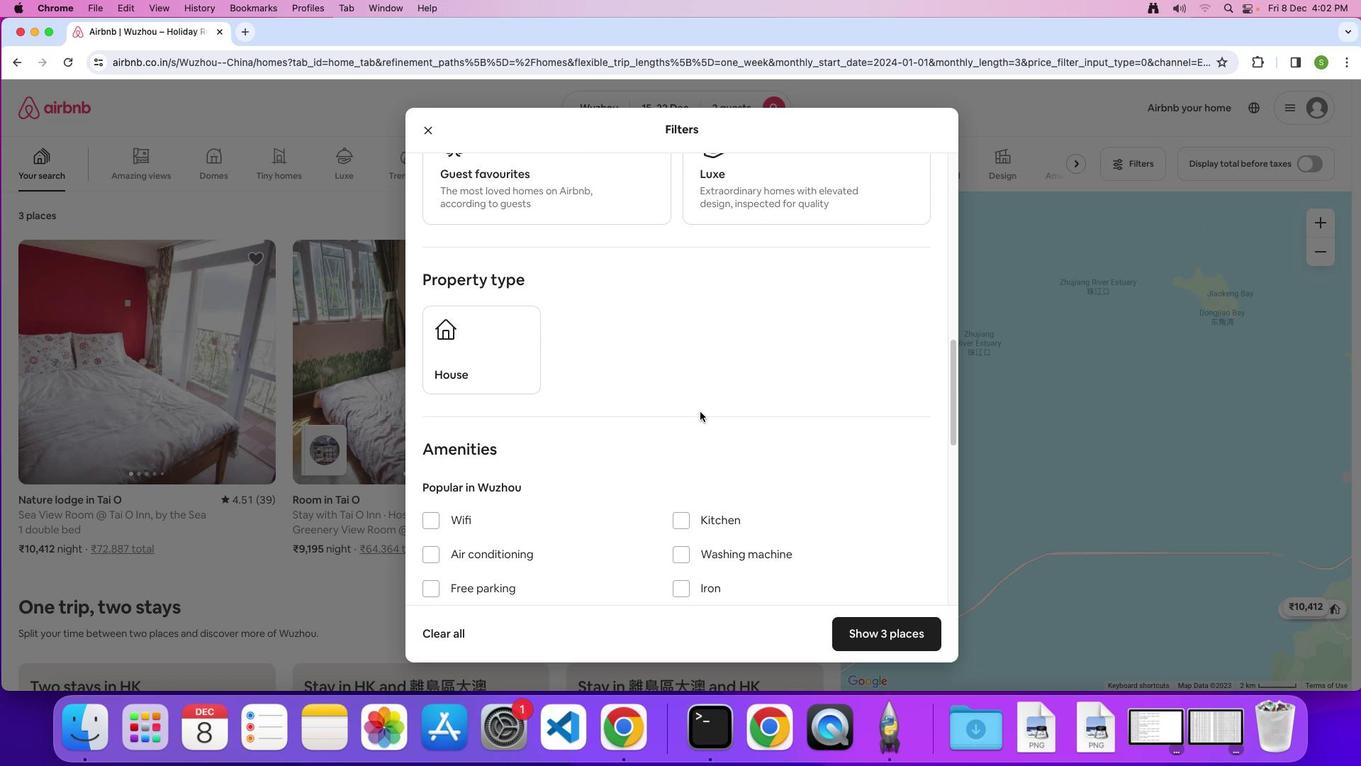 
Action: Mouse scrolled (700, 412) with delta (0, -1)
Screenshot: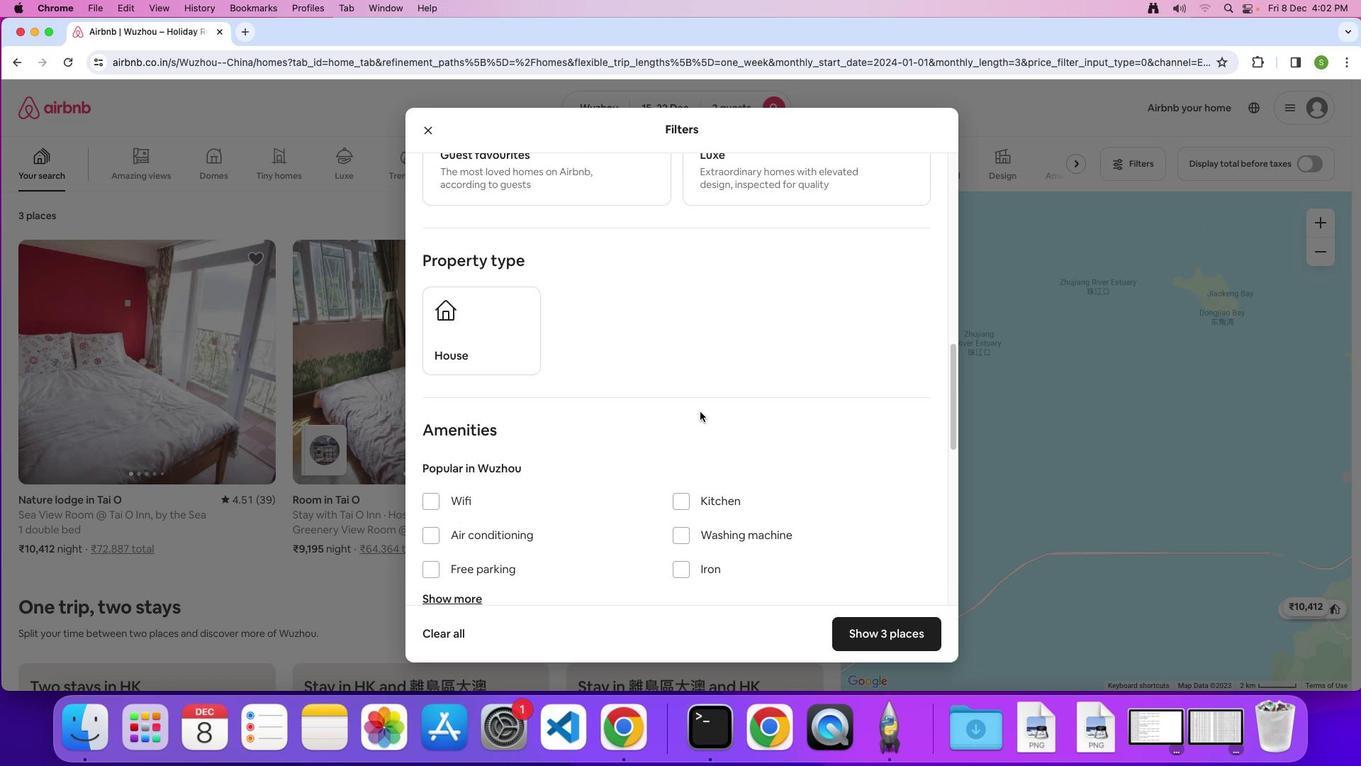 
Action: Mouse scrolled (700, 412) with delta (0, 0)
Screenshot: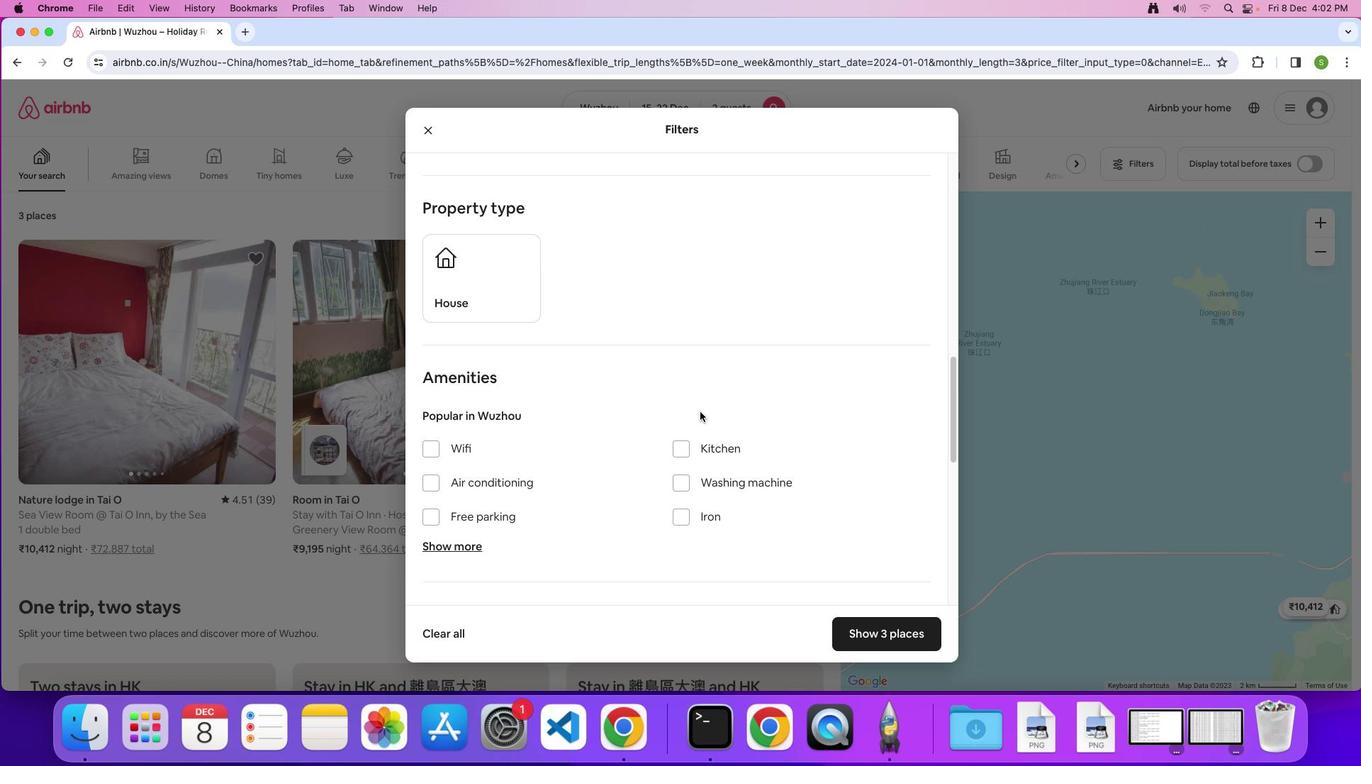 
Action: Mouse scrolled (700, 412) with delta (0, 0)
Screenshot: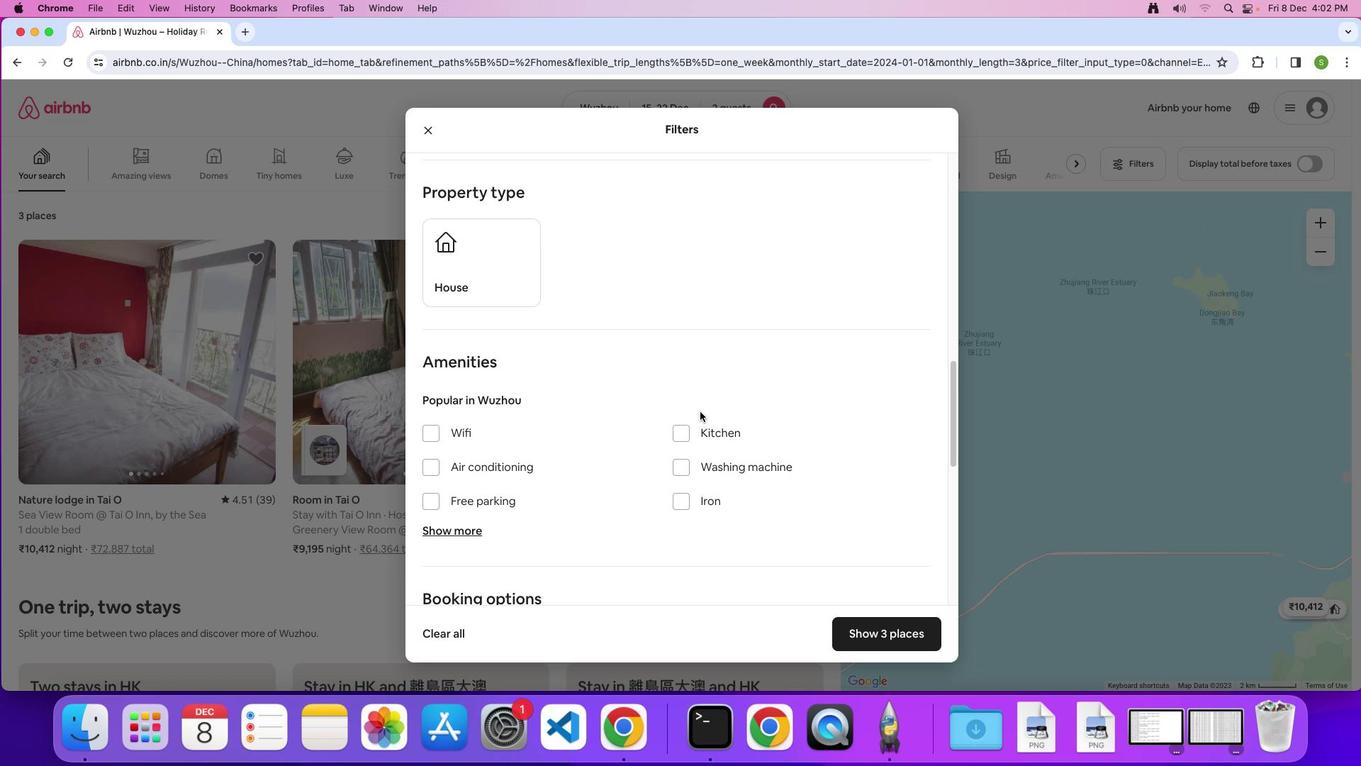 
Action: Mouse scrolled (700, 412) with delta (0, 0)
Screenshot: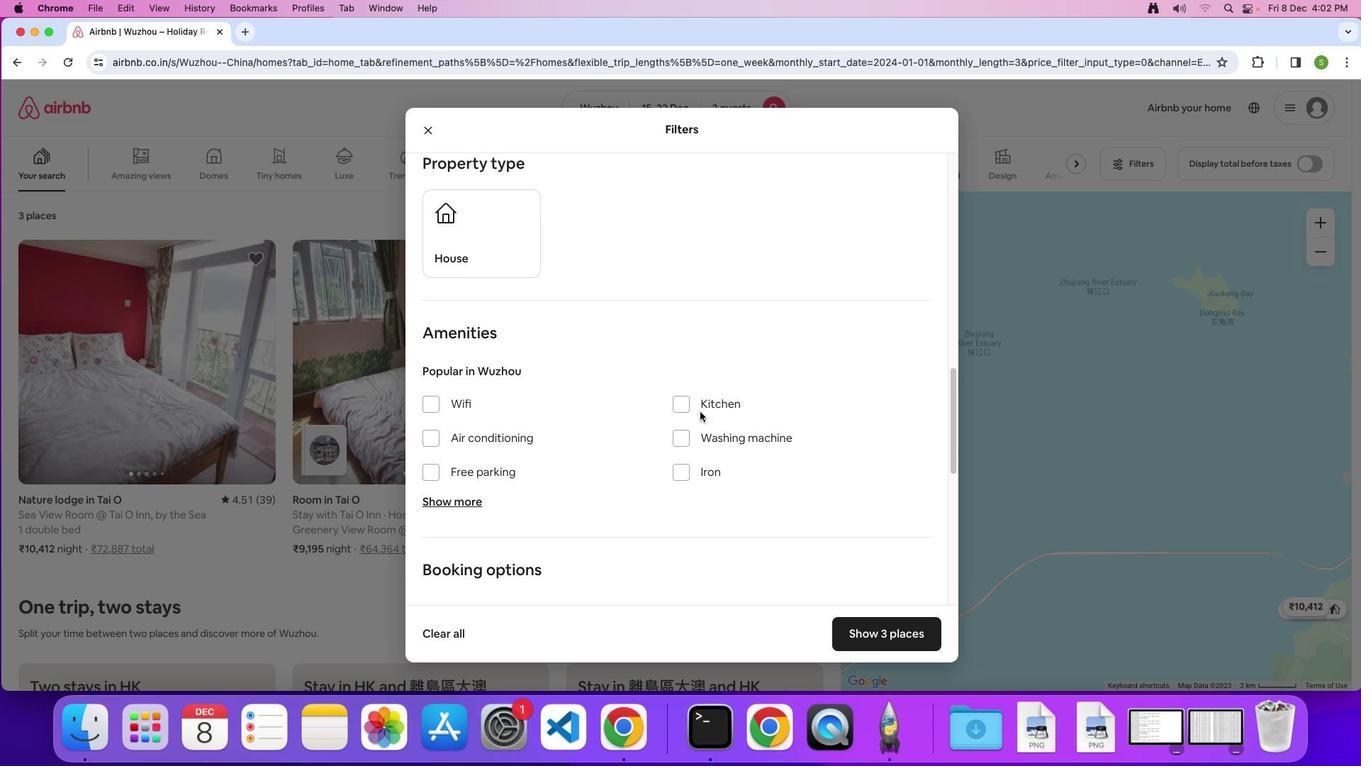 
Action: Mouse scrolled (700, 412) with delta (0, 0)
Screenshot: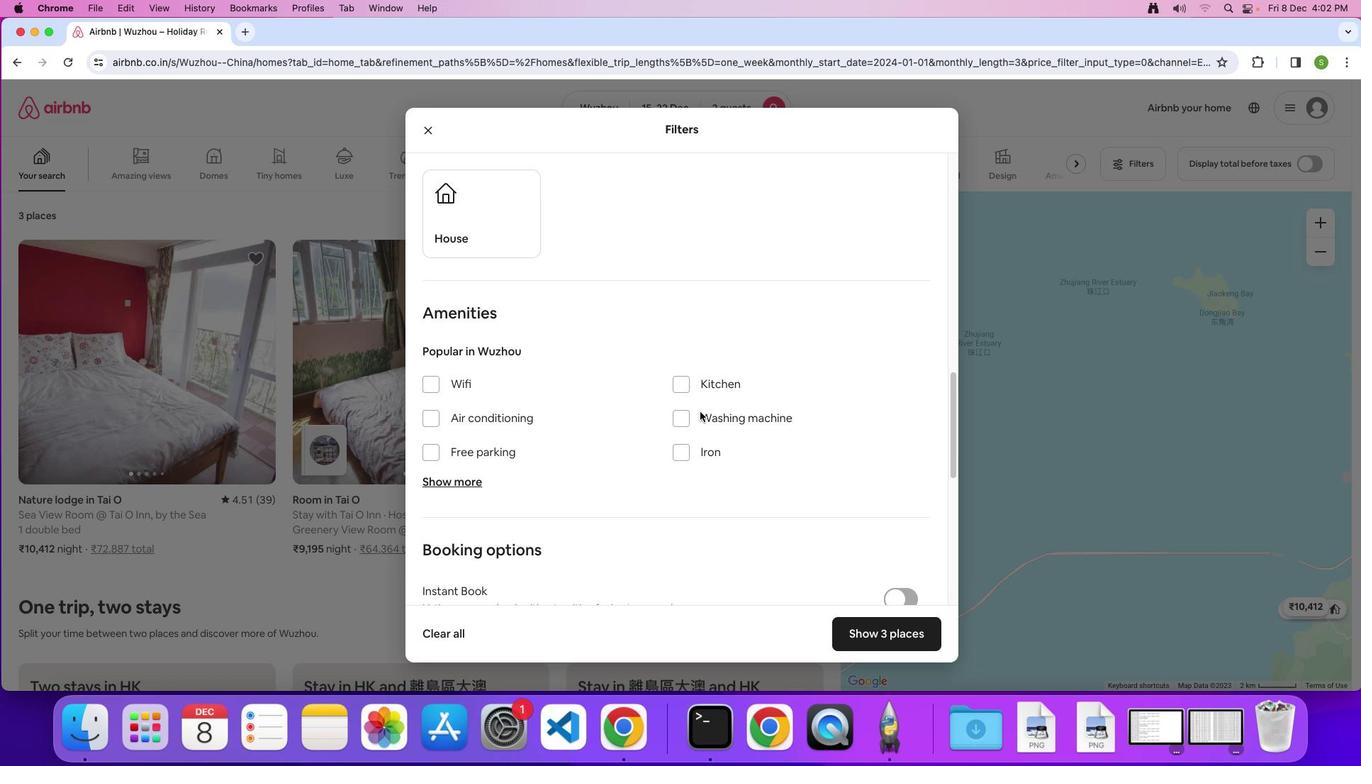 
Action: Mouse scrolled (700, 412) with delta (0, 0)
Screenshot: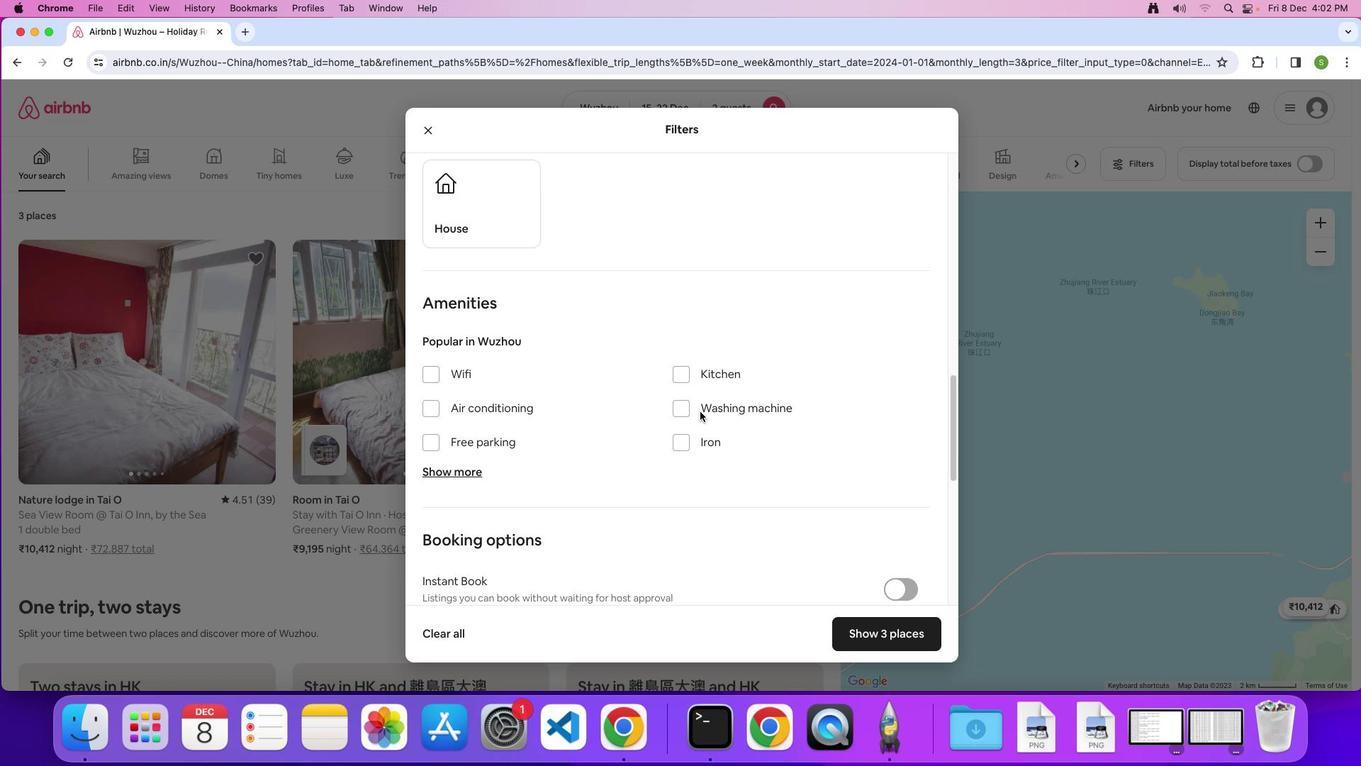 
Action: Mouse scrolled (700, 412) with delta (0, 0)
Screenshot: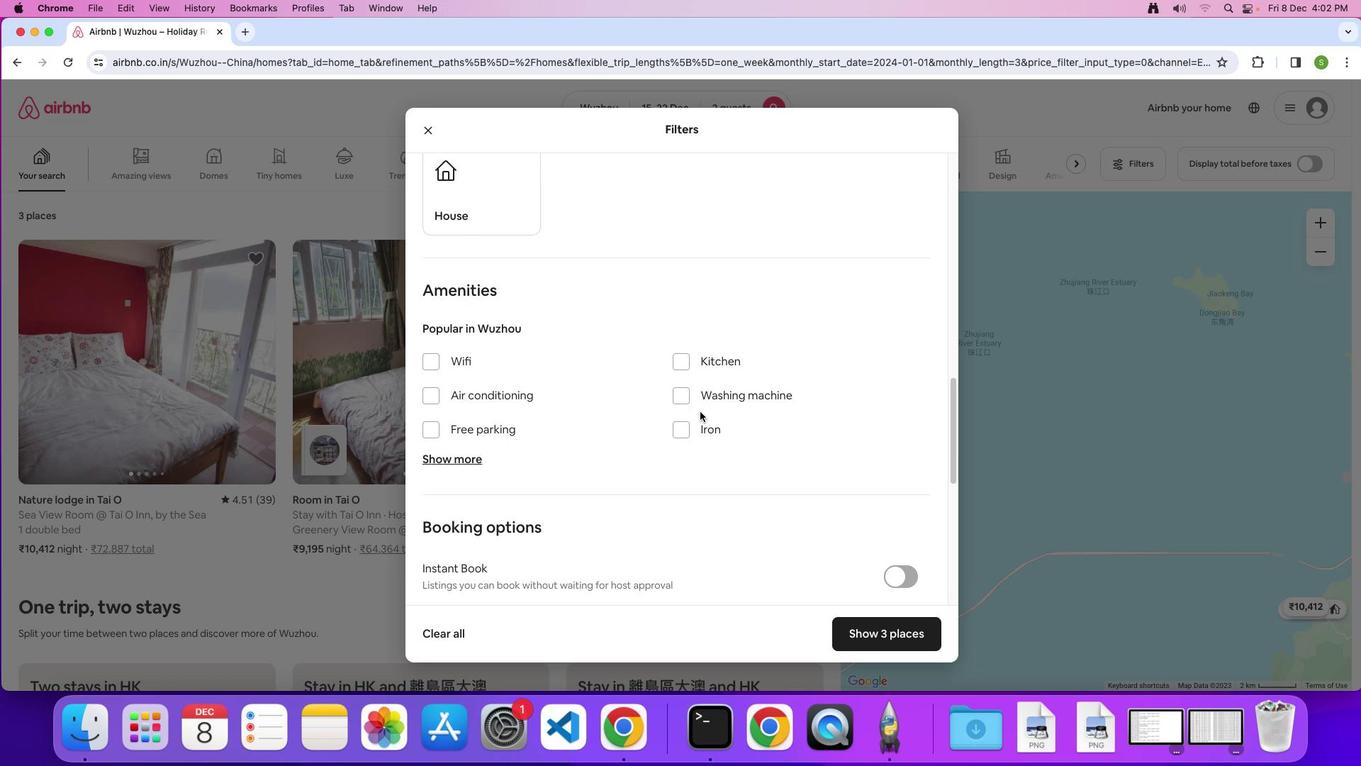 
Action: Mouse scrolled (700, 412) with delta (0, 0)
Screenshot: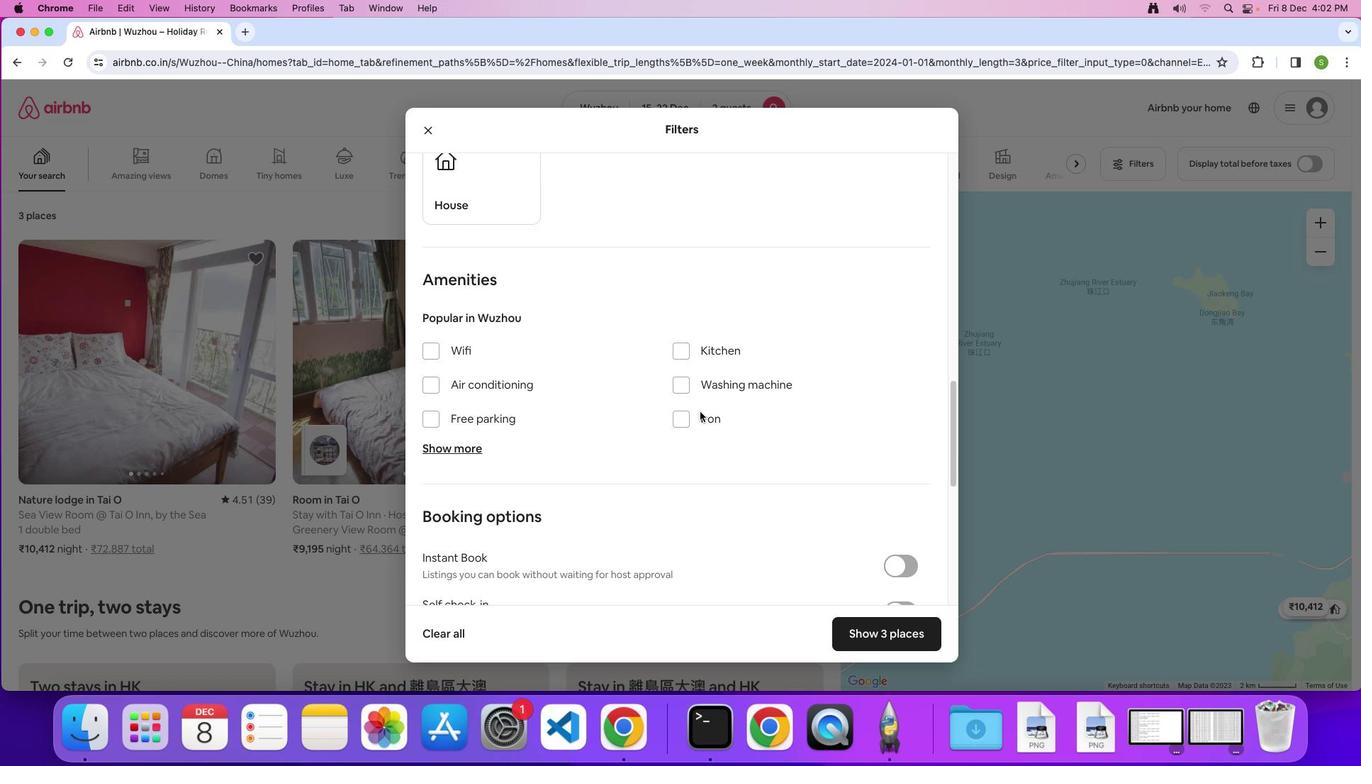 
Action: Mouse scrolled (700, 412) with delta (0, 0)
Screenshot: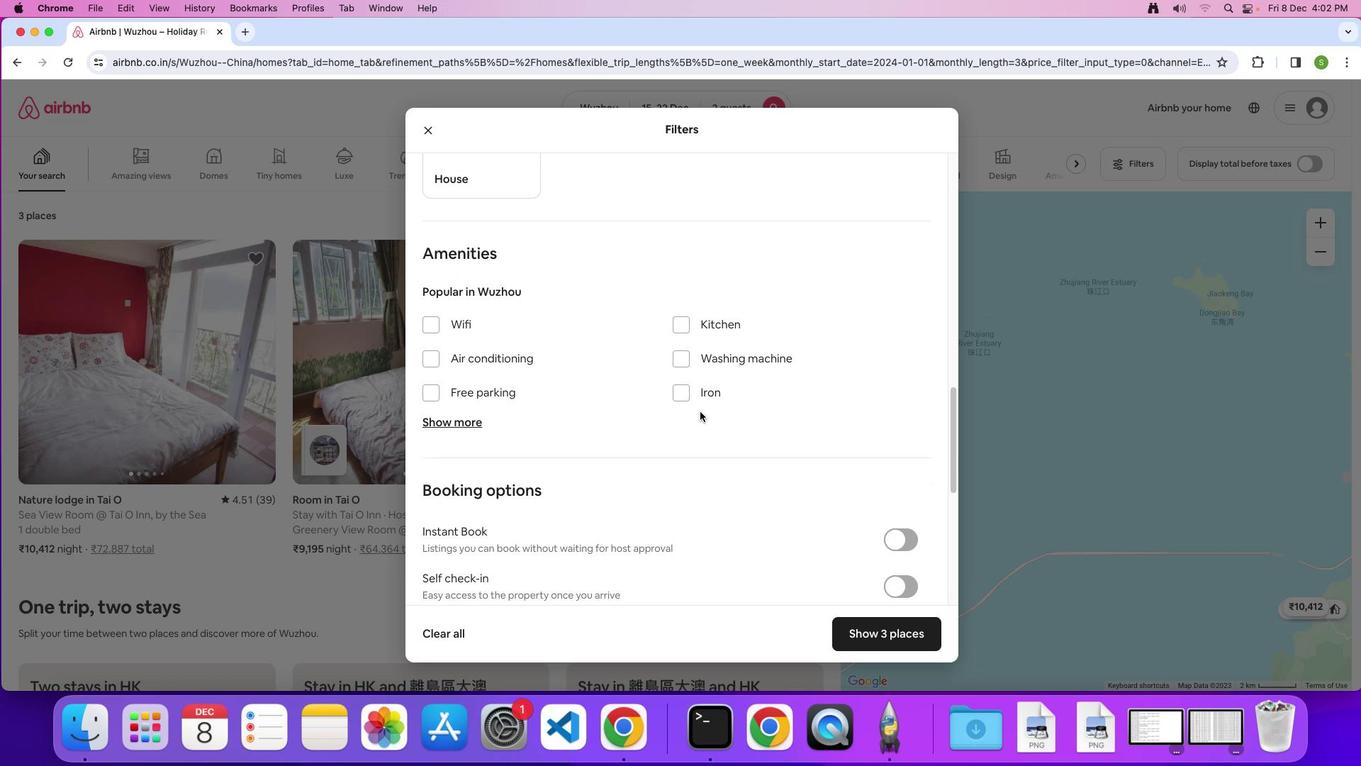 
Action: Mouse moved to (677, 337)
Screenshot: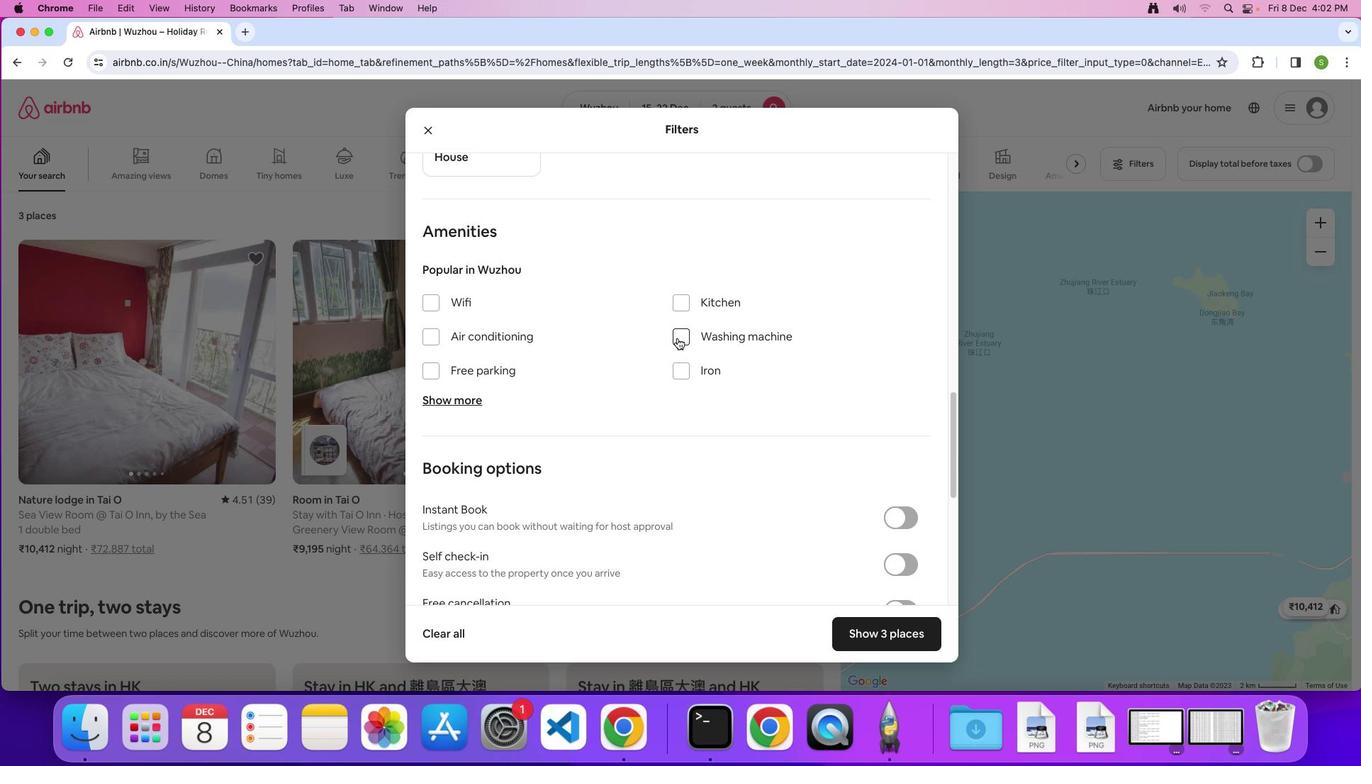 
Action: Mouse pressed left at (677, 337)
Screenshot: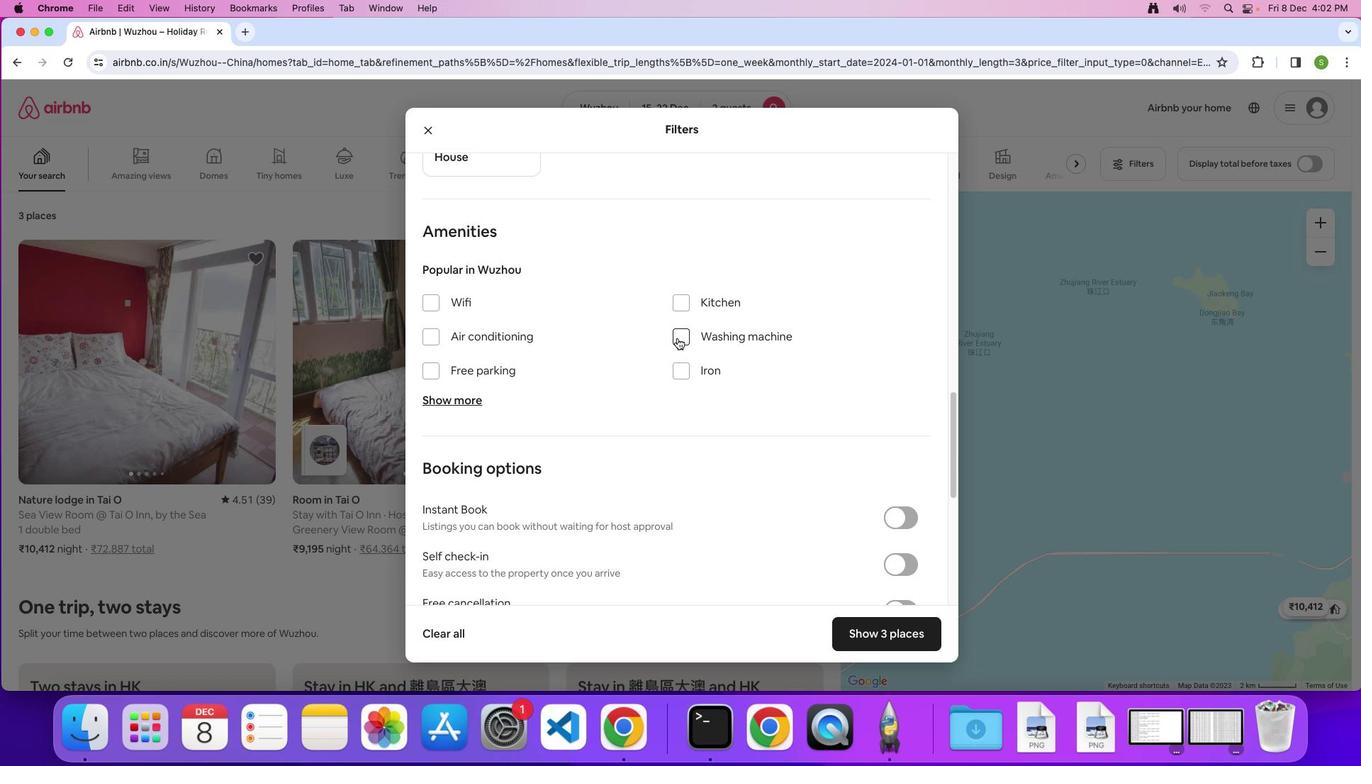 
Action: Mouse moved to (850, 636)
Screenshot: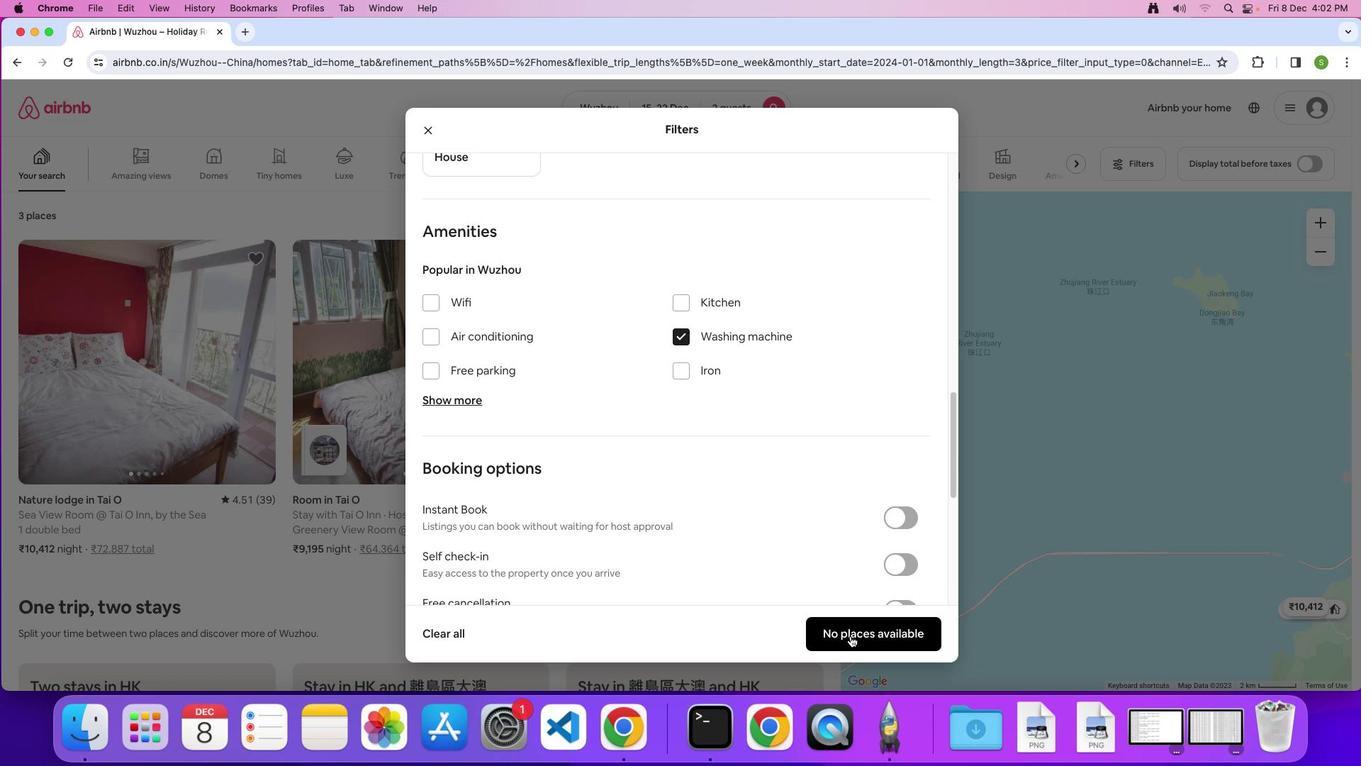 
Action: Mouse pressed left at (850, 636)
Screenshot: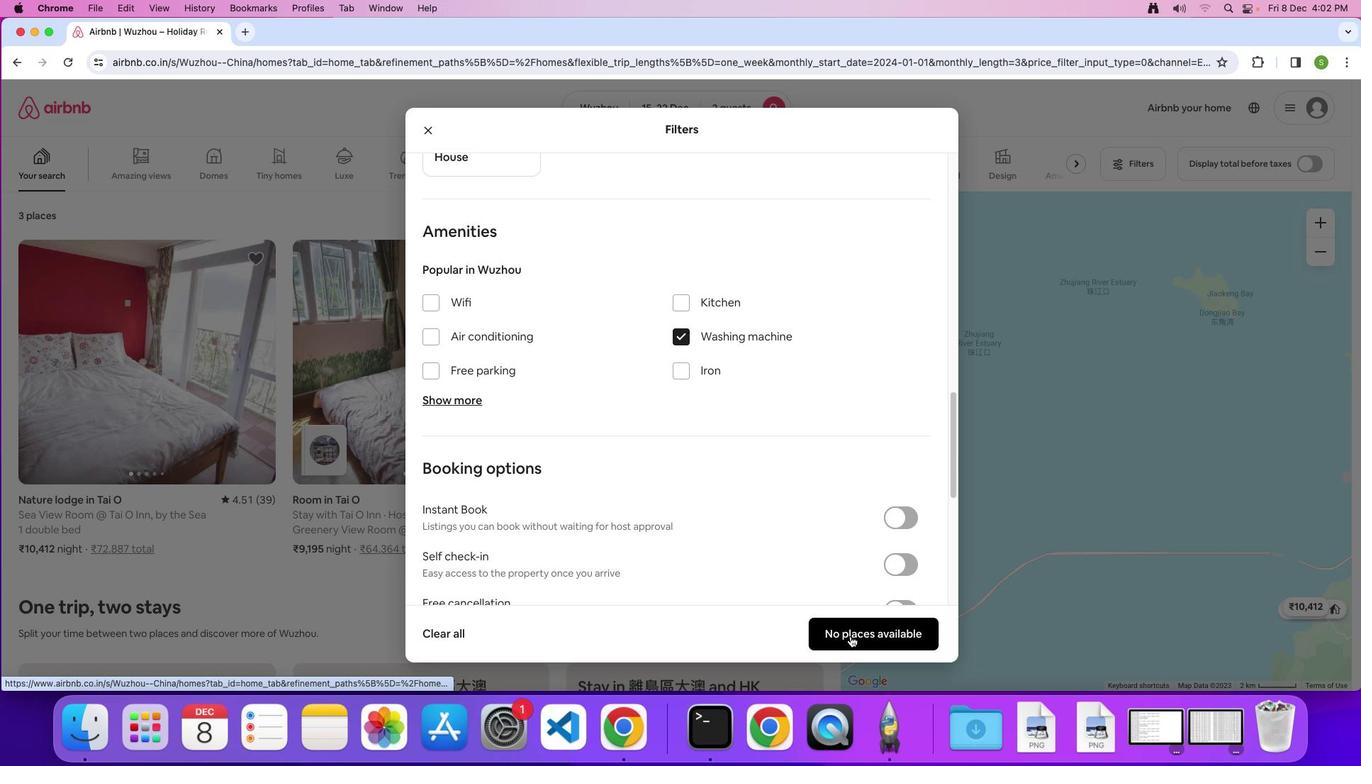 
Action: Mouse moved to (599, 342)
Screenshot: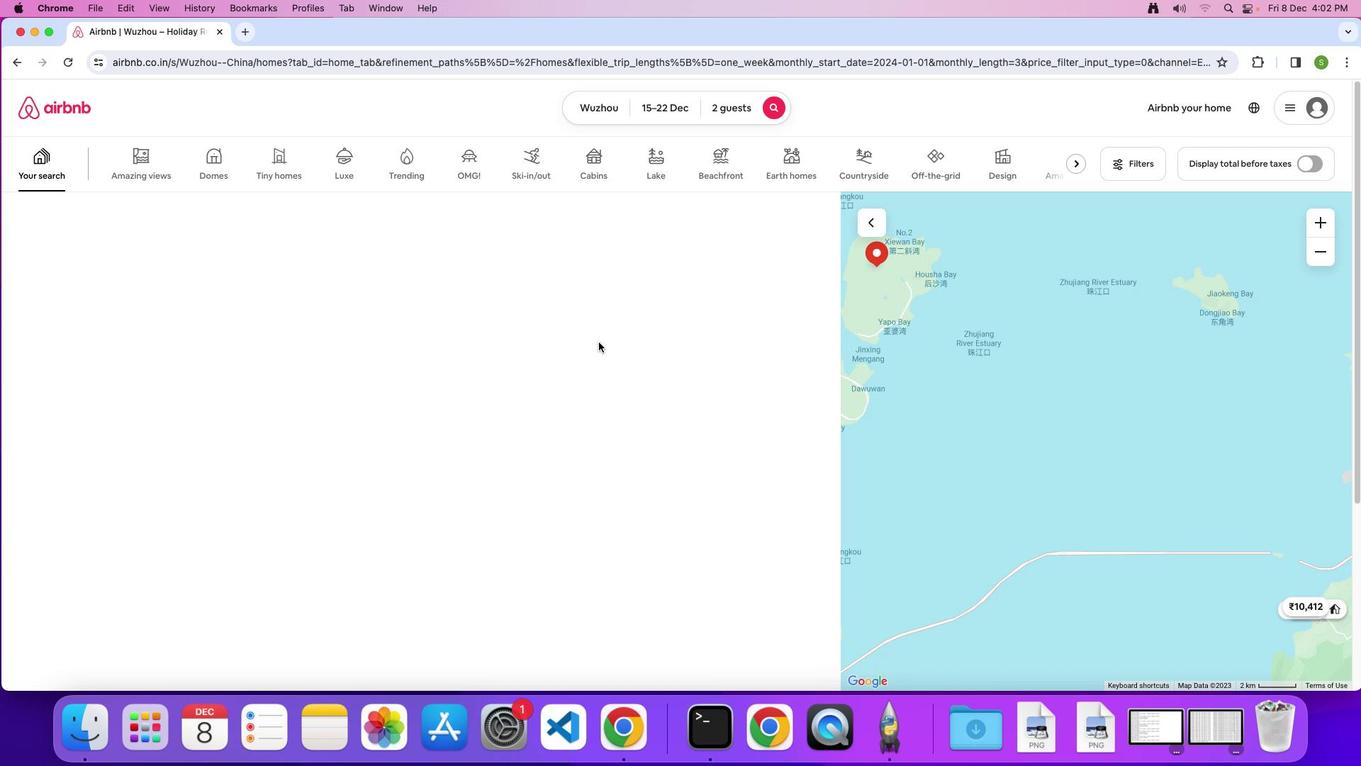 
